 Task: Look for space in Taubaté, Brazil from 6th June, 2023 to 8th June, 2023 for 2 adults in price range Rs.7000 to Rs.12000. Place can be private room with 1  bedroom having 2 beds and 1 bathroom. Property type can be house, flat, guest house. Amenities needed are: wifi, washing machine. Booking option can be shelf check-in. Required host language is Spanish.
Action: Mouse moved to (200, 525)
Screenshot: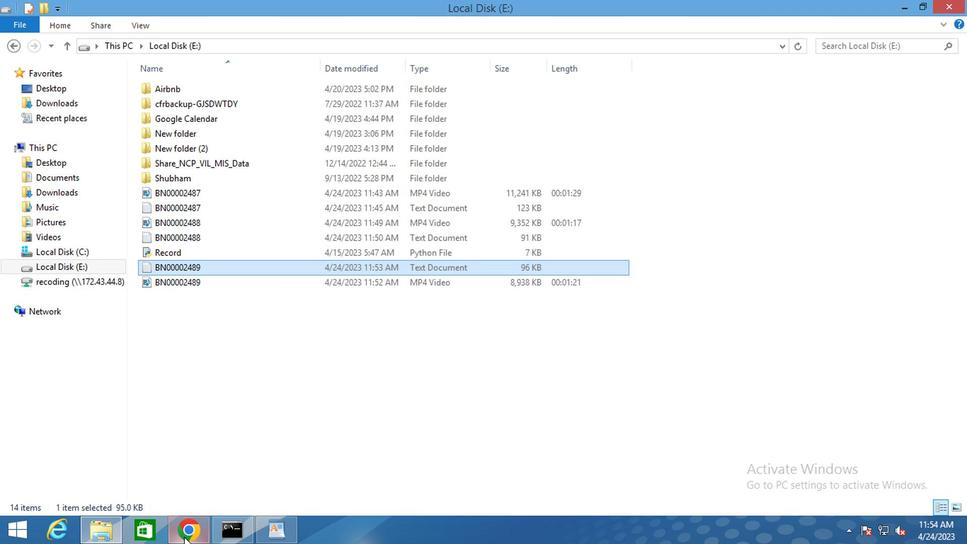 
Action: Mouse pressed left at (200, 525)
Screenshot: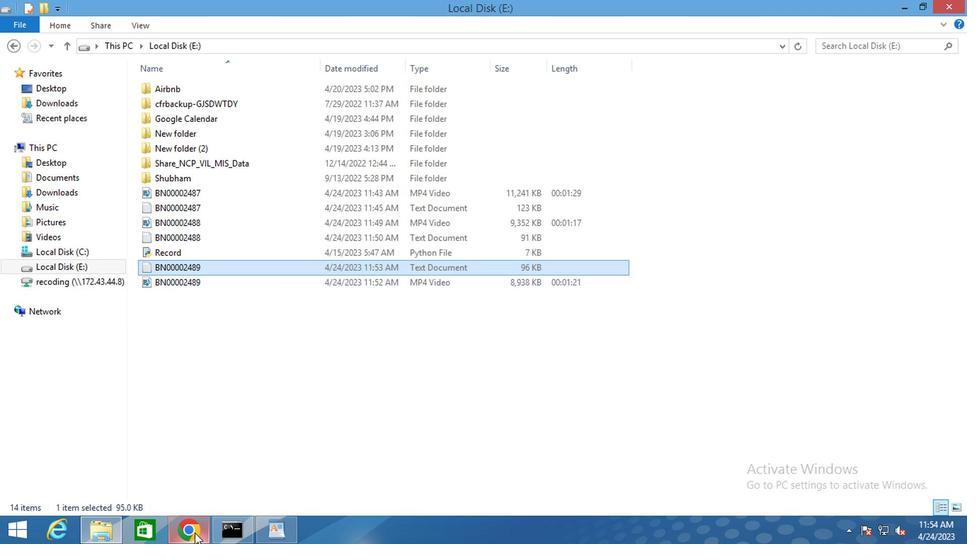 
Action: Mouse moved to (256, 127)
Screenshot: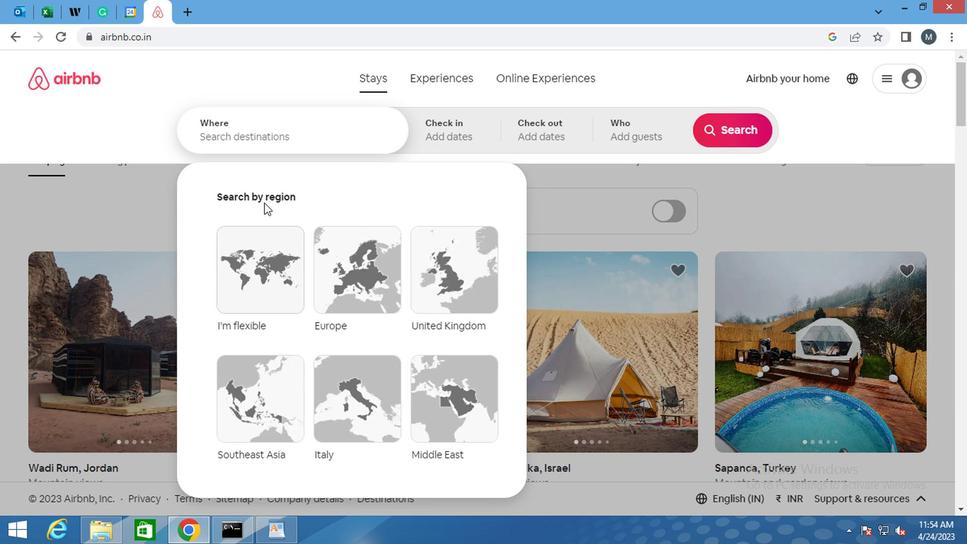 
Action: Mouse pressed left at (256, 127)
Screenshot: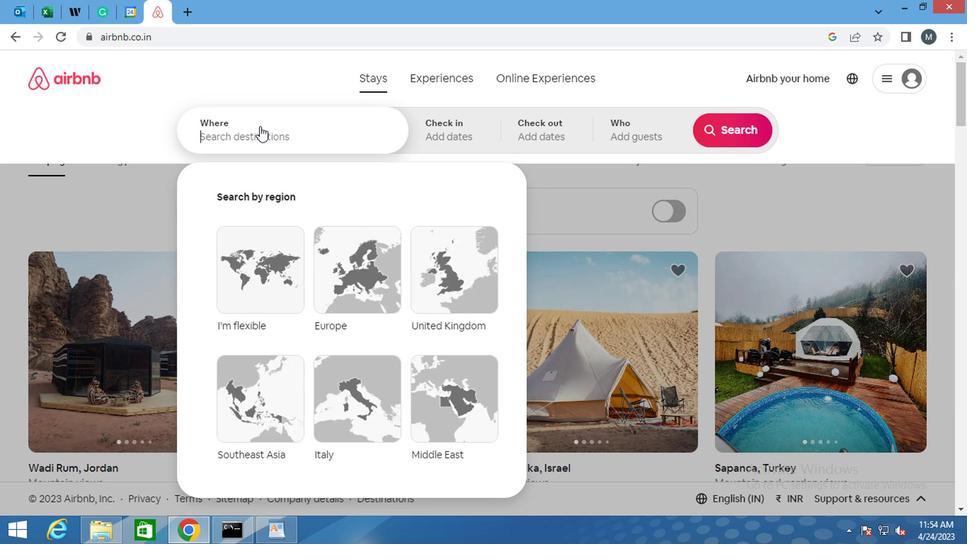 
Action: Mouse moved to (256, 128)
Screenshot: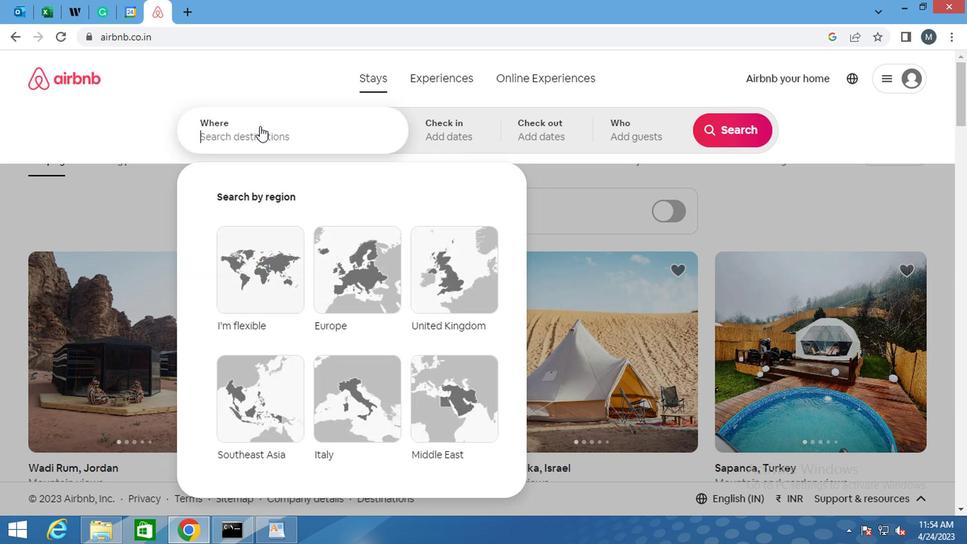 
Action: Key pressed <Key.shift>TAUBATE,<Key.space><Key.shift>BRAZIL<Key.enter>
Screenshot: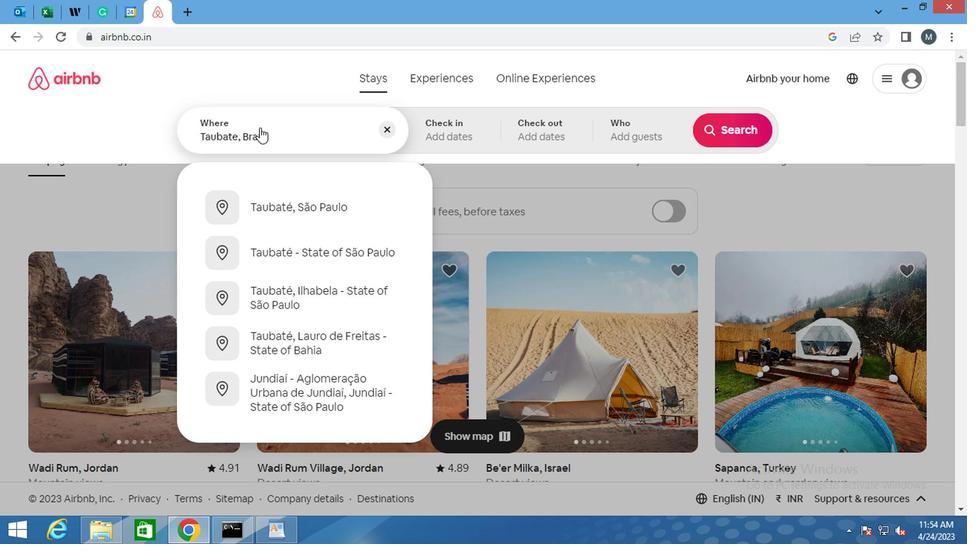 
Action: Mouse moved to (716, 243)
Screenshot: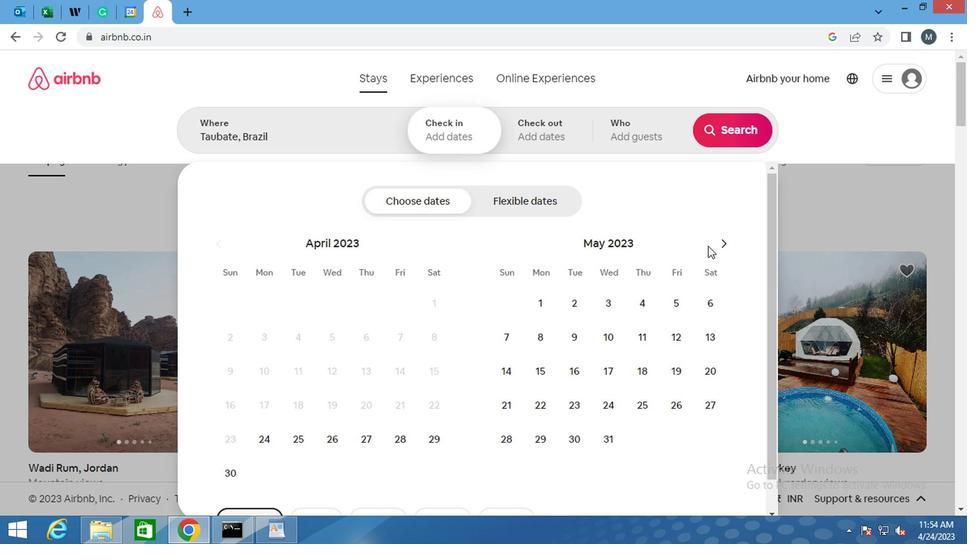
Action: Mouse pressed left at (716, 243)
Screenshot: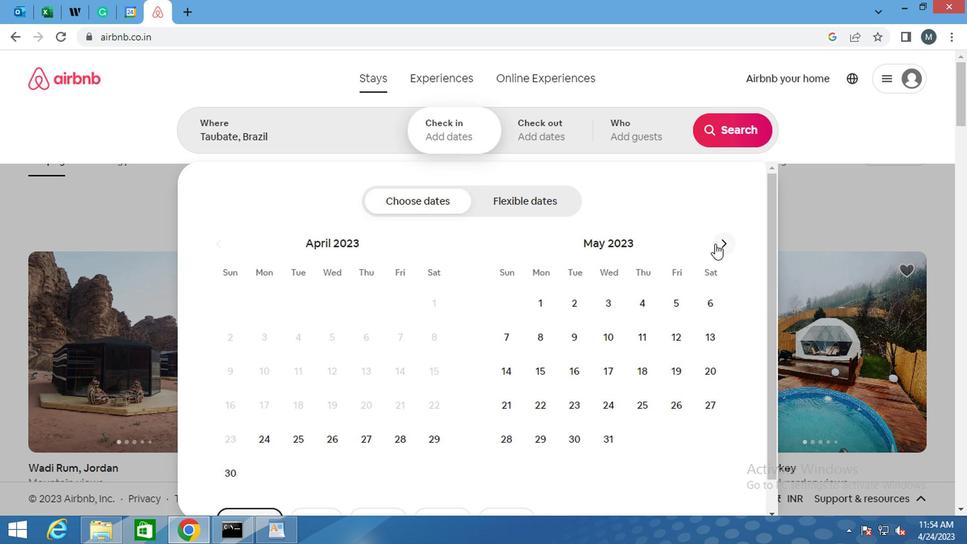 
Action: Mouse moved to (717, 241)
Screenshot: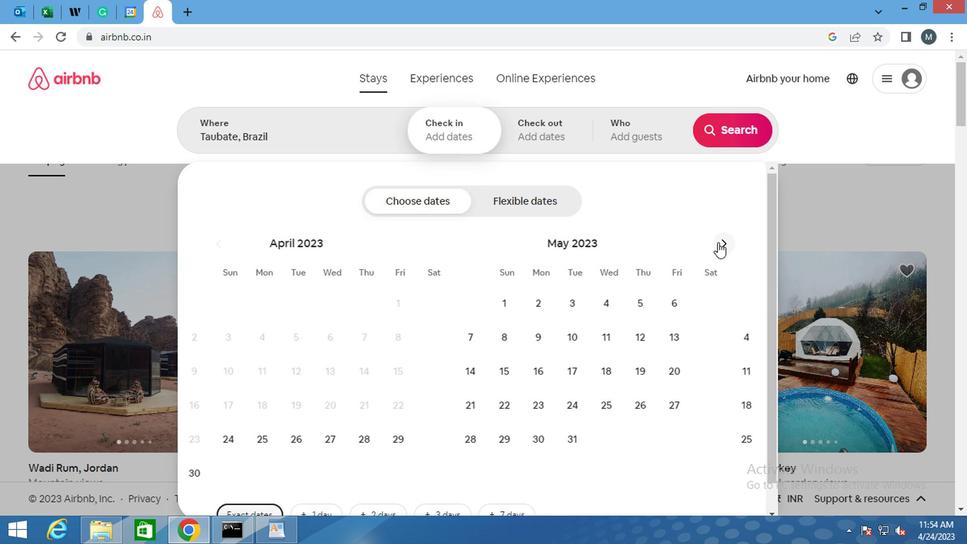 
Action: Mouse pressed left at (717, 241)
Screenshot: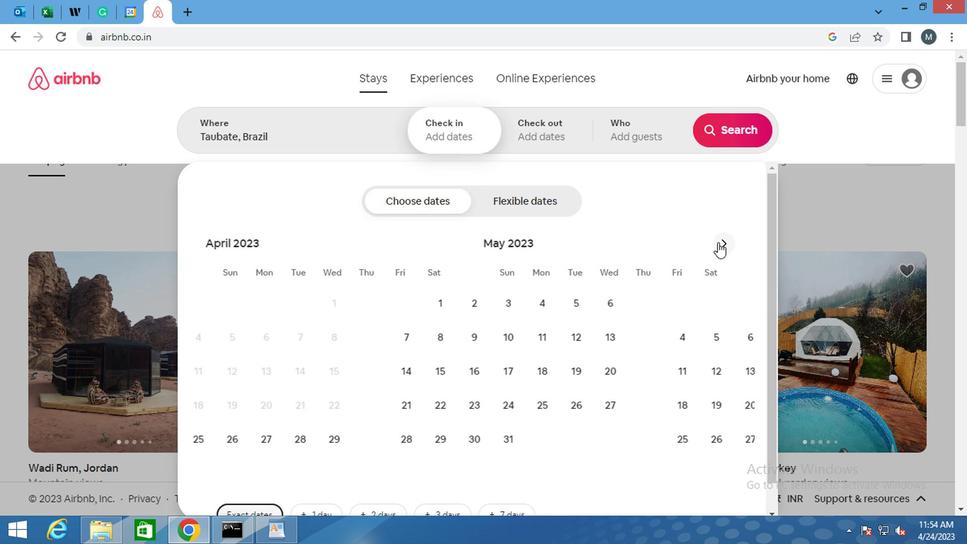 
Action: Mouse moved to (307, 331)
Screenshot: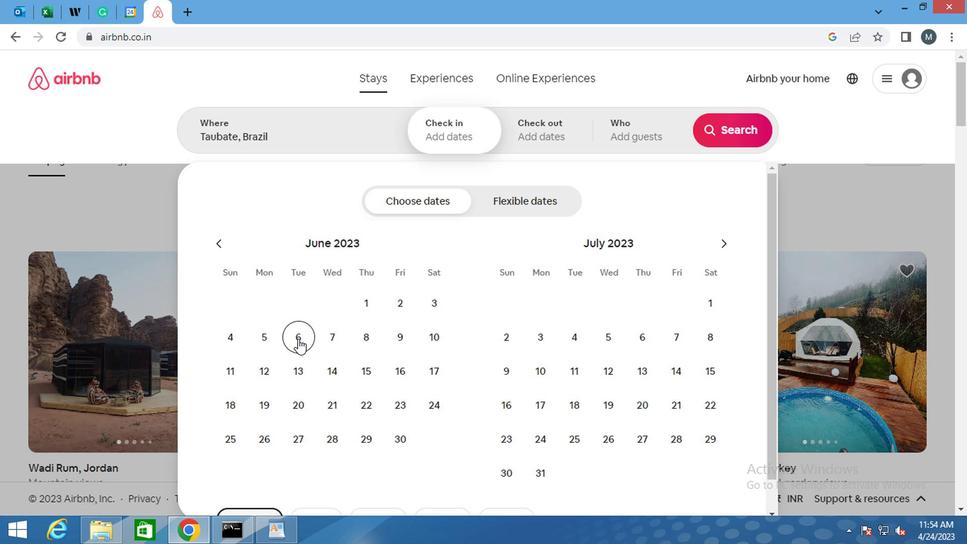 
Action: Mouse pressed left at (307, 331)
Screenshot: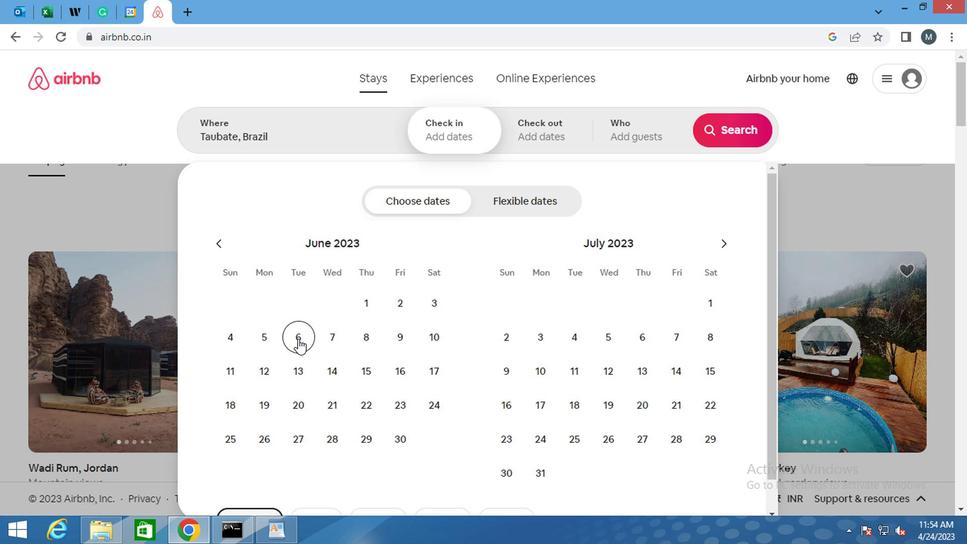 
Action: Mouse moved to (361, 336)
Screenshot: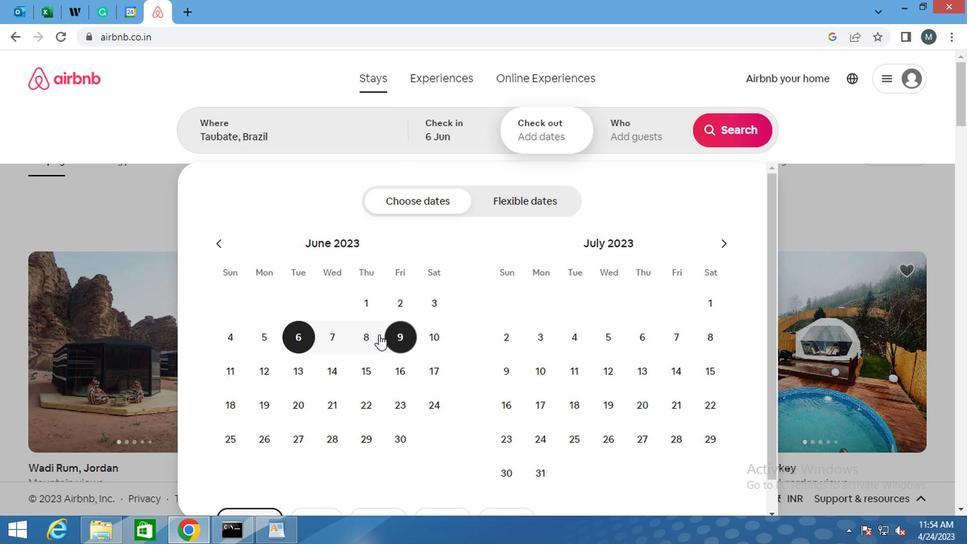 
Action: Mouse pressed left at (361, 336)
Screenshot: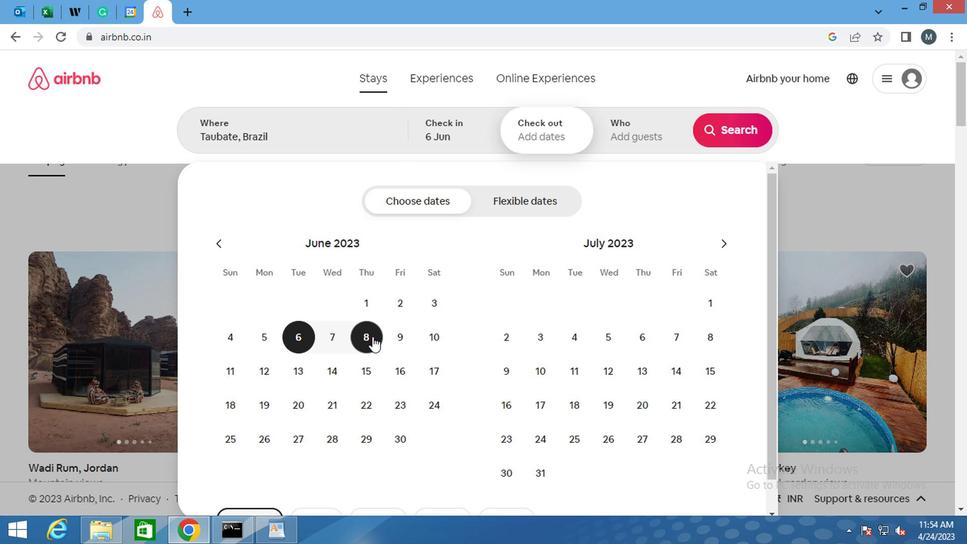 
Action: Mouse moved to (633, 111)
Screenshot: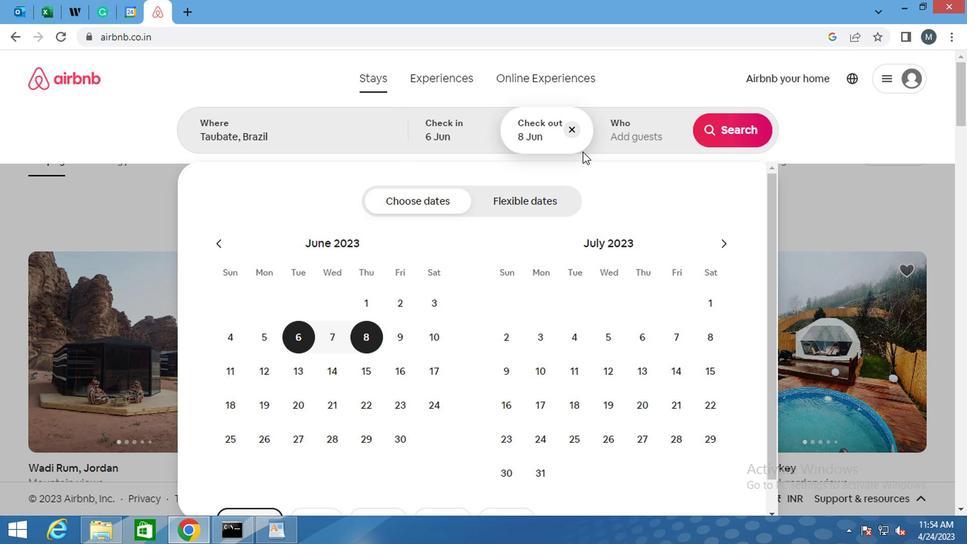 
Action: Mouse pressed left at (633, 111)
Screenshot: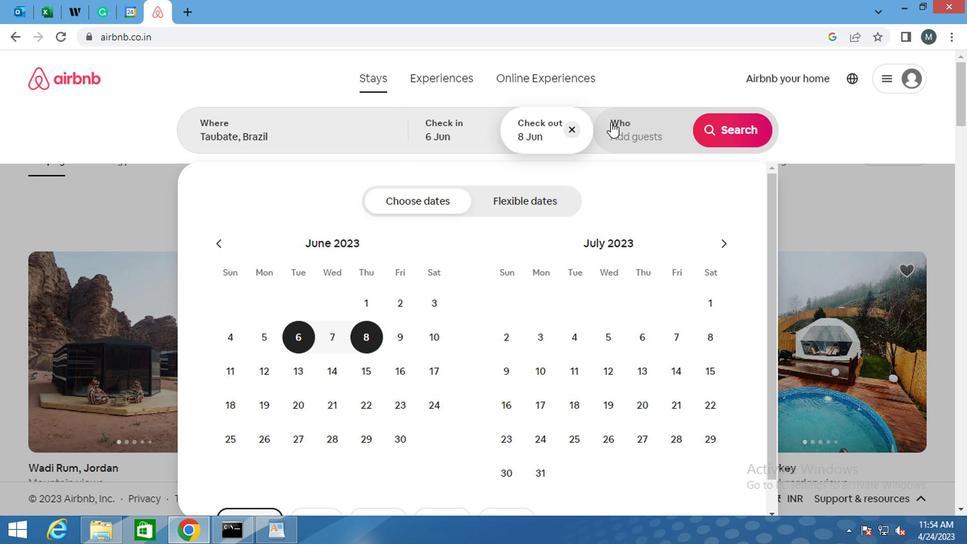 
Action: Mouse moved to (735, 210)
Screenshot: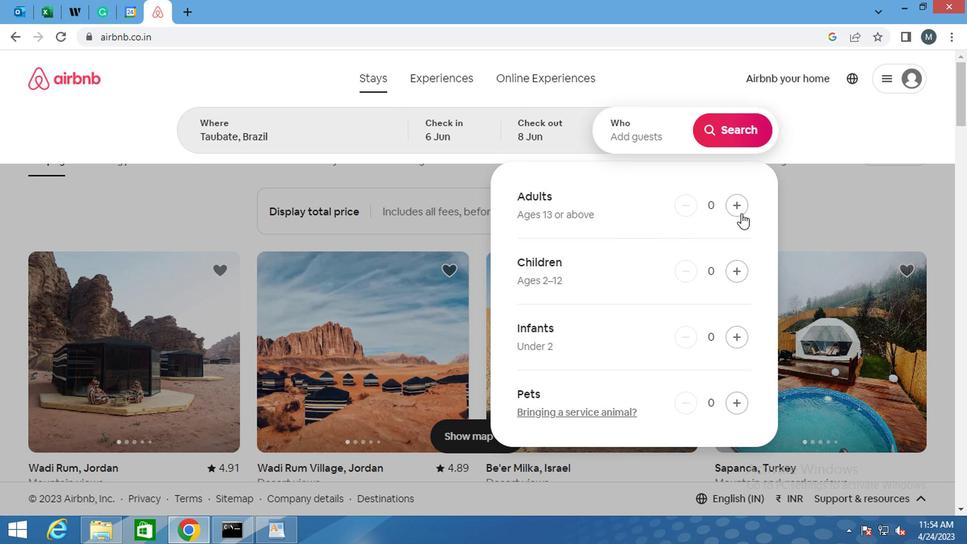 
Action: Mouse pressed left at (735, 210)
Screenshot: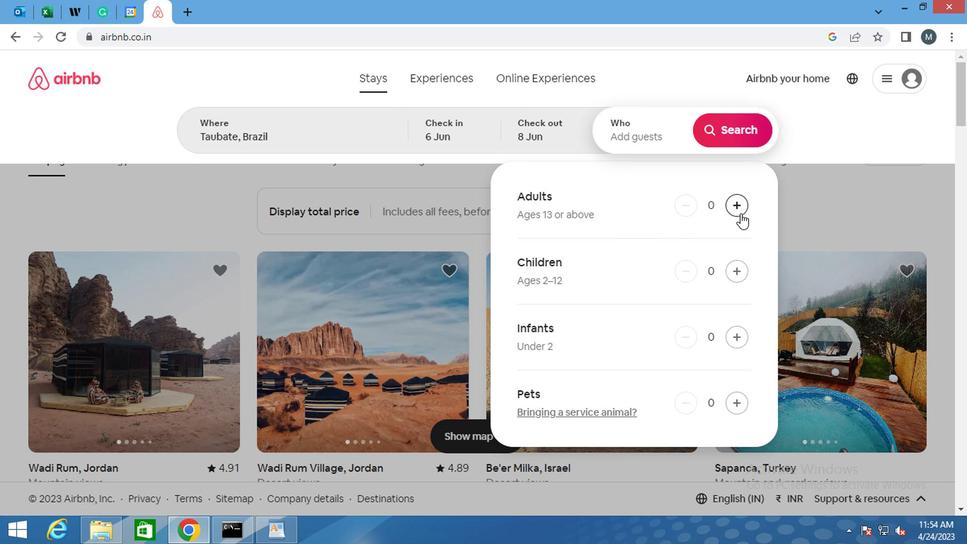 
Action: Mouse pressed left at (735, 210)
Screenshot: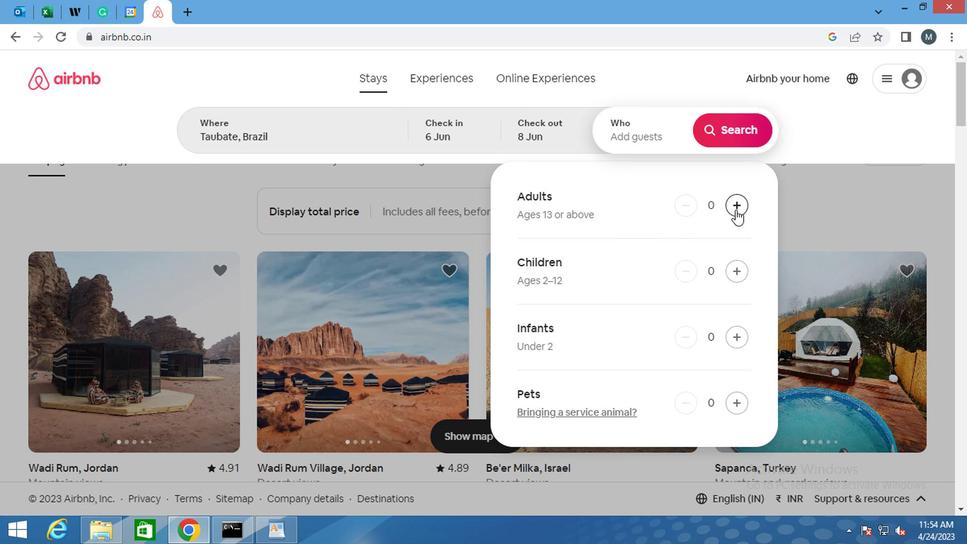 
Action: Mouse moved to (848, 134)
Screenshot: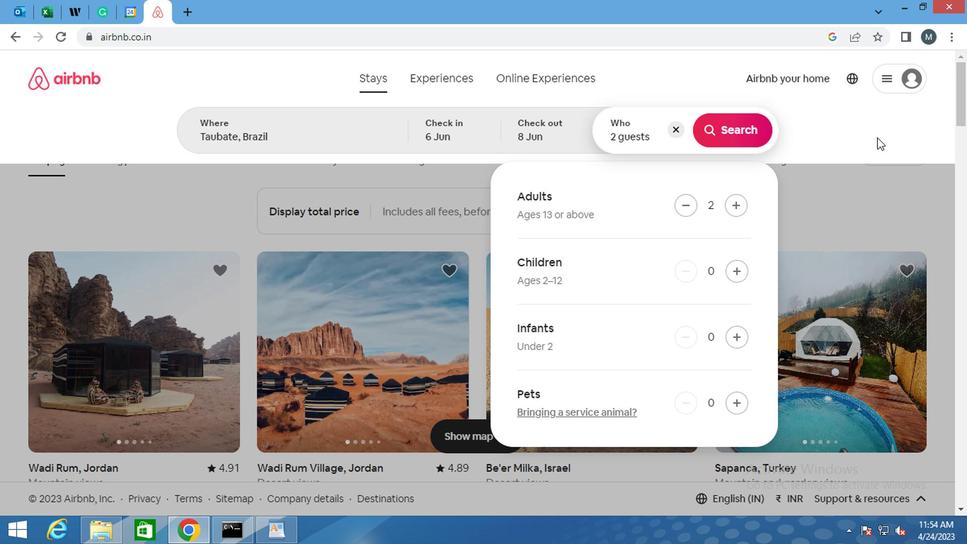 
Action: Mouse pressed left at (848, 134)
Screenshot: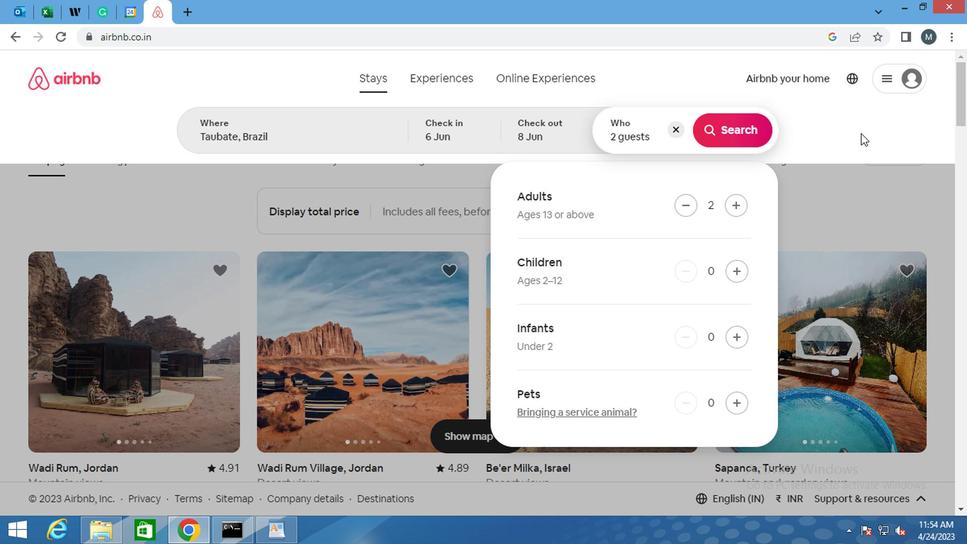 
Action: Mouse moved to (837, 147)
Screenshot: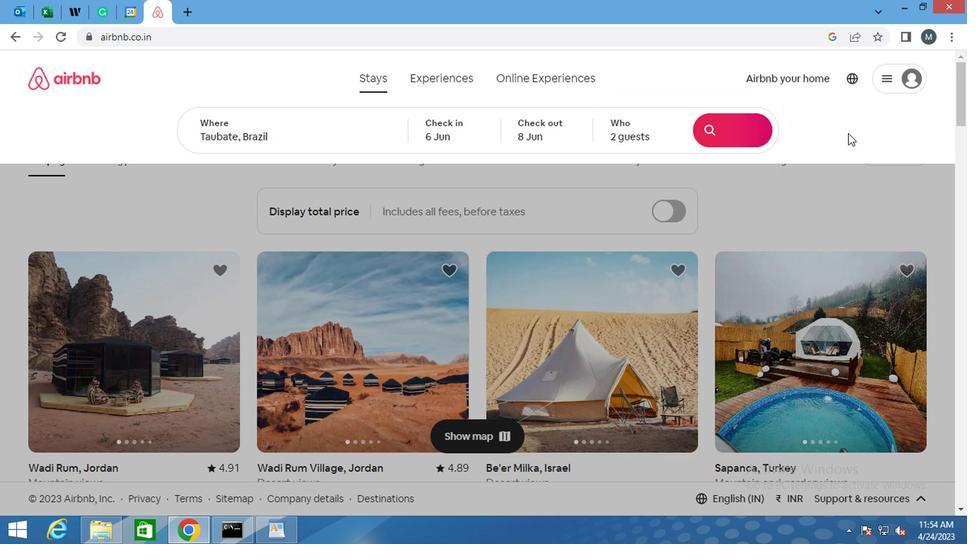 
Action: Mouse scrolled (837, 147) with delta (0, 0)
Screenshot: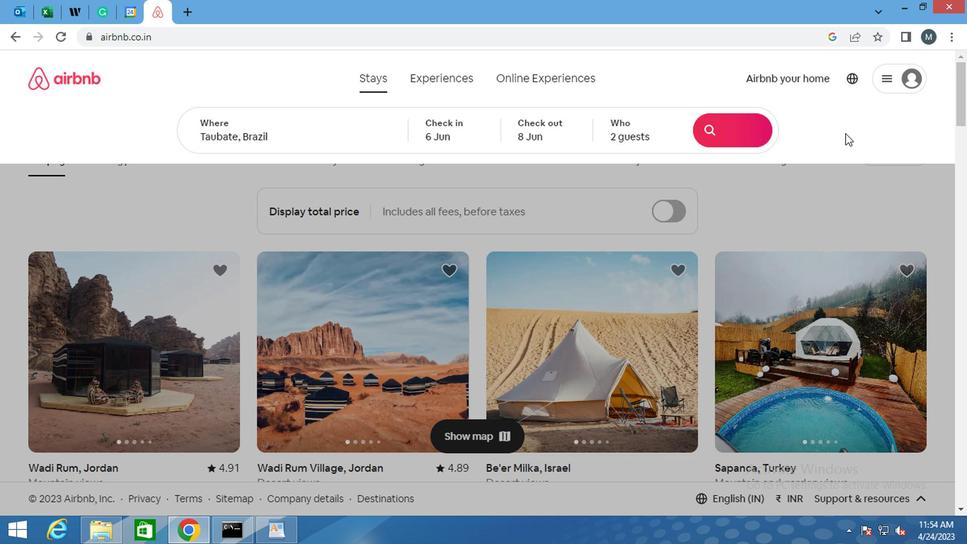 
Action: Mouse scrolled (837, 147) with delta (0, 0)
Screenshot: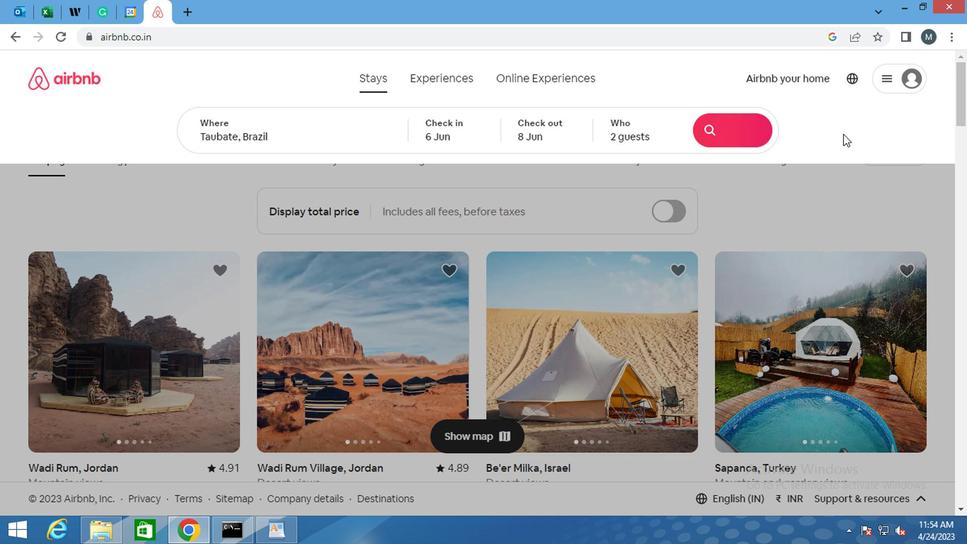 
Action: Mouse scrolled (837, 147) with delta (0, 0)
Screenshot: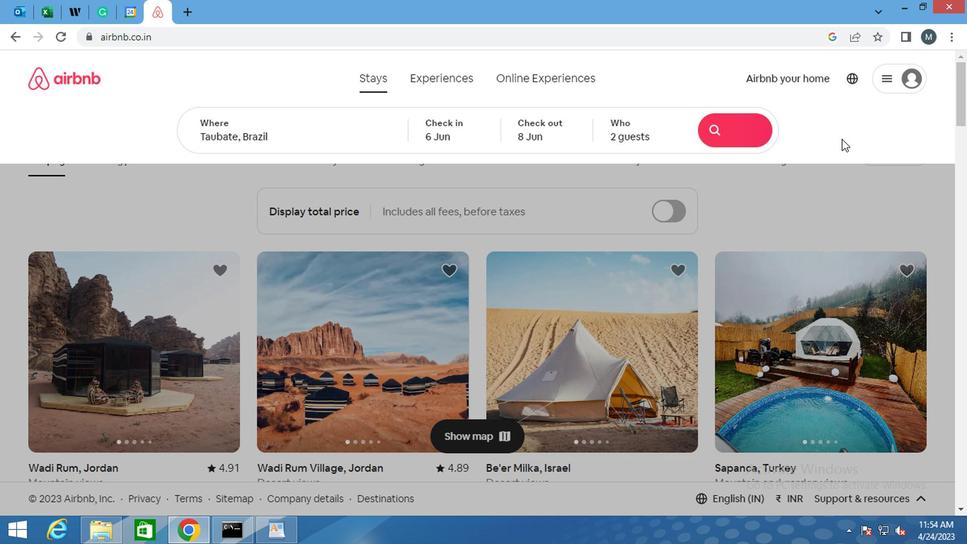 
Action: Mouse moved to (843, 155)
Screenshot: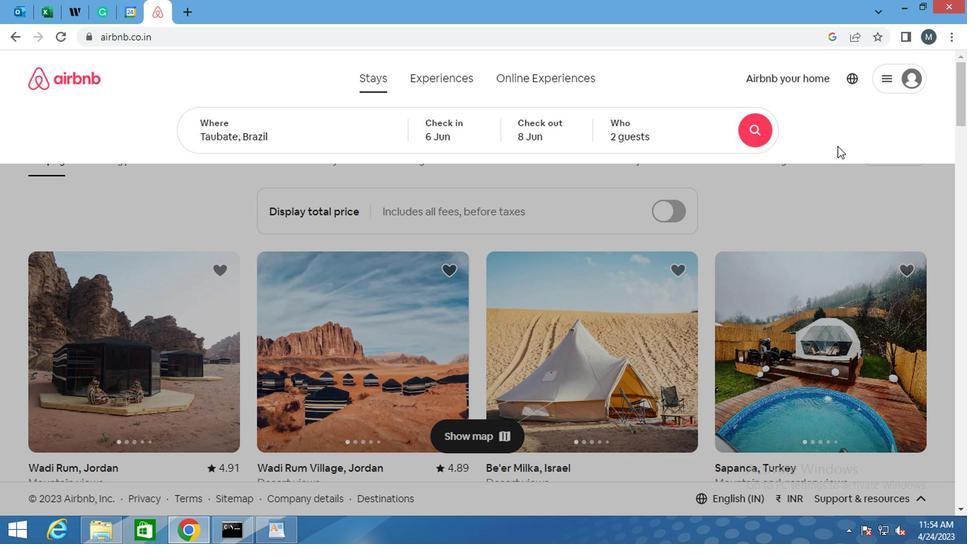 
Action: Mouse scrolled (843, 154) with delta (0, 0)
Screenshot: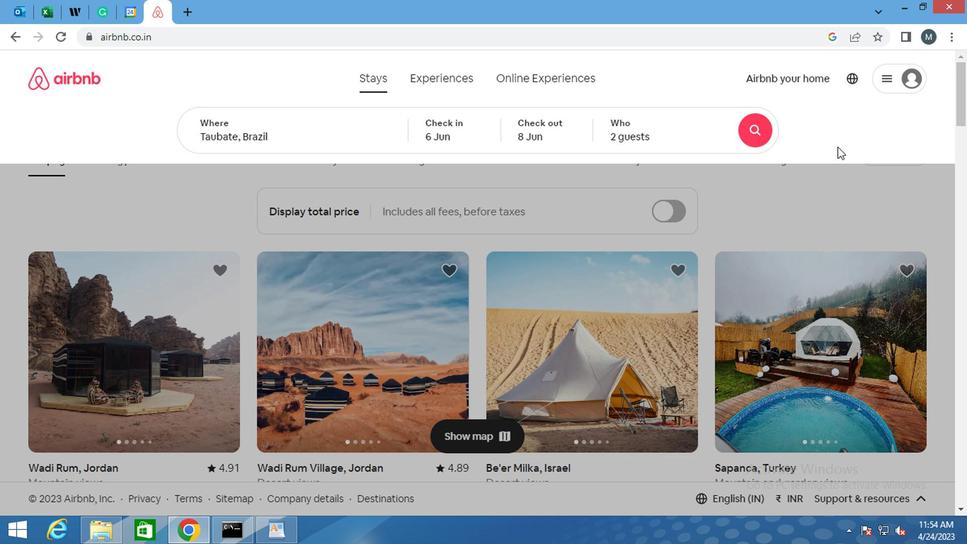 
Action: Mouse moved to (844, 155)
Screenshot: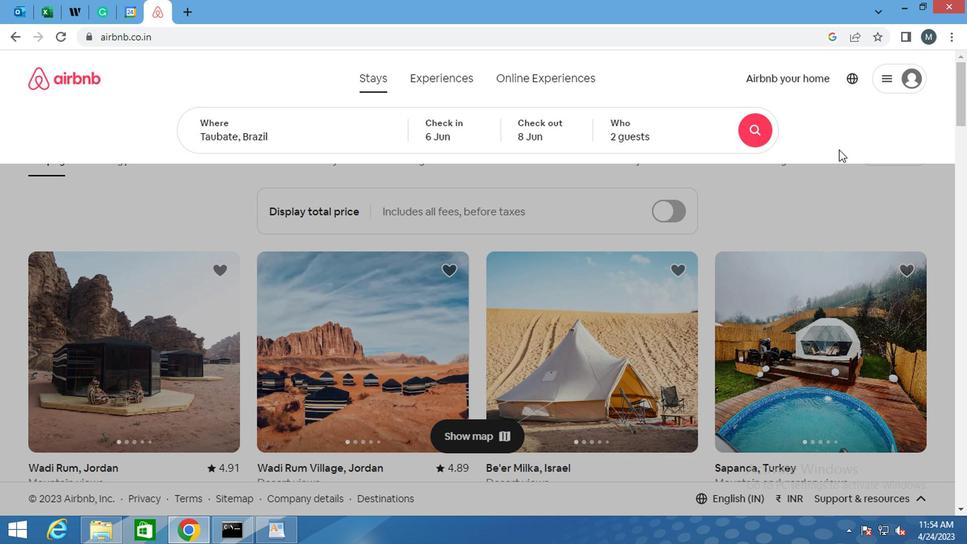 
Action: Mouse scrolled (844, 154) with delta (0, 0)
Screenshot: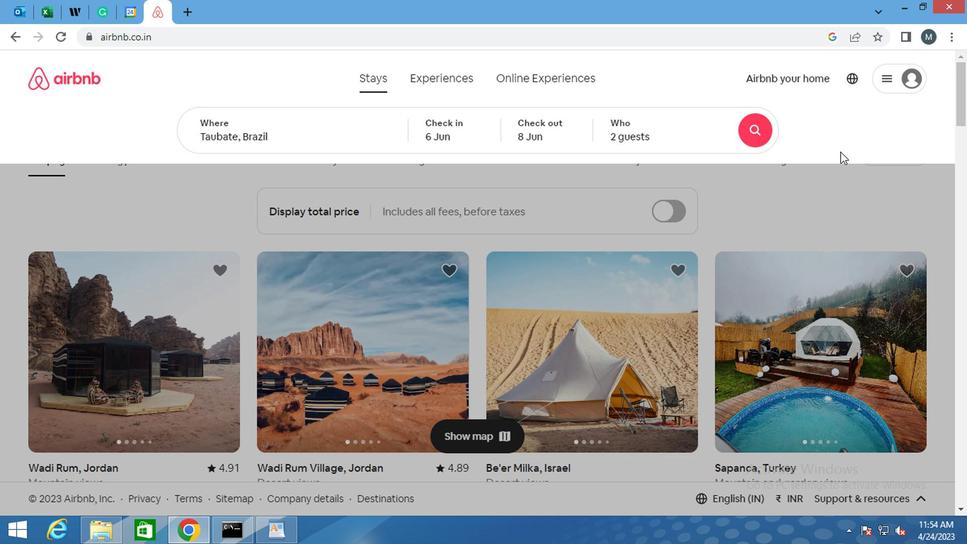 
Action: Mouse scrolled (844, 154) with delta (0, 0)
Screenshot: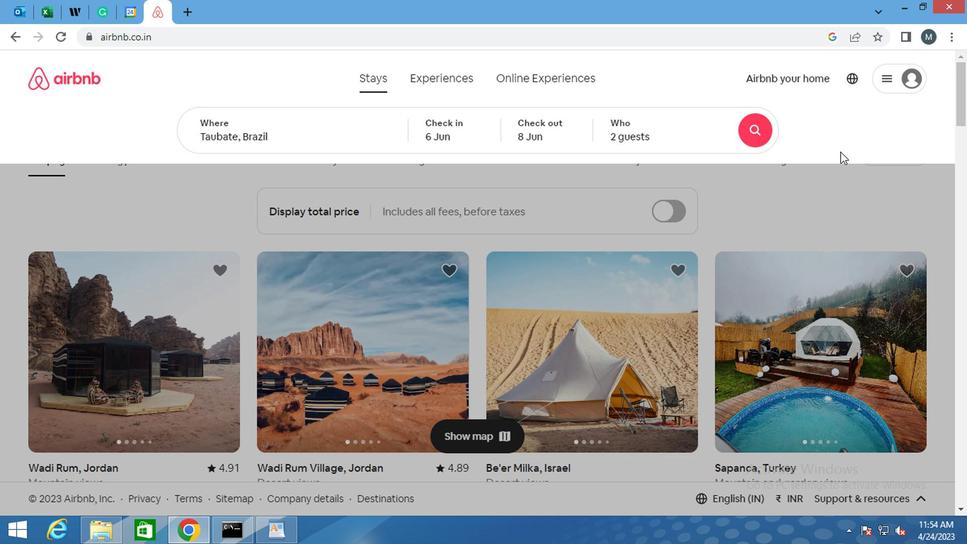 
Action: Mouse moved to (891, 130)
Screenshot: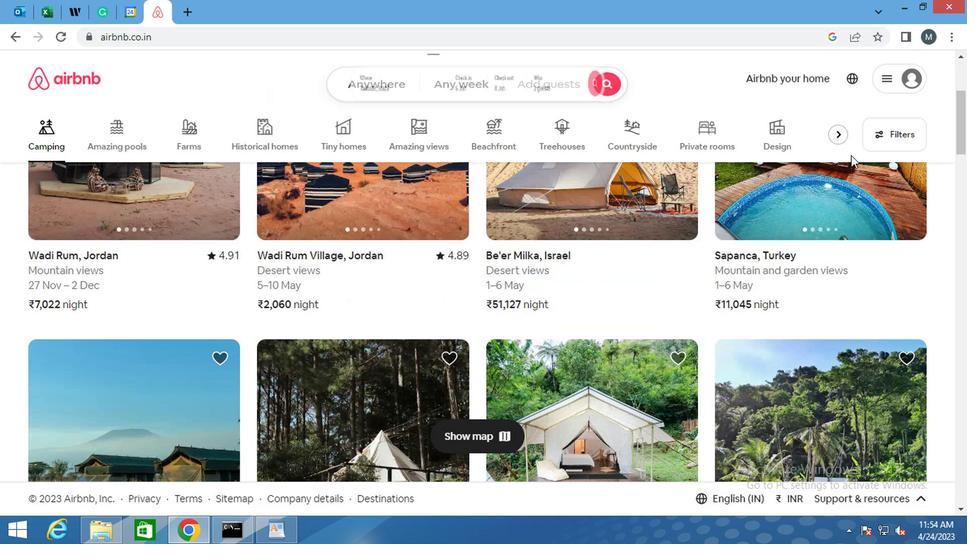 
Action: Mouse pressed left at (891, 130)
Screenshot: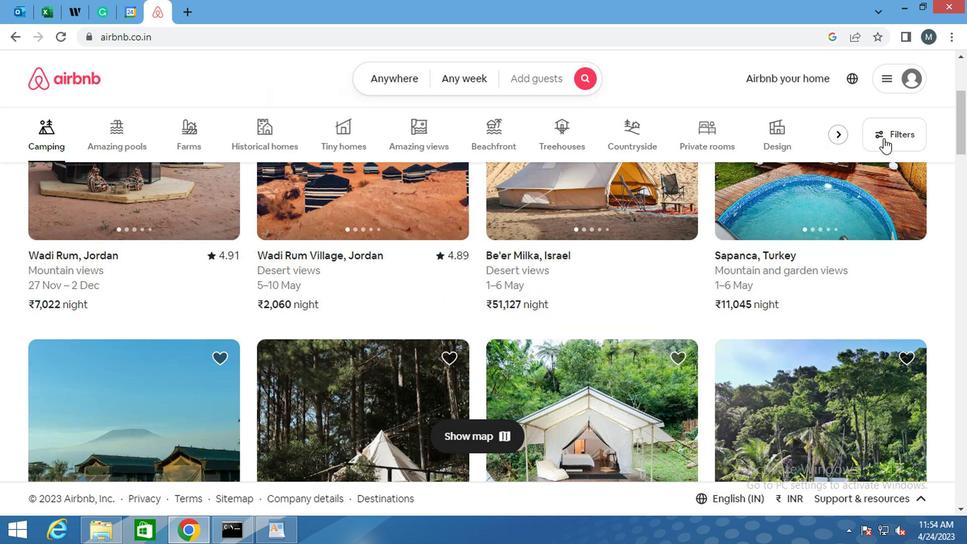 
Action: Mouse moved to (336, 321)
Screenshot: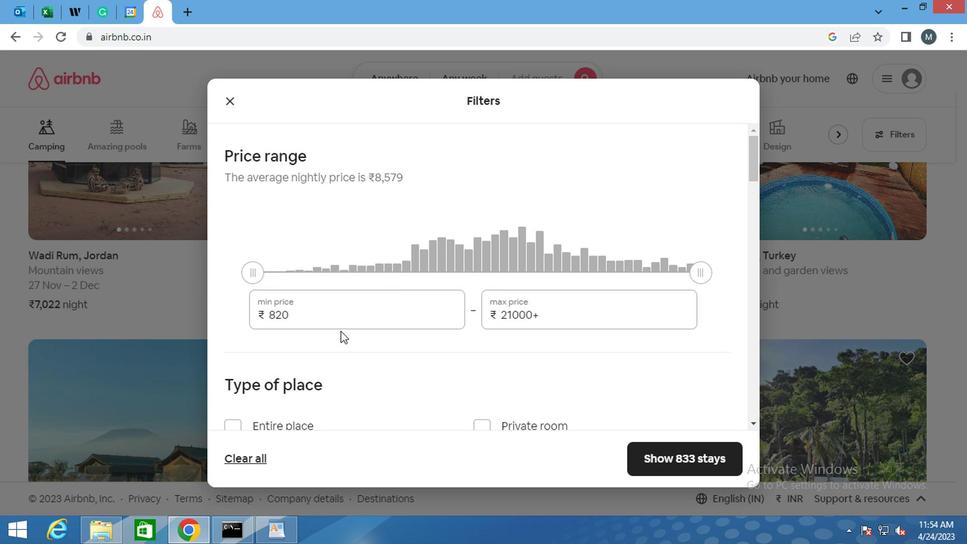 
Action: Mouse pressed left at (336, 321)
Screenshot: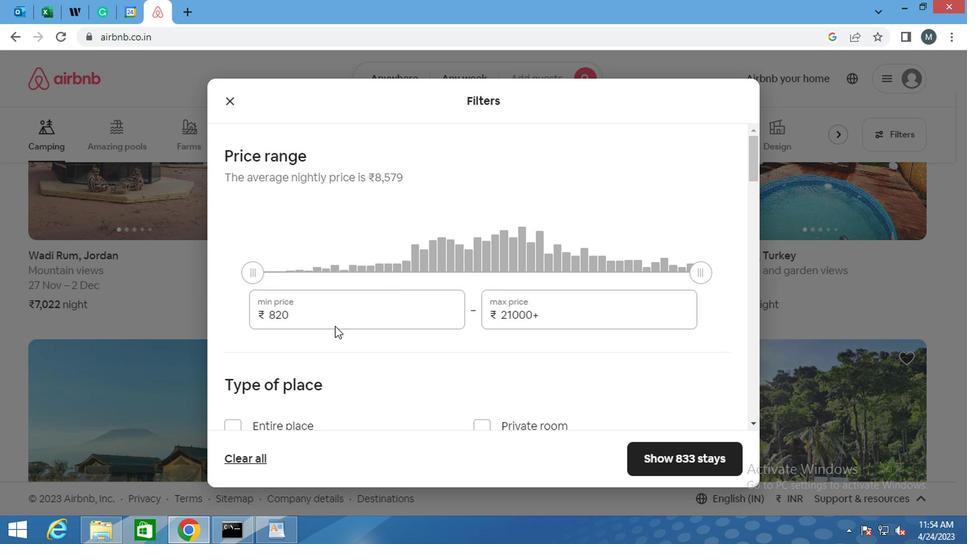 
Action: Mouse pressed left at (336, 321)
Screenshot: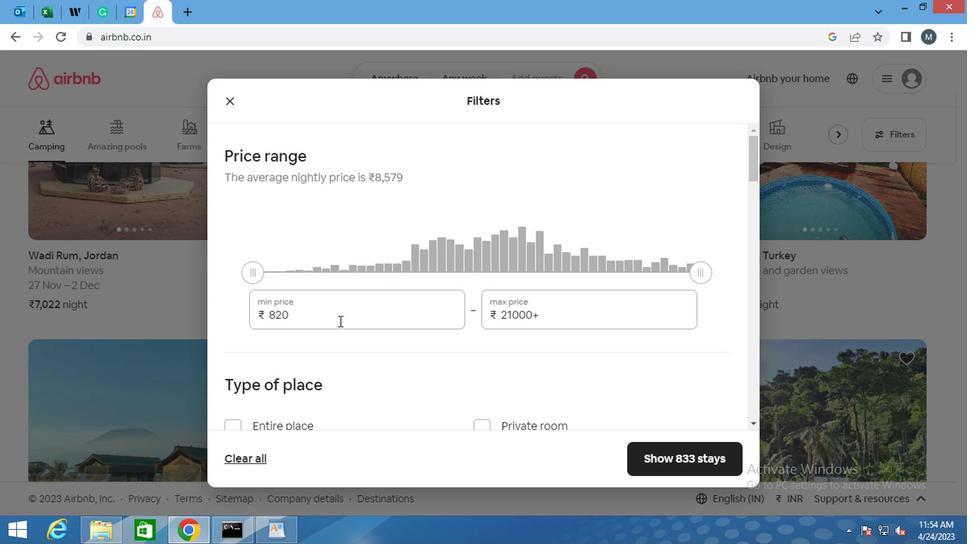 
Action: Mouse moved to (334, 319)
Screenshot: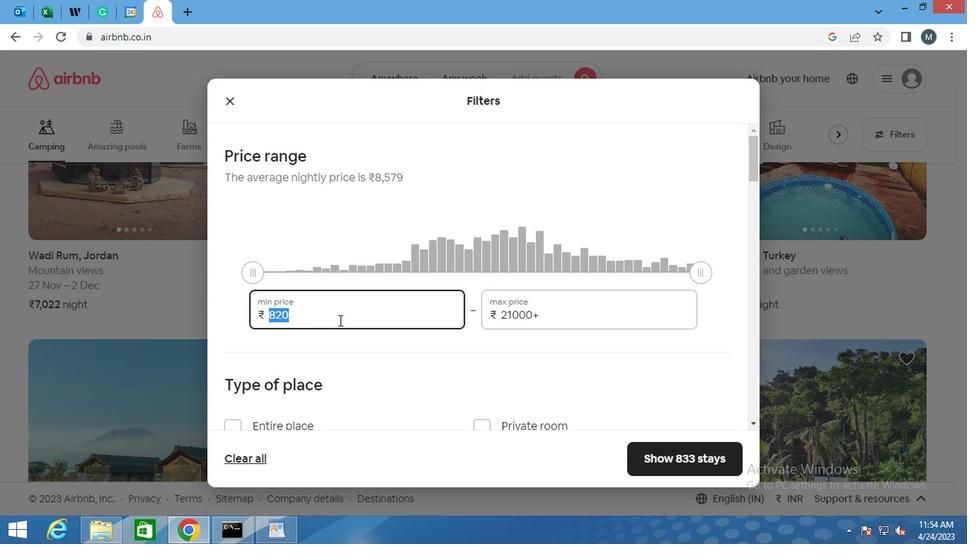 
Action: Key pressed 7000
Screenshot: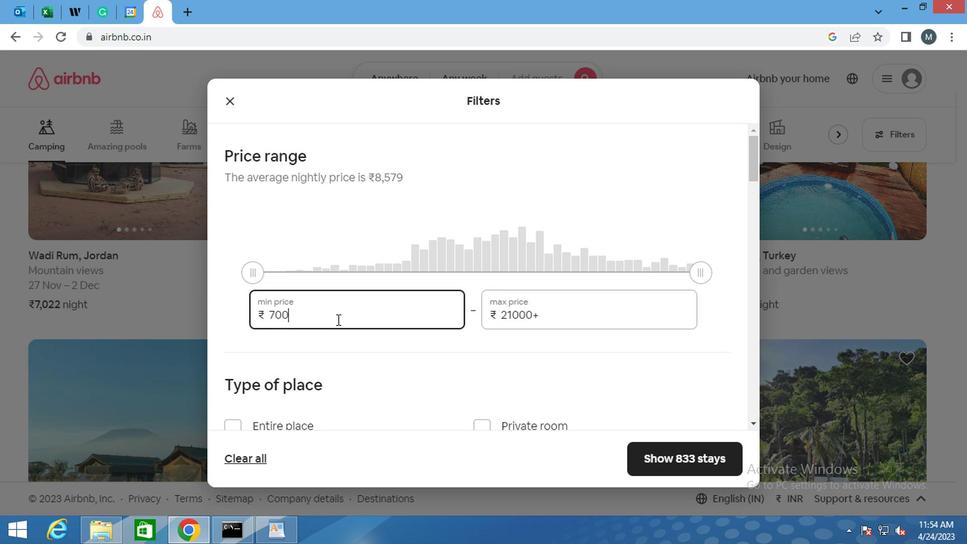 
Action: Mouse moved to (589, 312)
Screenshot: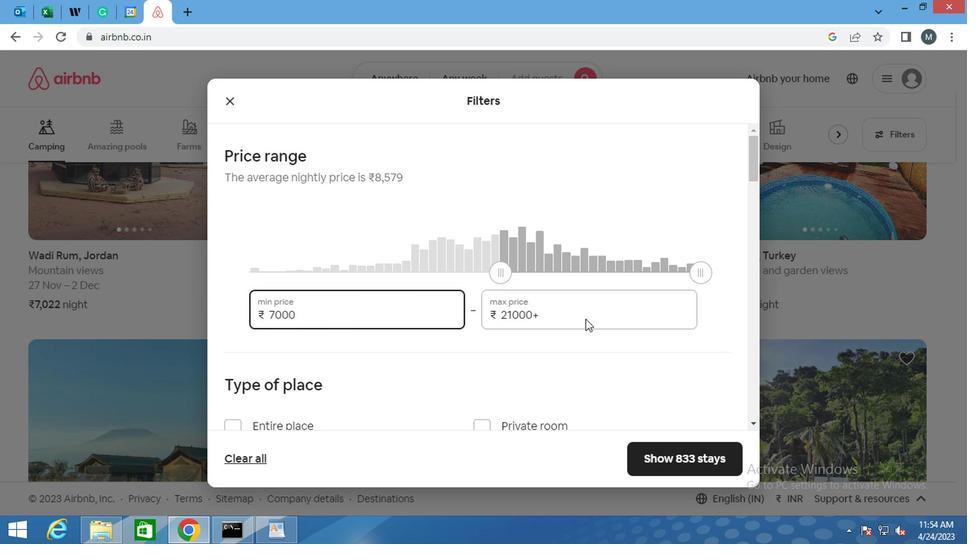 
Action: Mouse pressed left at (589, 312)
Screenshot: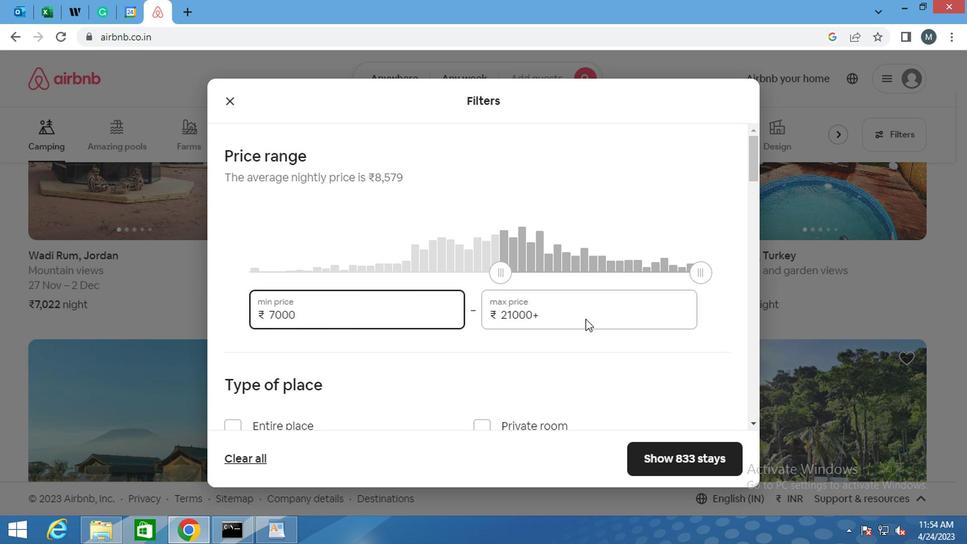 
Action: Mouse moved to (590, 313)
Screenshot: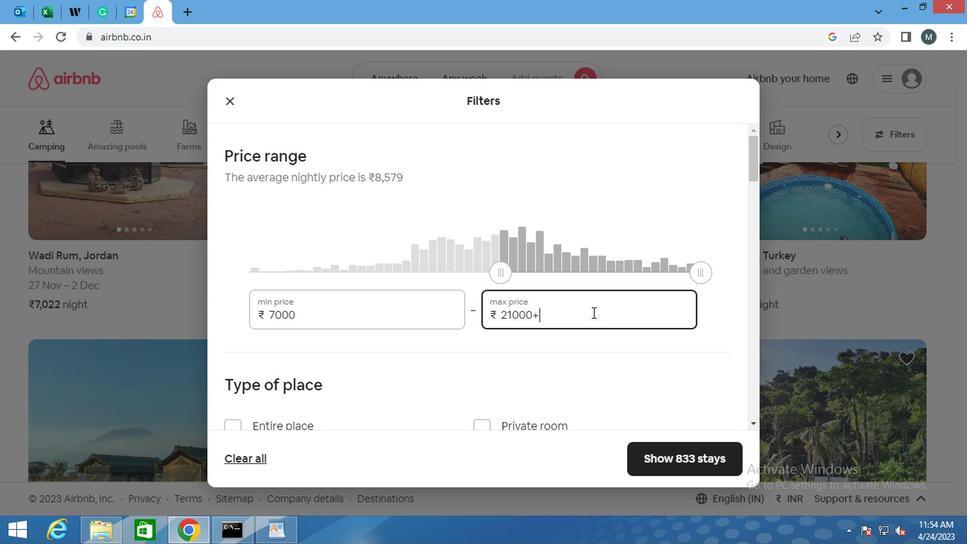 
Action: Mouse pressed left at (590, 313)
Screenshot: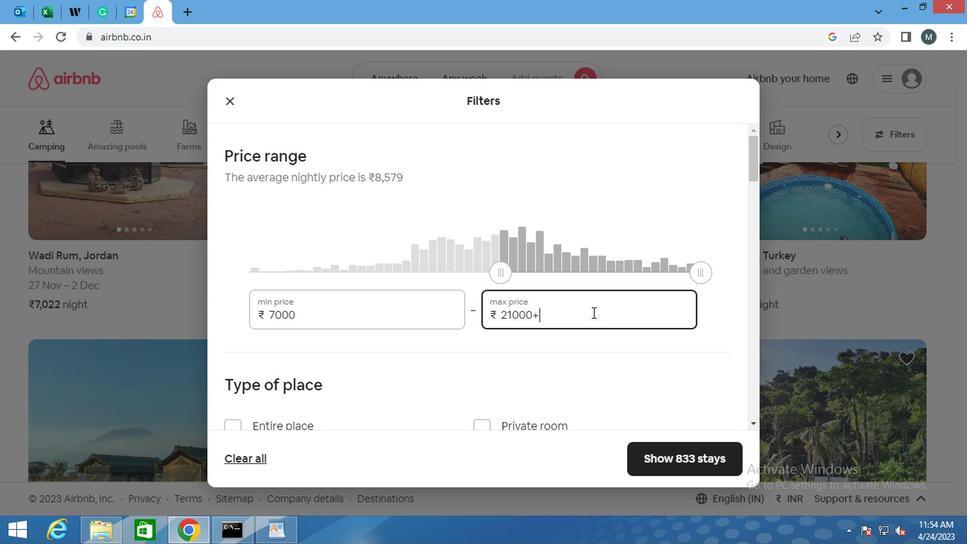 
Action: Mouse moved to (590, 314)
Screenshot: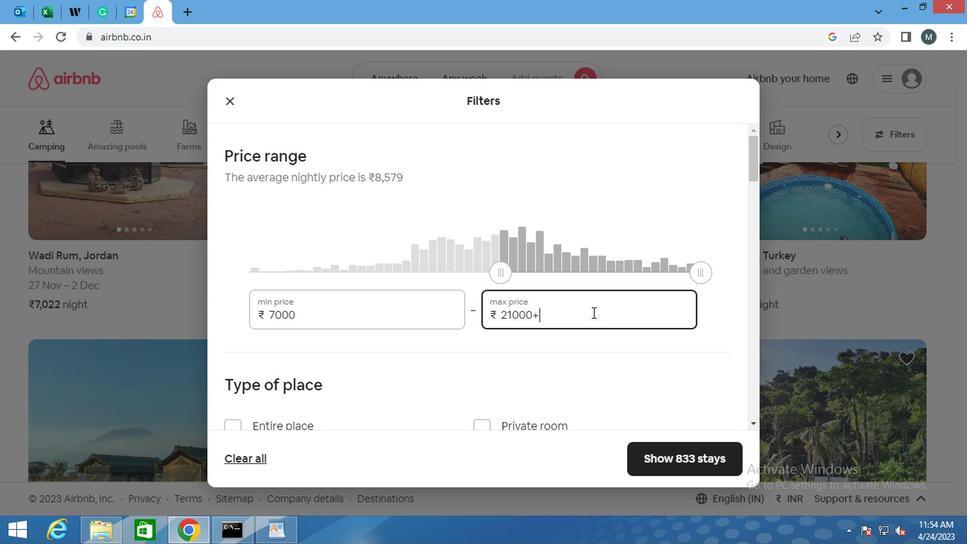
Action: Mouse pressed left at (590, 314)
Screenshot: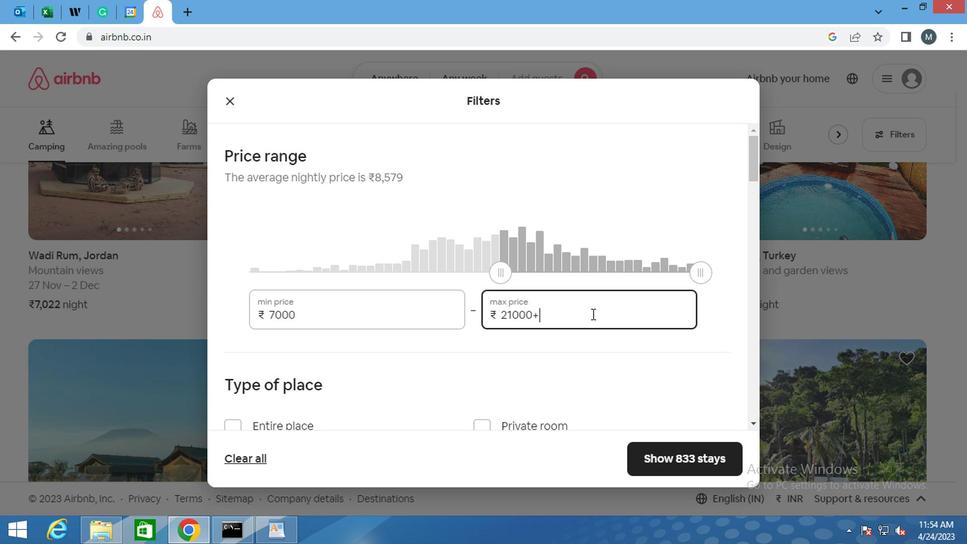 
Action: Mouse moved to (590, 315)
Screenshot: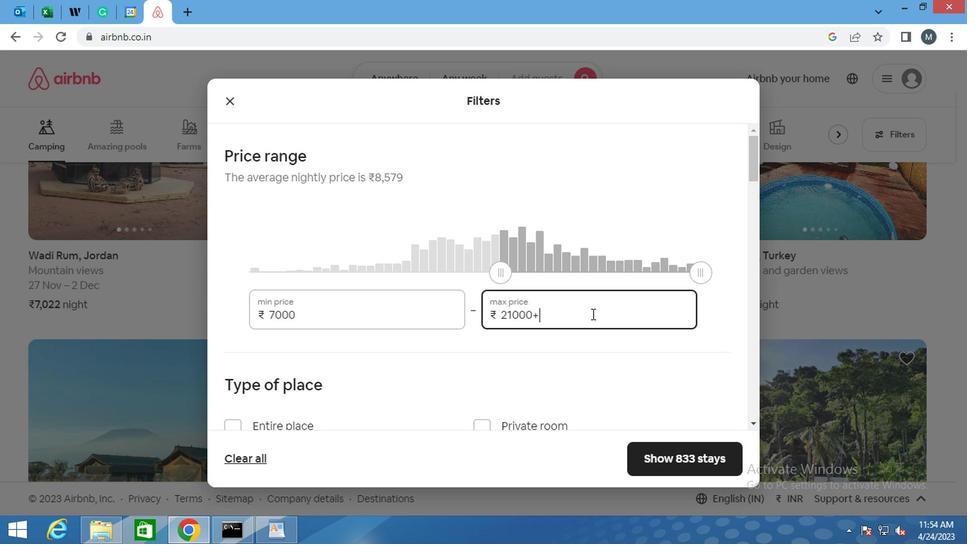 
Action: Mouse pressed left at (590, 315)
Screenshot: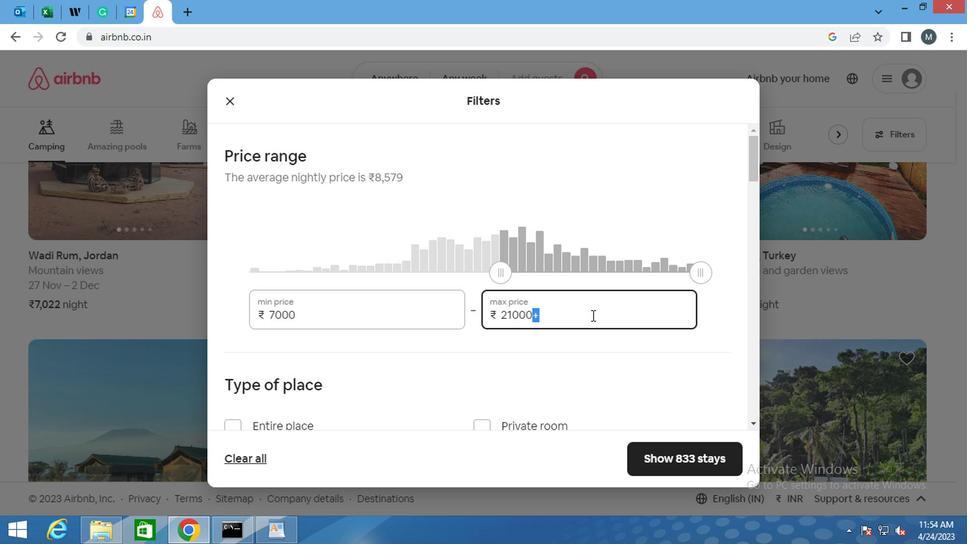 
Action: Mouse moved to (594, 316)
Screenshot: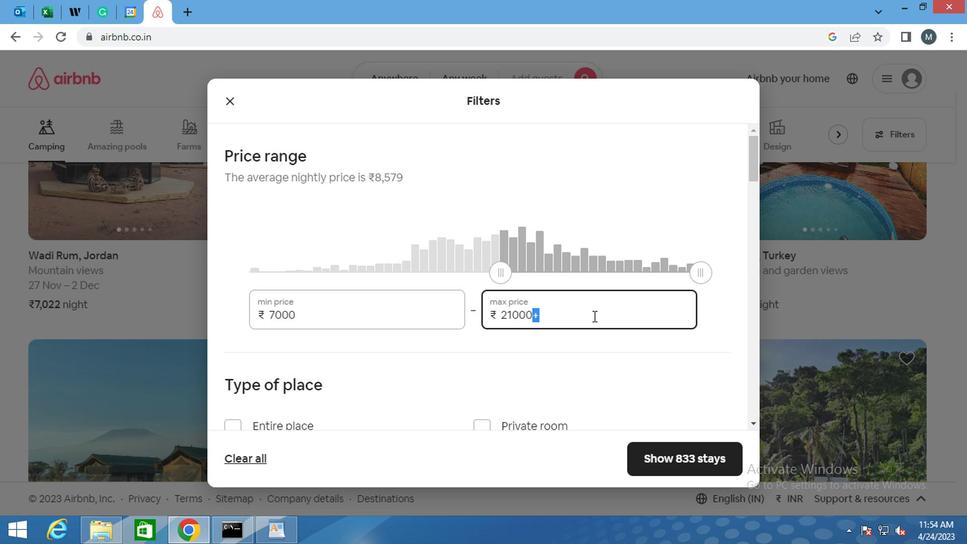 
Action: Mouse pressed left at (594, 316)
Screenshot: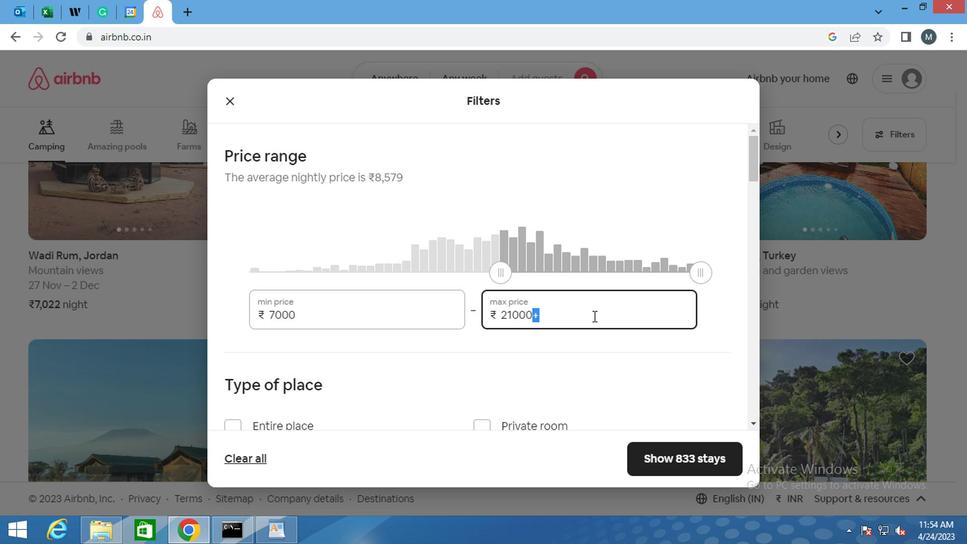 
Action: Mouse moved to (596, 316)
Screenshot: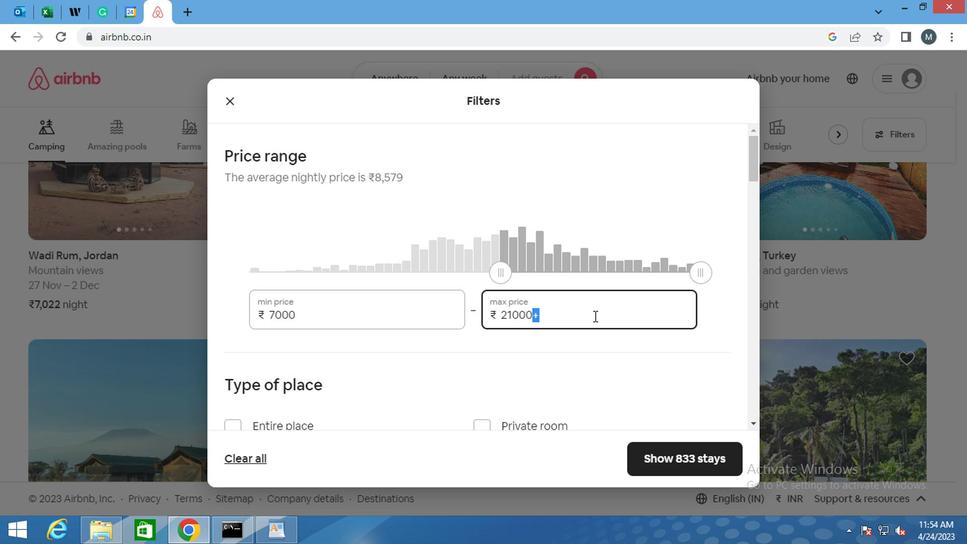 
Action: Mouse pressed left at (596, 316)
Screenshot: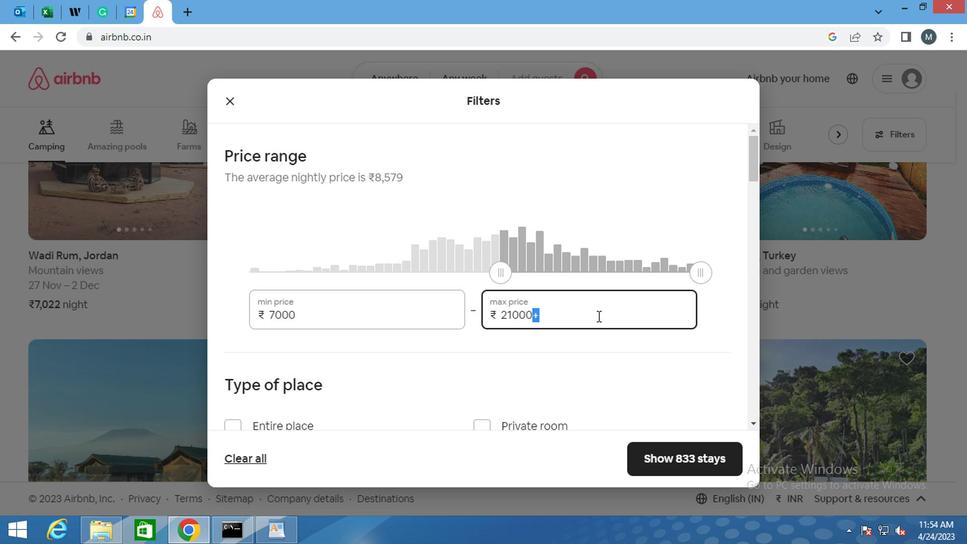 
Action: Mouse pressed left at (596, 316)
Screenshot: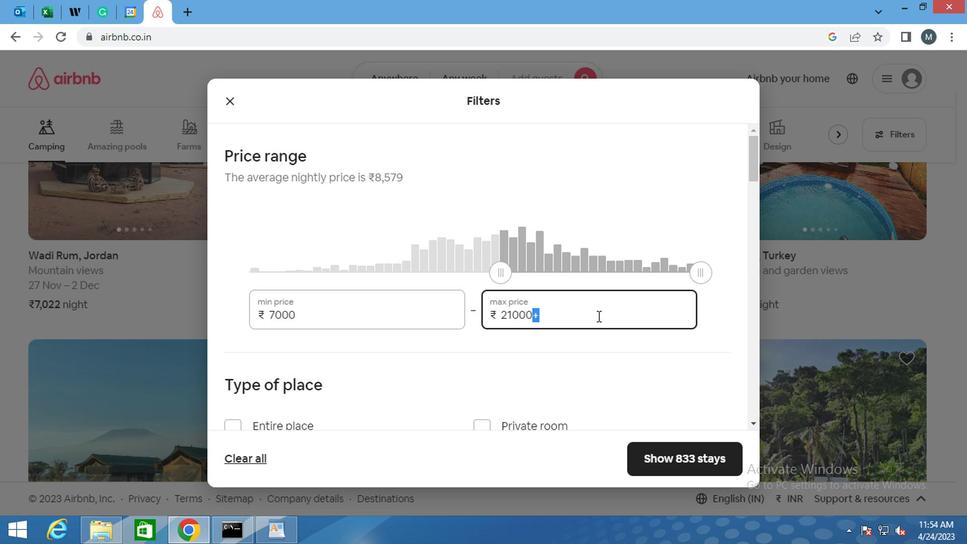 
Action: Mouse moved to (535, 316)
Screenshot: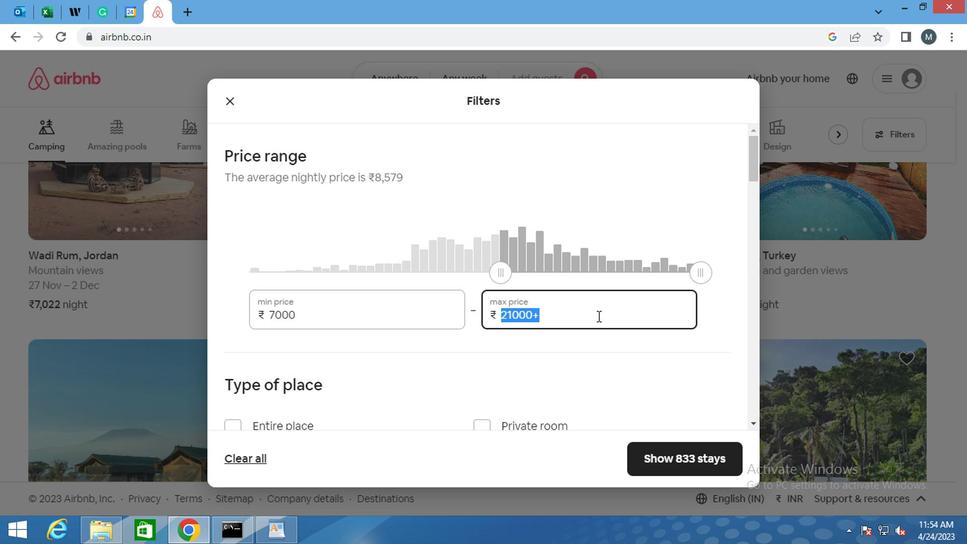 
Action: Key pressed 12000
Screenshot: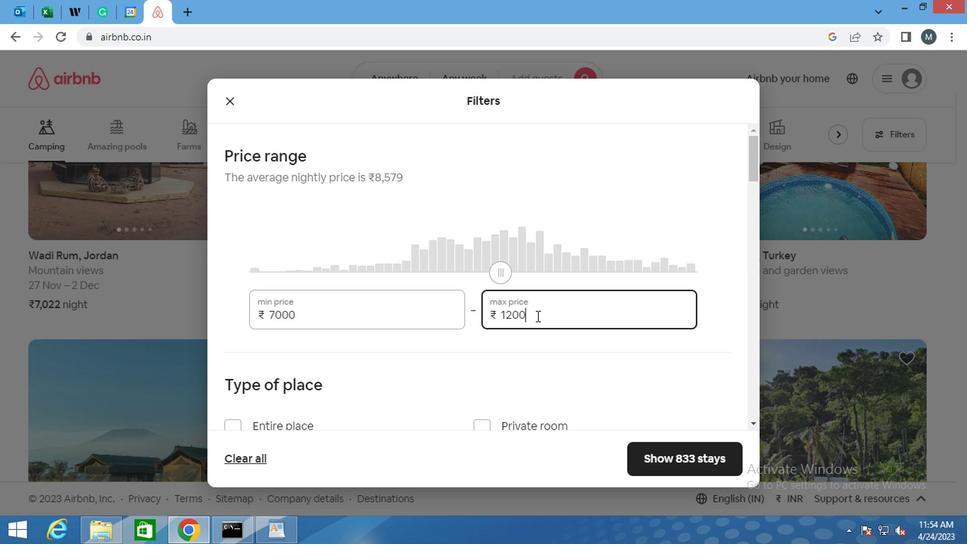 
Action: Mouse moved to (565, 353)
Screenshot: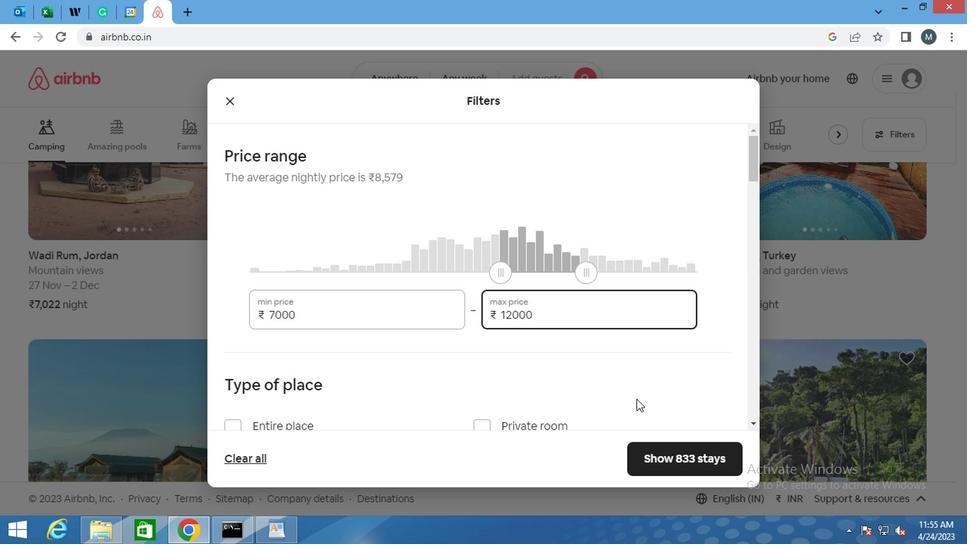 
Action: Mouse scrolled (565, 353) with delta (0, 0)
Screenshot: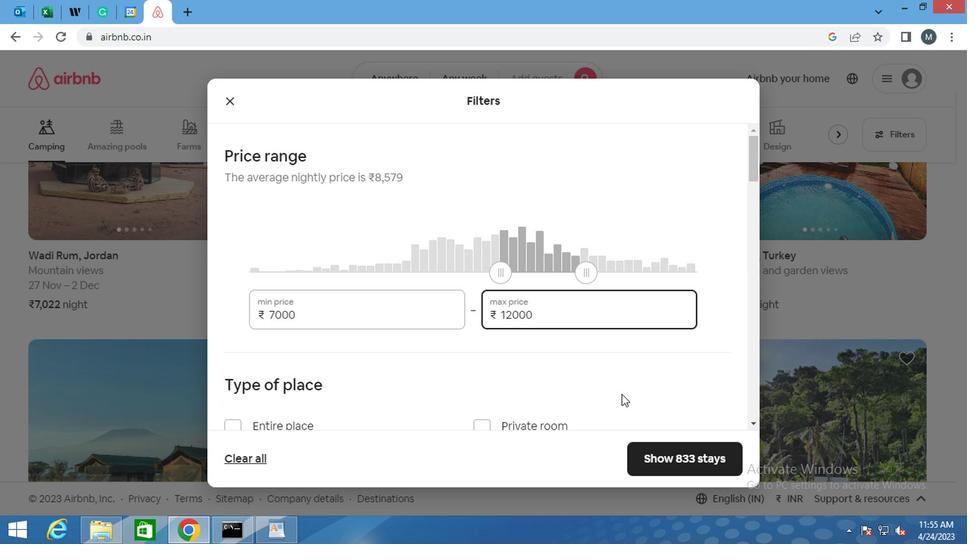 
Action: Mouse moved to (511, 343)
Screenshot: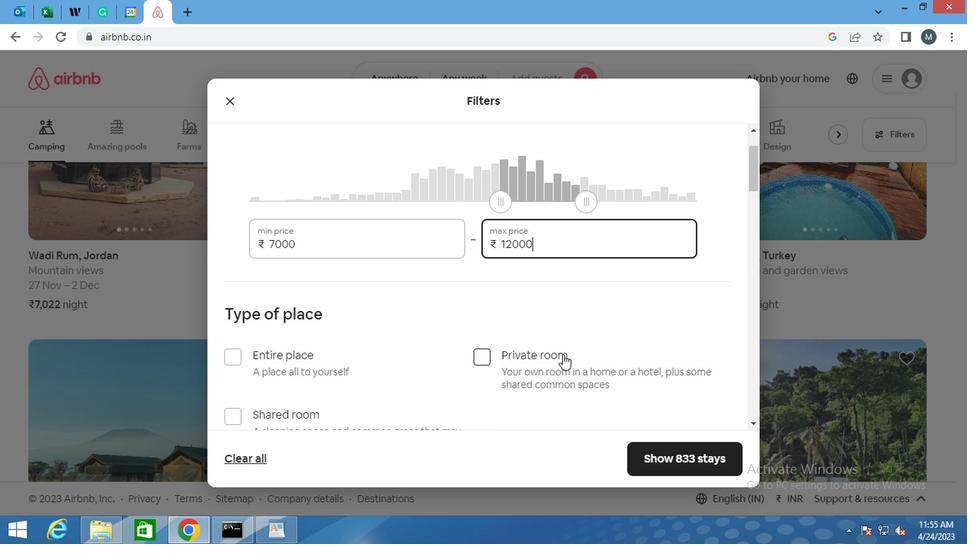 
Action: Mouse scrolled (511, 342) with delta (0, 0)
Screenshot: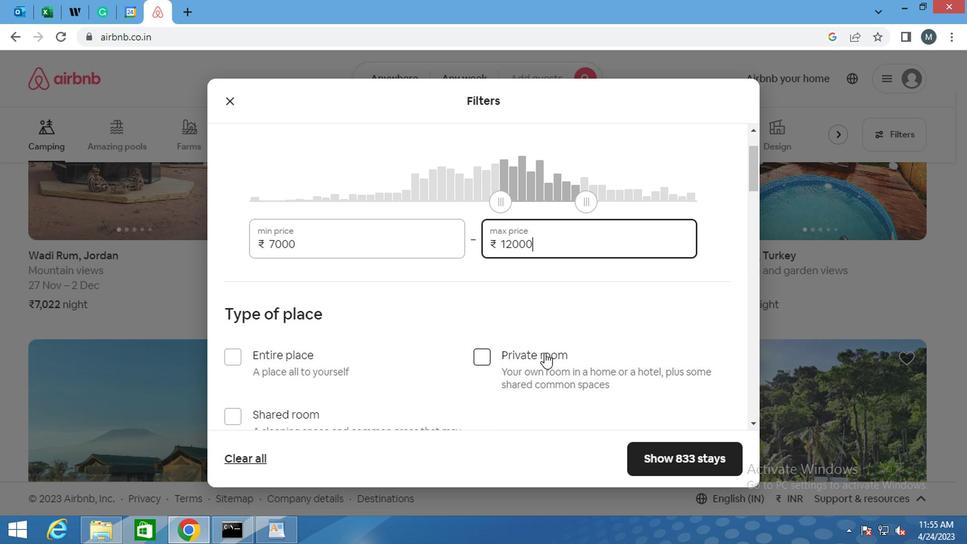 
Action: Mouse moved to (369, 350)
Screenshot: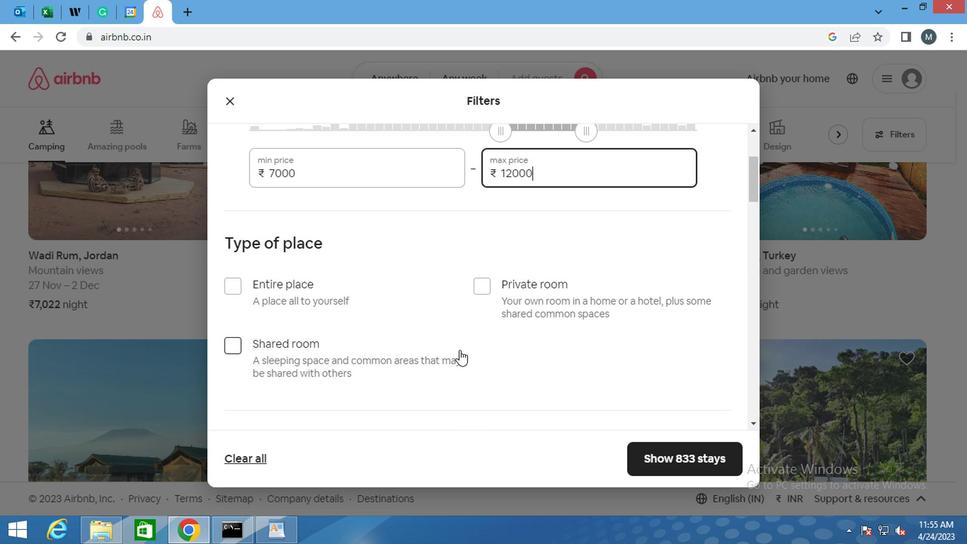 
Action: Mouse scrolled (369, 349) with delta (0, 0)
Screenshot: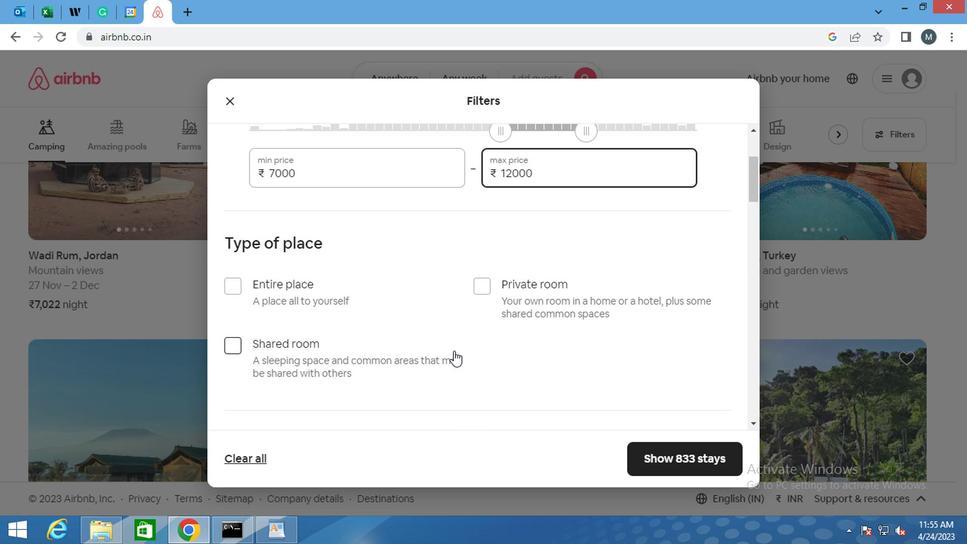 
Action: Mouse moved to (481, 218)
Screenshot: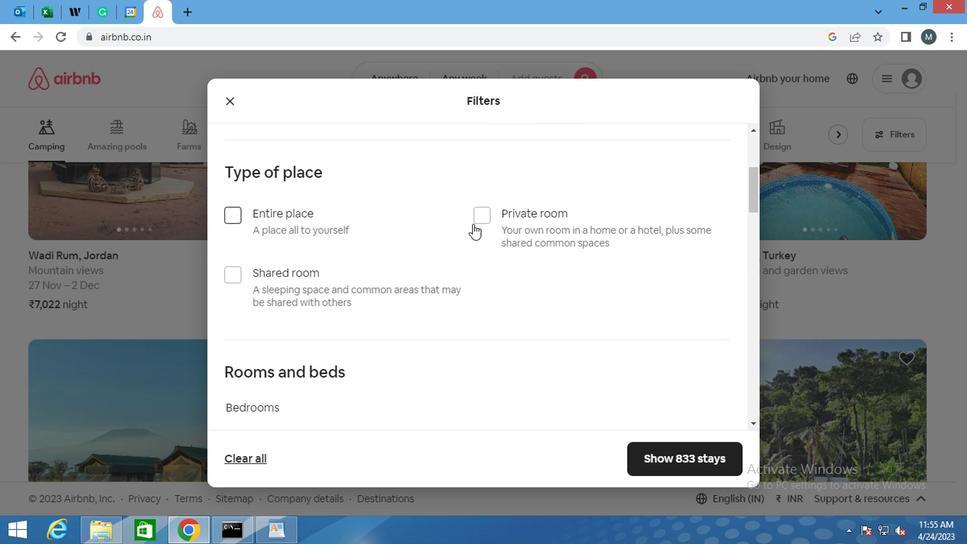 
Action: Mouse pressed left at (481, 218)
Screenshot: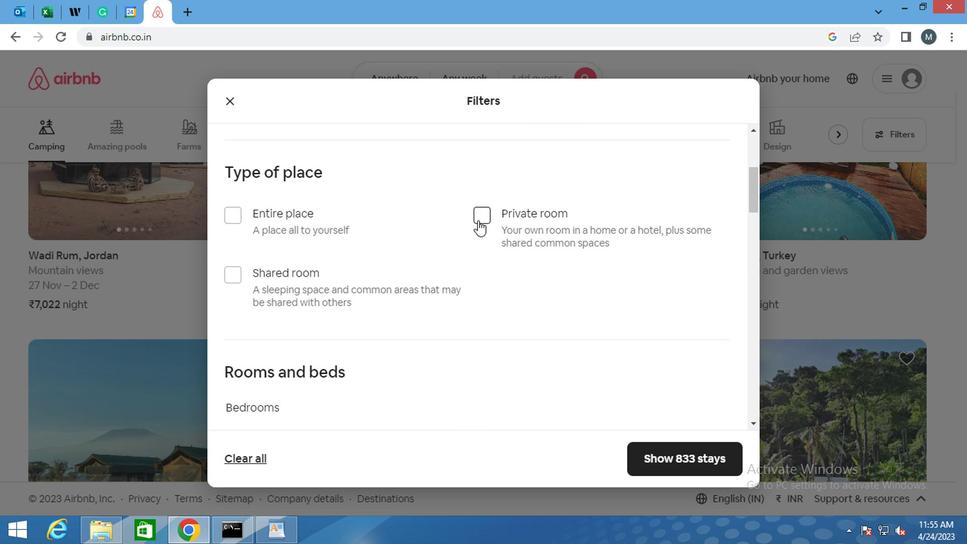 
Action: Mouse moved to (315, 218)
Screenshot: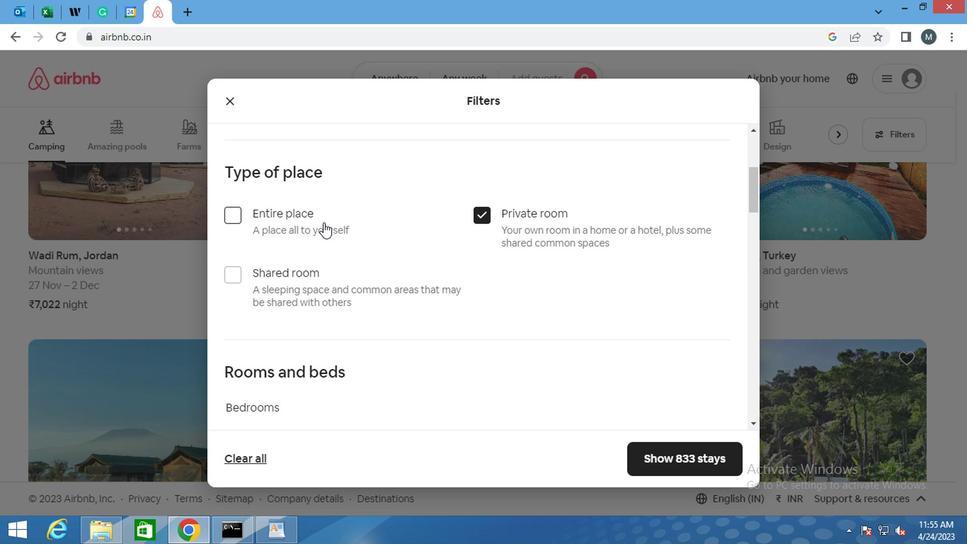 
Action: Mouse scrolled (315, 217) with delta (0, -1)
Screenshot: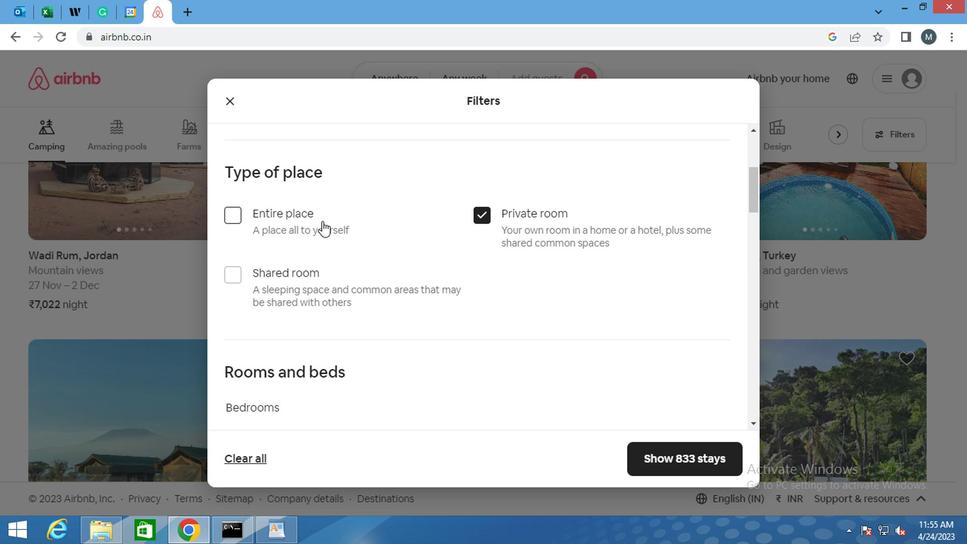 
Action: Mouse scrolled (315, 217) with delta (0, -1)
Screenshot: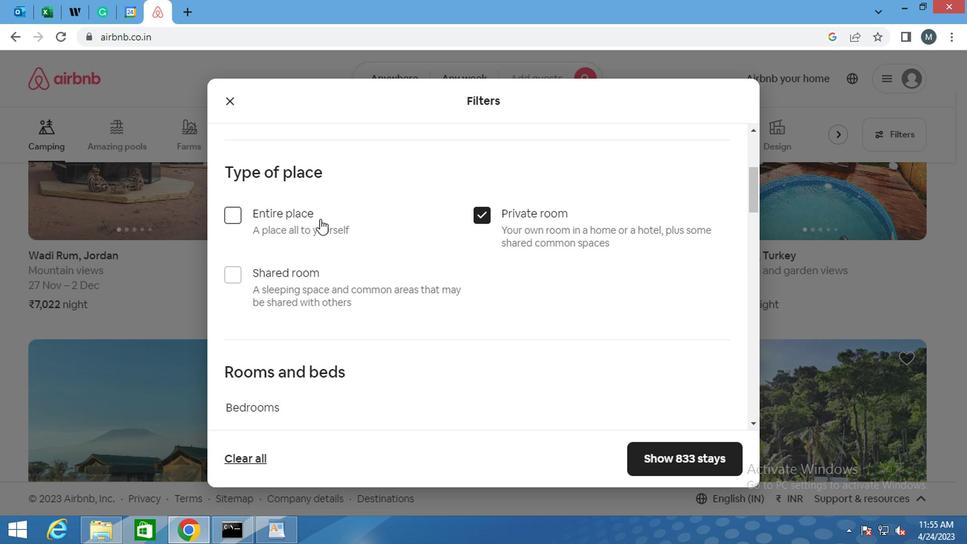 
Action: Mouse moved to (293, 306)
Screenshot: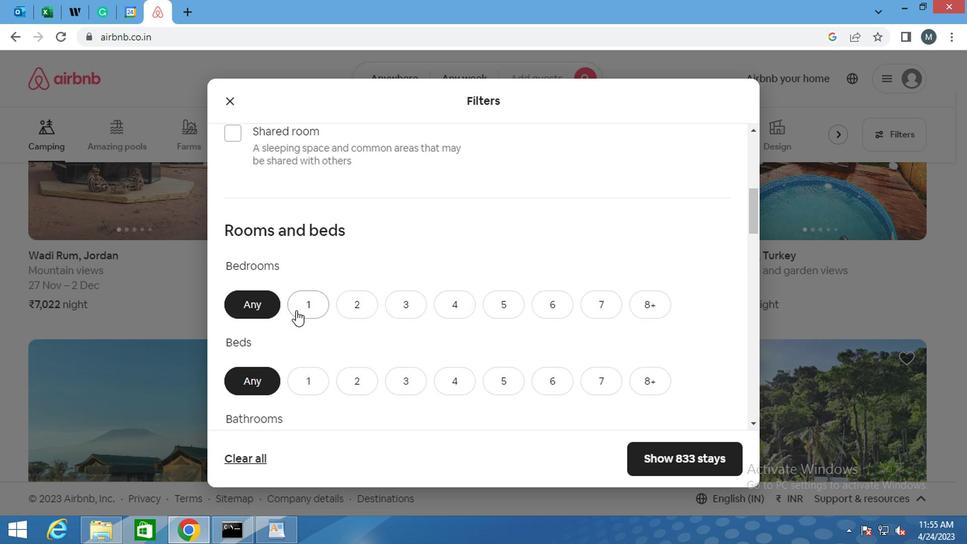 
Action: Mouse pressed left at (293, 306)
Screenshot: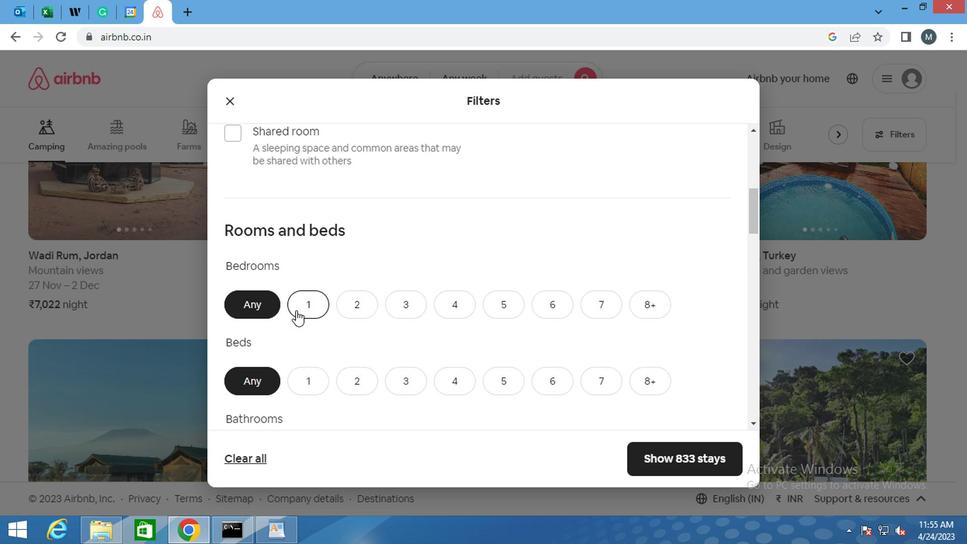 
Action: Mouse moved to (354, 384)
Screenshot: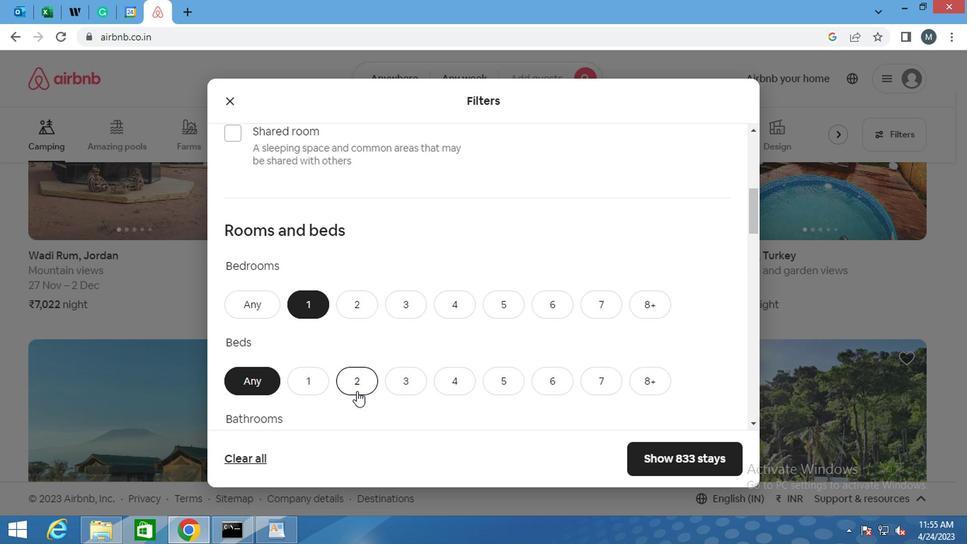 
Action: Mouse pressed left at (354, 384)
Screenshot: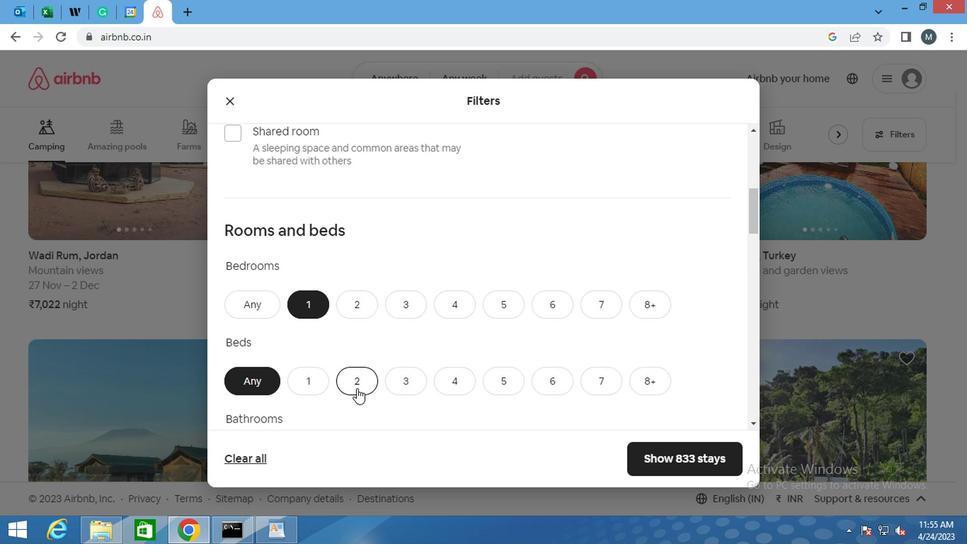 
Action: Mouse moved to (336, 340)
Screenshot: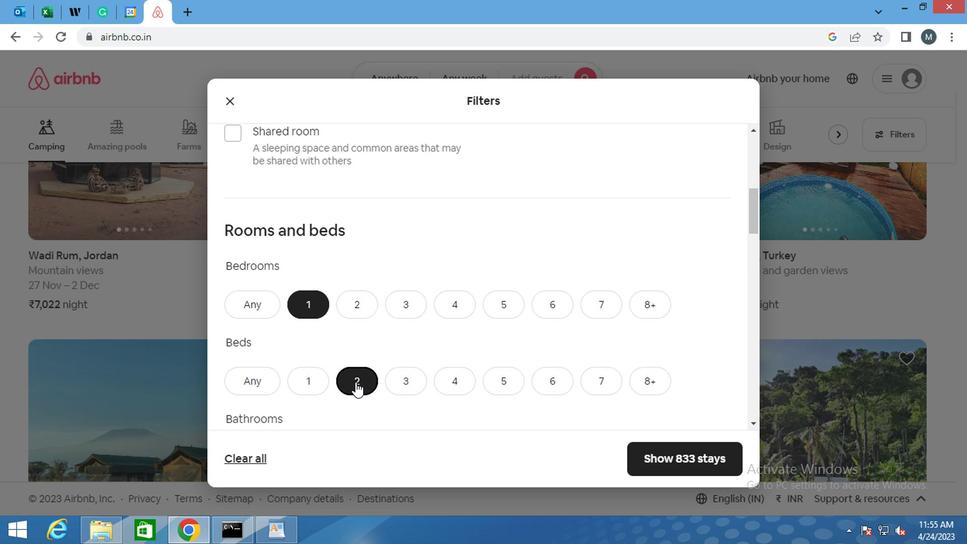 
Action: Mouse scrolled (336, 339) with delta (0, -1)
Screenshot: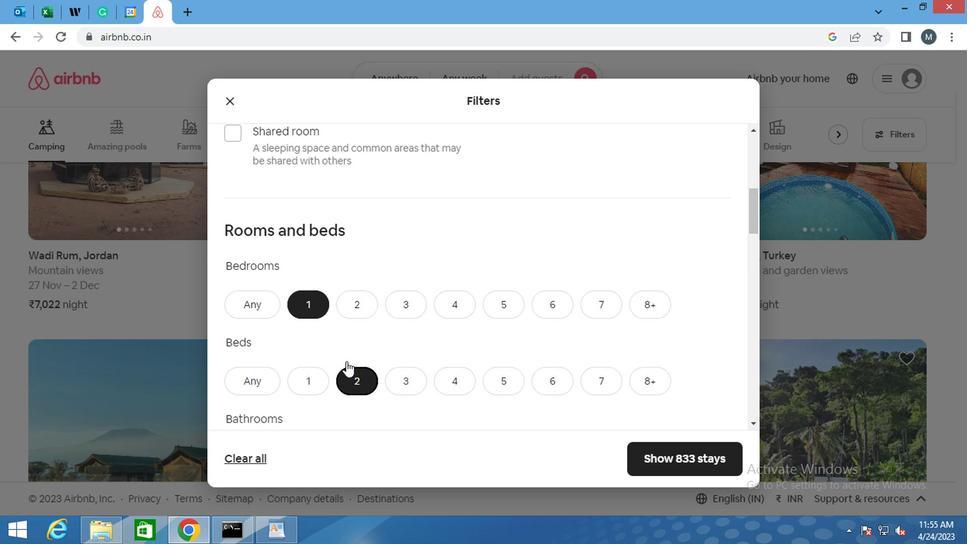 
Action: Mouse moved to (301, 389)
Screenshot: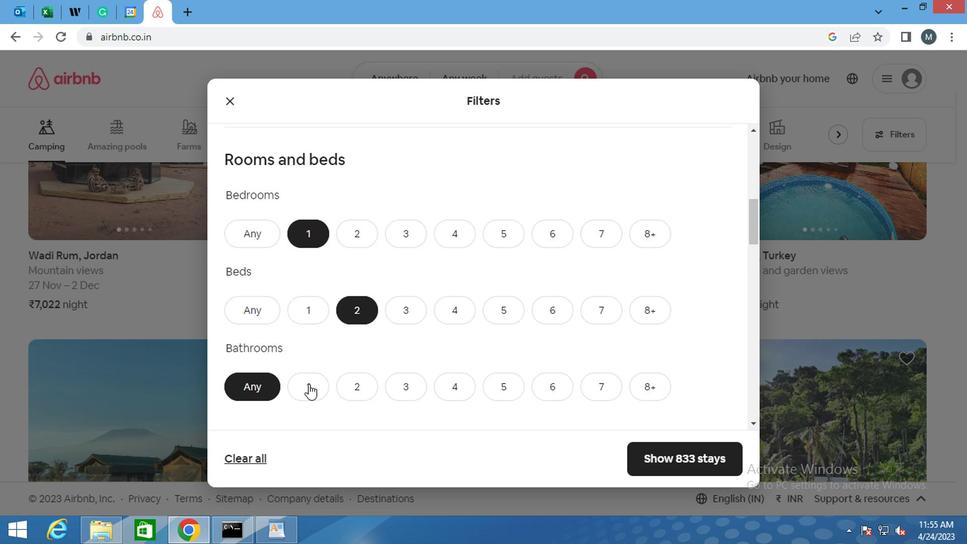 
Action: Mouse pressed left at (301, 389)
Screenshot: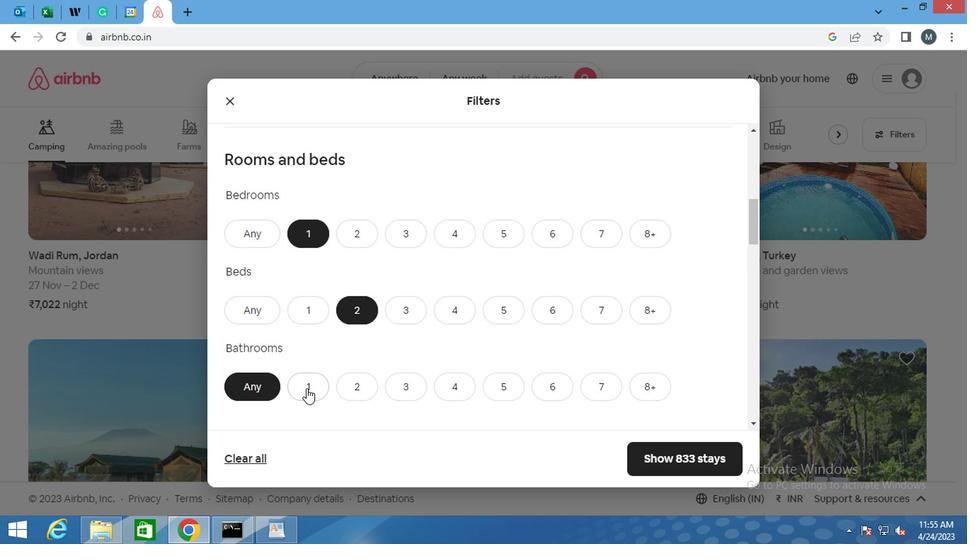 
Action: Mouse moved to (334, 327)
Screenshot: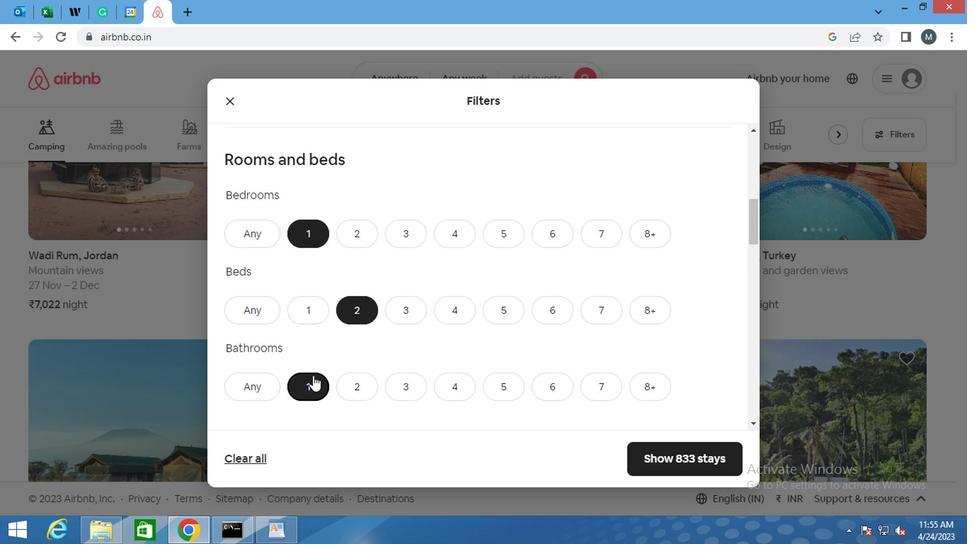 
Action: Mouse scrolled (334, 326) with delta (0, 0)
Screenshot: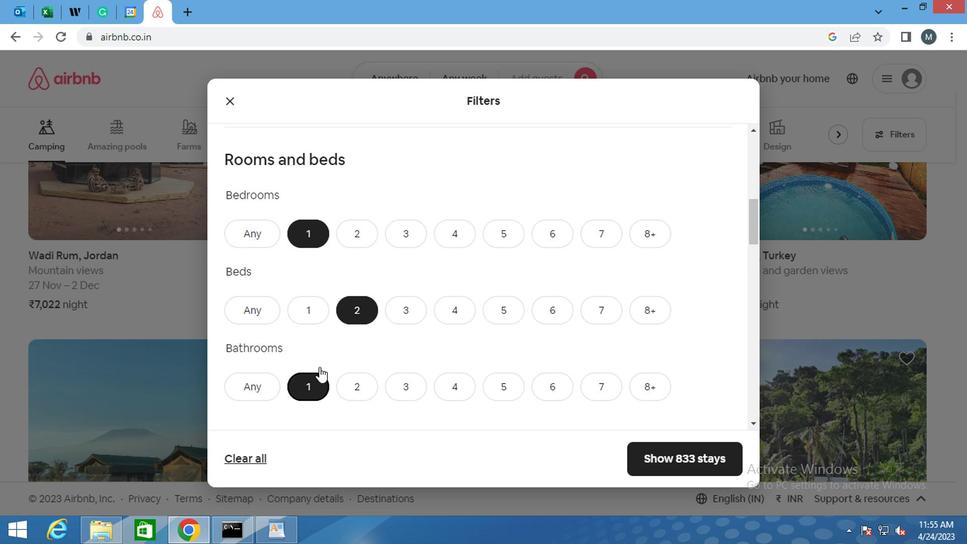 
Action: Mouse scrolled (334, 326) with delta (0, 0)
Screenshot: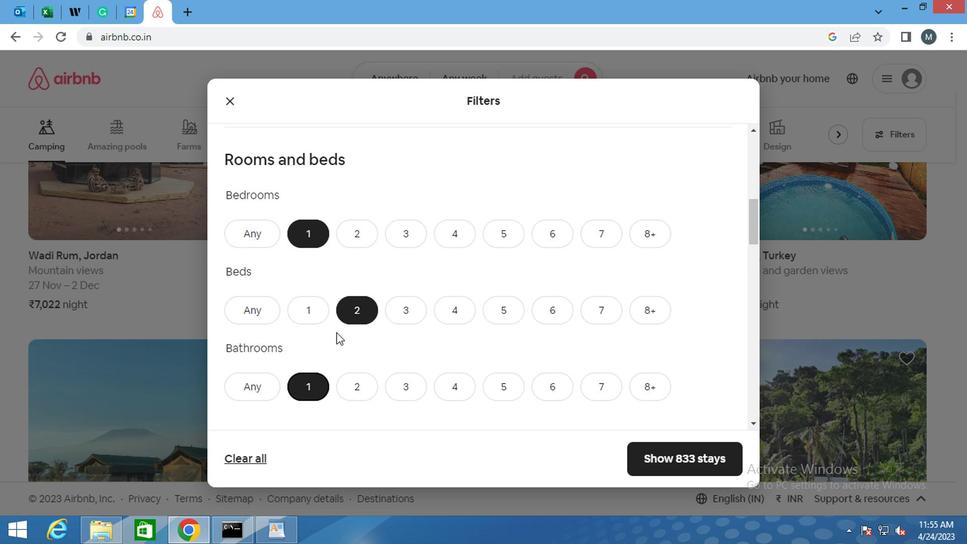 
Action: Mouse moved to (336, 326)
Screenshot: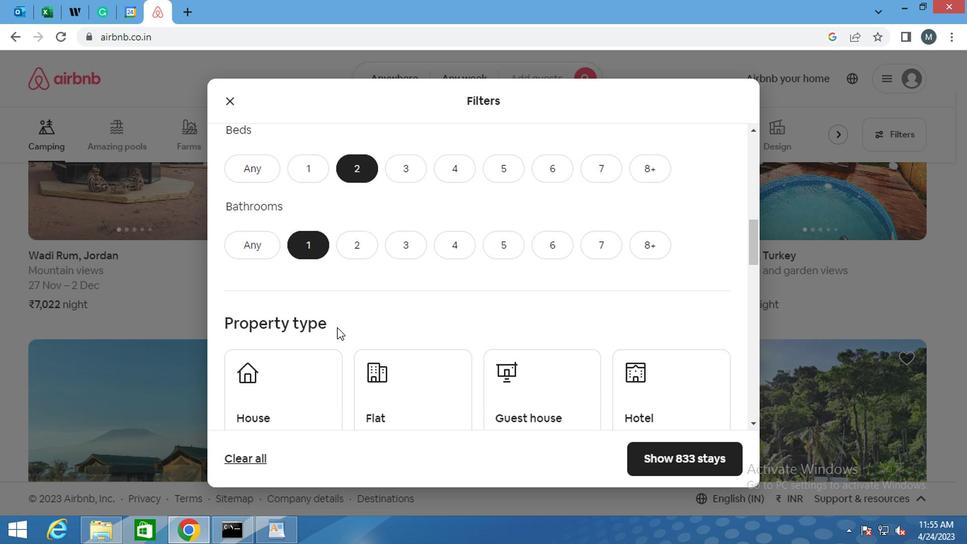 
Action: Mouse scrolled (336, 325) with delta (0, -1)
Screenshot: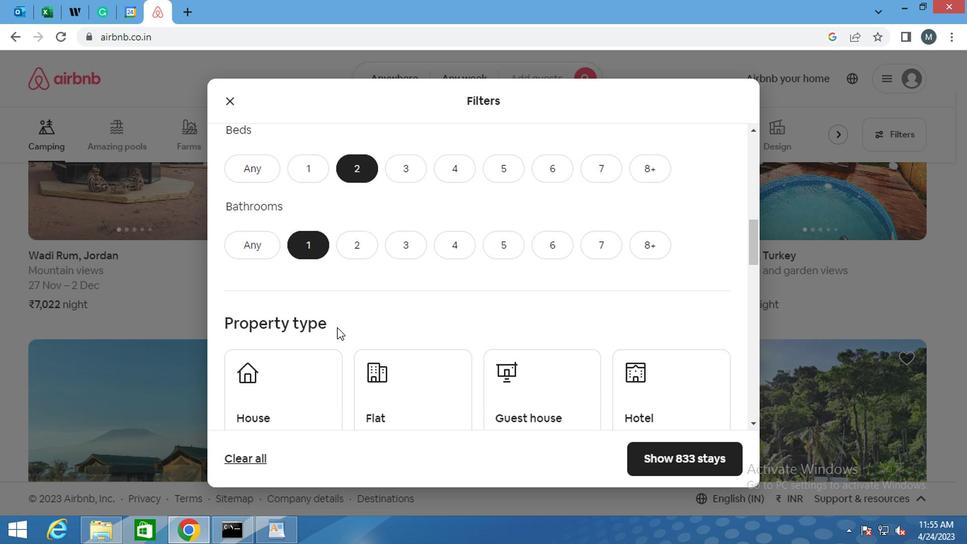 
Action: Mouse scrolled (336, 325) with delta (0, -1)
Screenshot: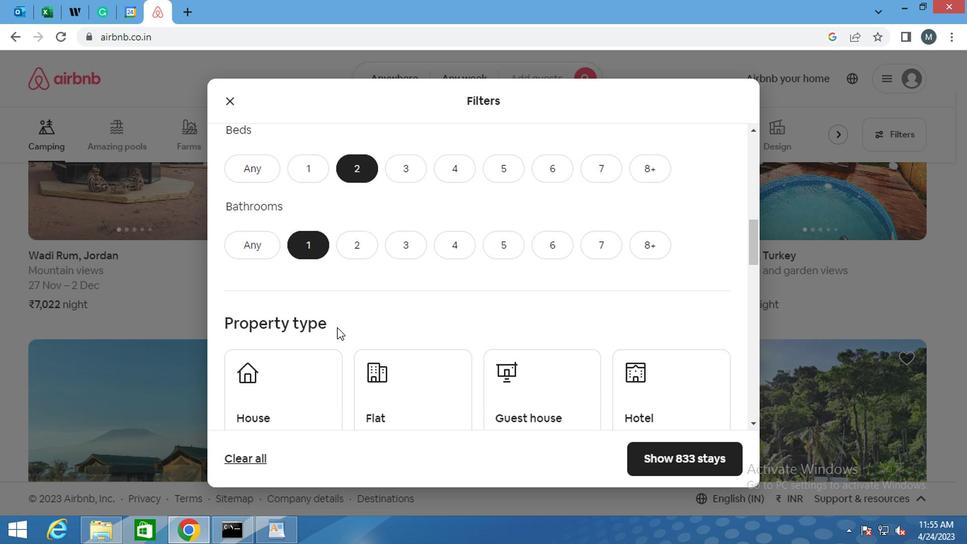 
Action: Mouse moved to (265, 263)
Screenshot: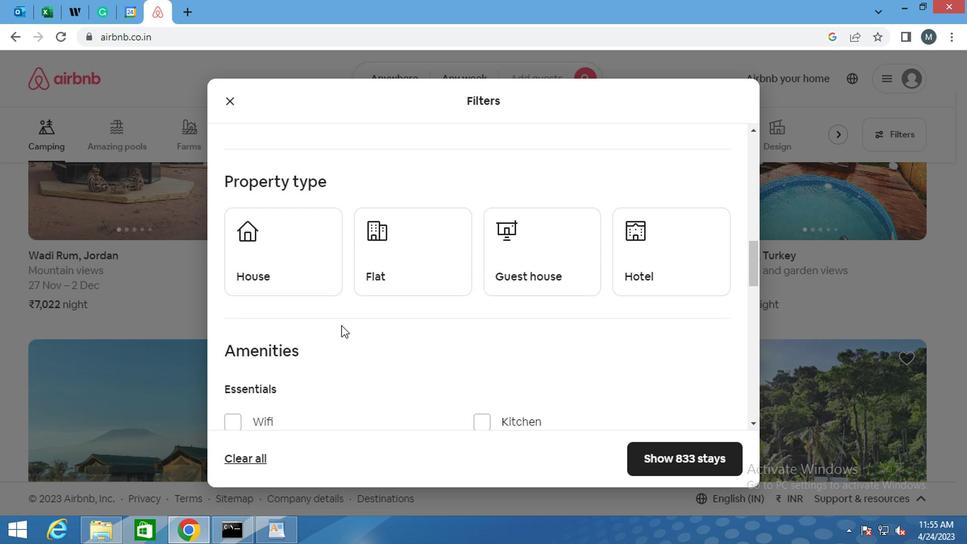 
Action: Mouse pressed left at (265, 263)
Screenshot: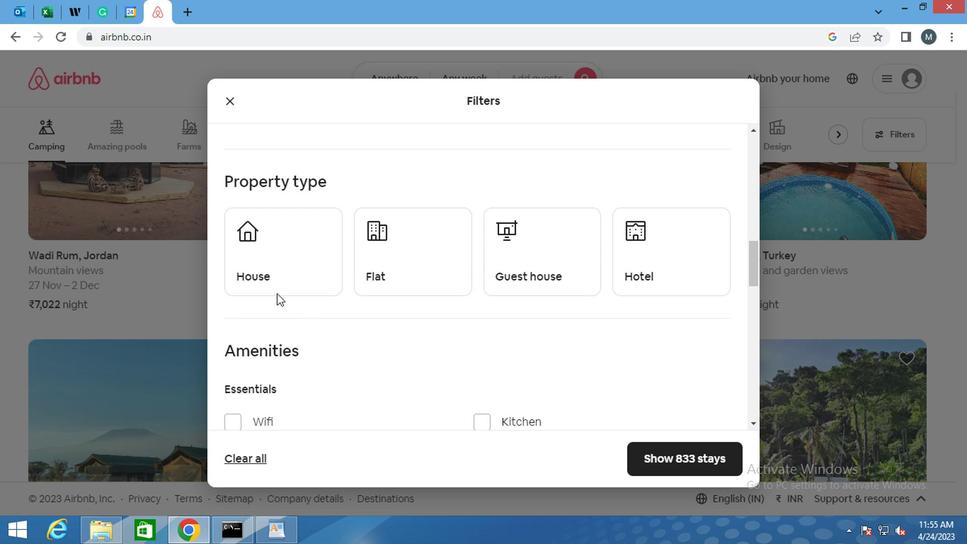 
Action: Mouse moved to (367, 263)
Screenshot: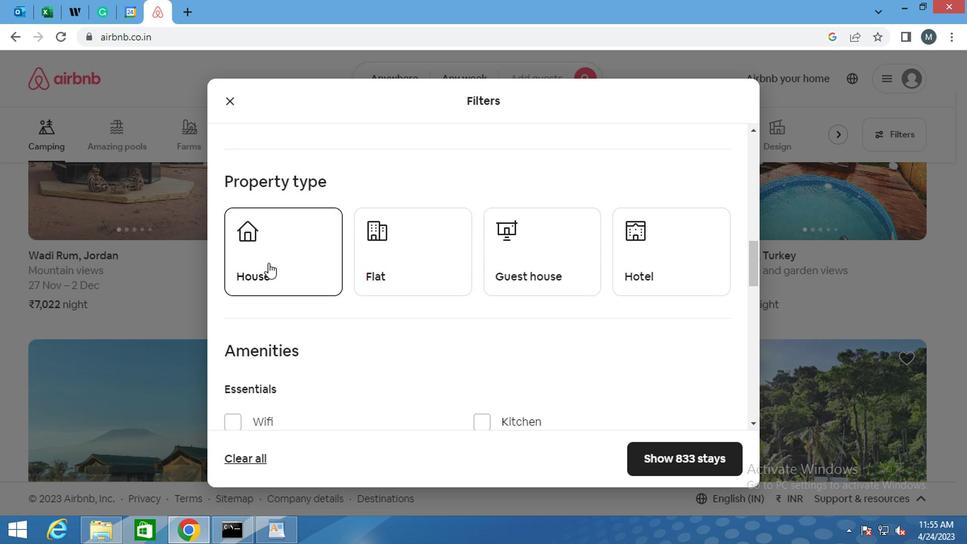 
Action: Mouse pressed left at (367, 263)
Screenshot: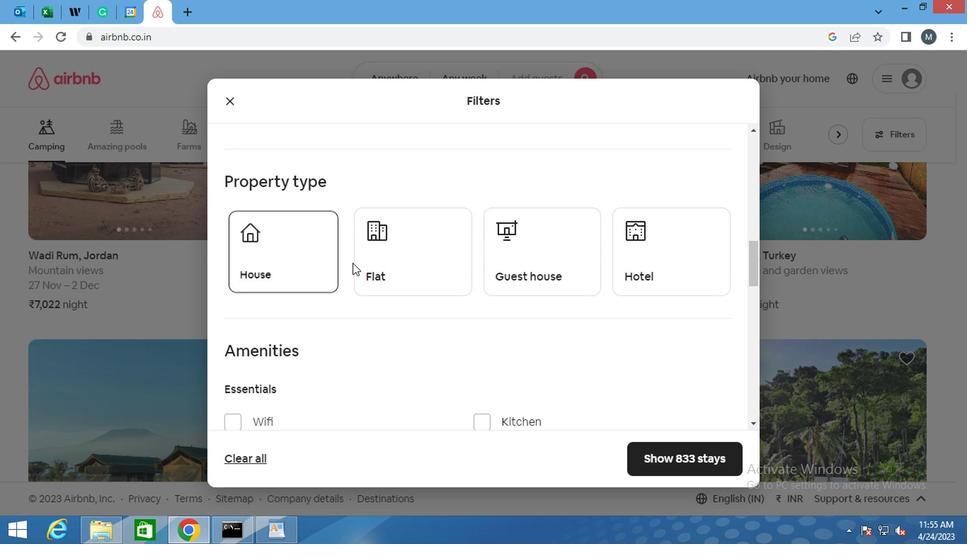 
Action: Mouse moved to (546, 270)
Screenshot: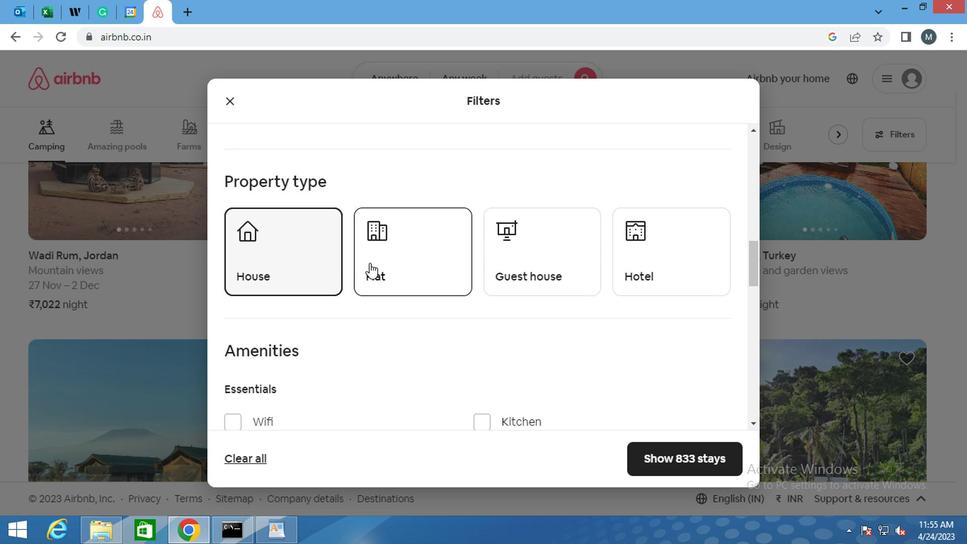 
Action: Mouse pressed left at (546, 270)
Screenshot: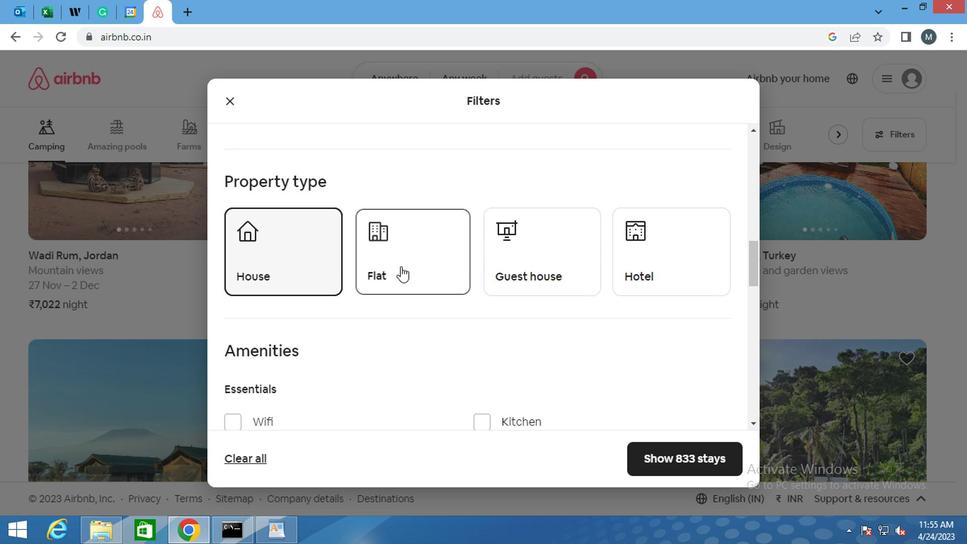 
Action: Mouse moved to (516, 282)
Screenshot: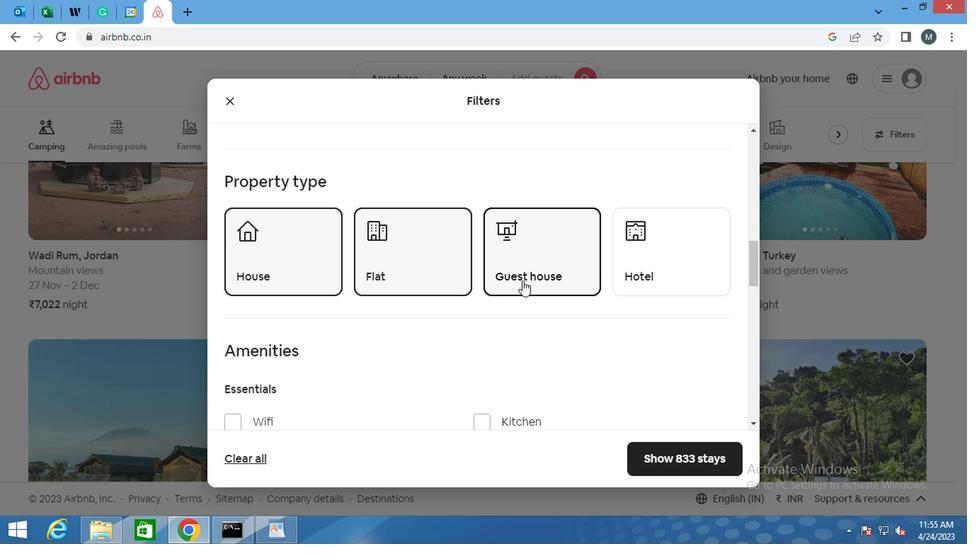 
Action: Mouse scrolled (516, 281) with delta (0, -1)
Screenshot: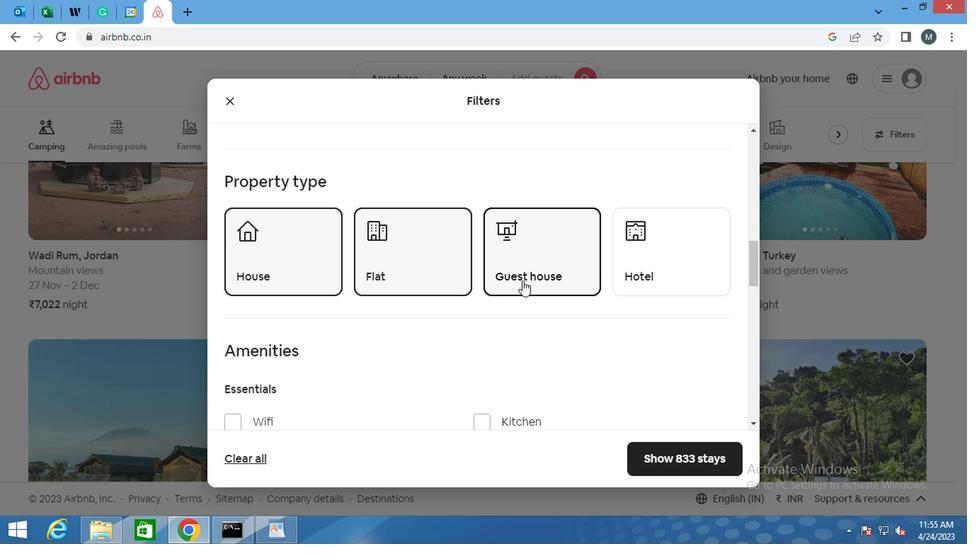 
Action: Mouse moved to (515, 282)
Screenshot: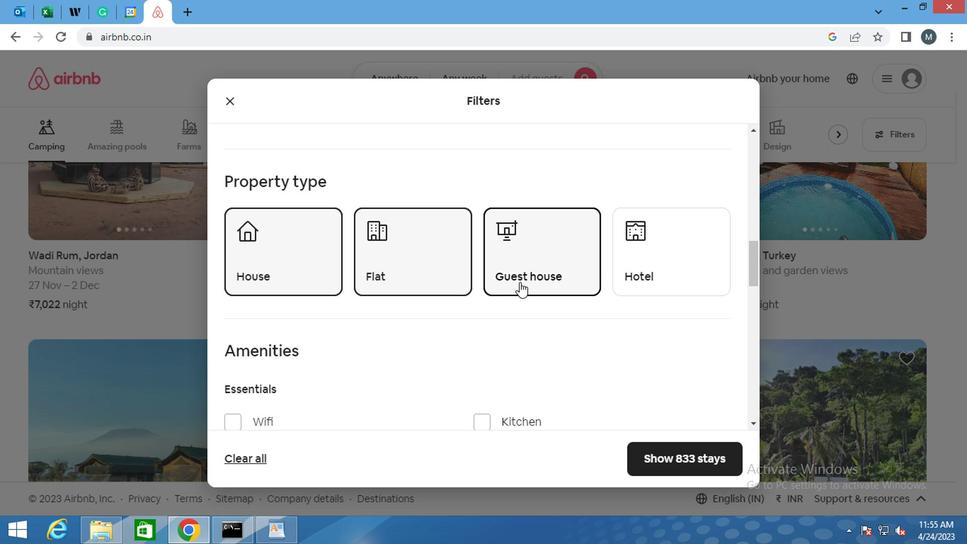 
Action: Mouse scrolled (515, 281) with delta (0, -1)
Screenshot: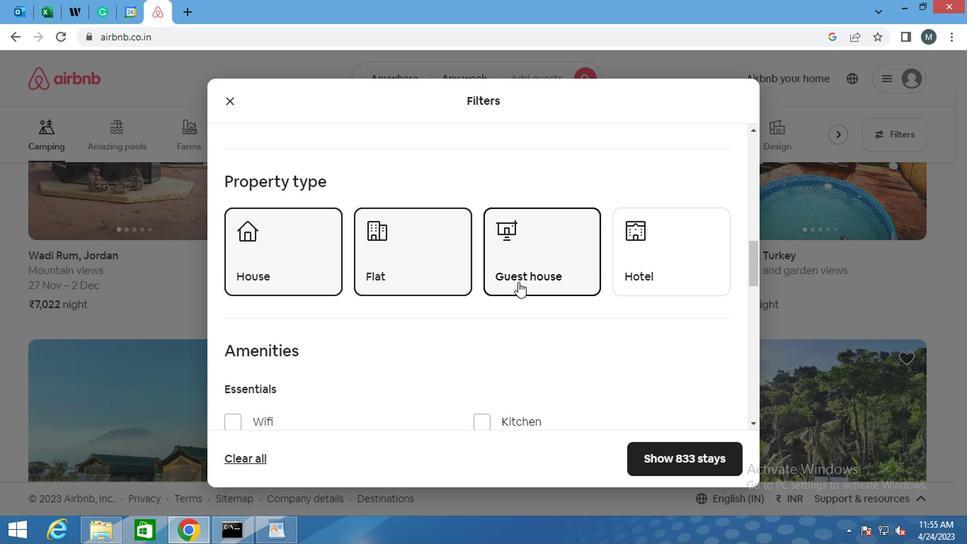 
Action: Mouse moved to (475, 282)
Screenshot: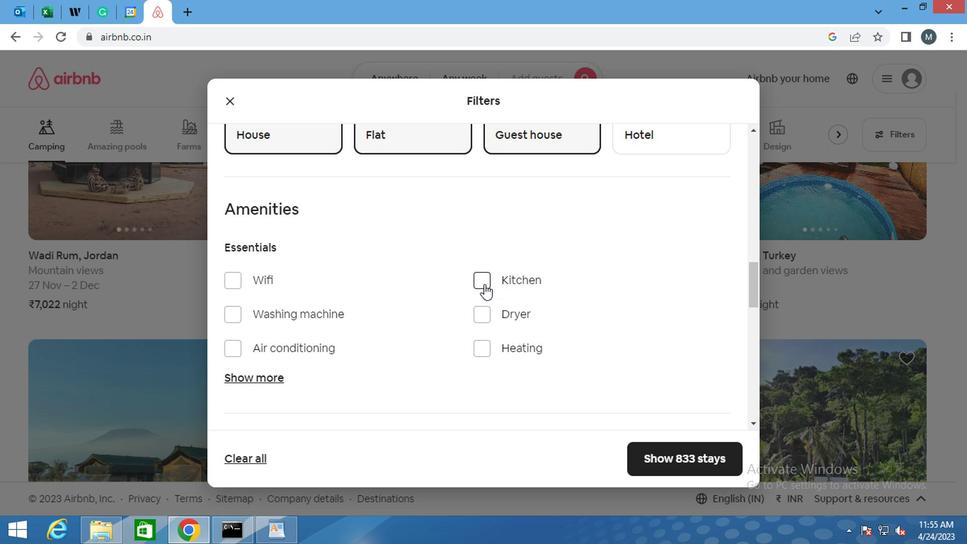 
Action: Mouse scrolled (475, 282) with delta (0, 0)
Screenshot: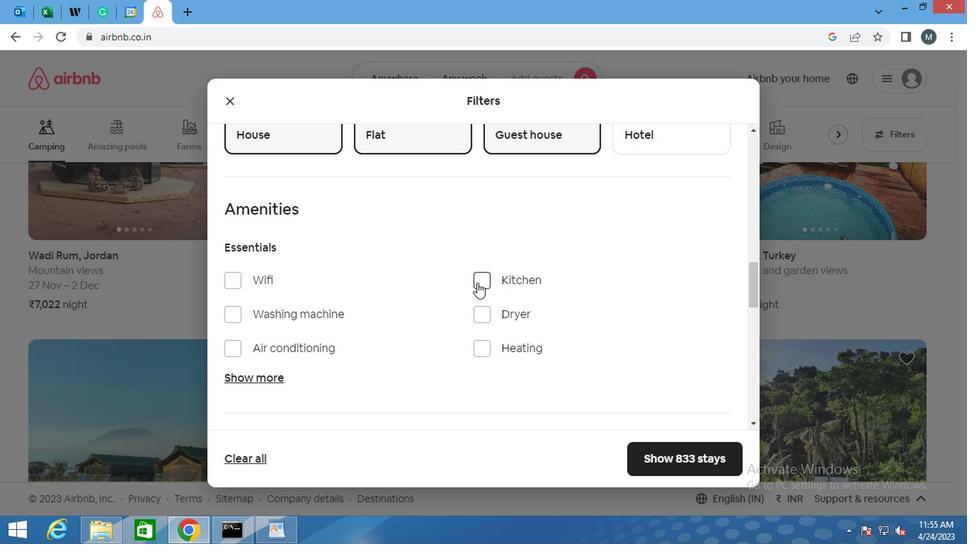 
Action: Mouse moved to (235, 204)
Screenshot: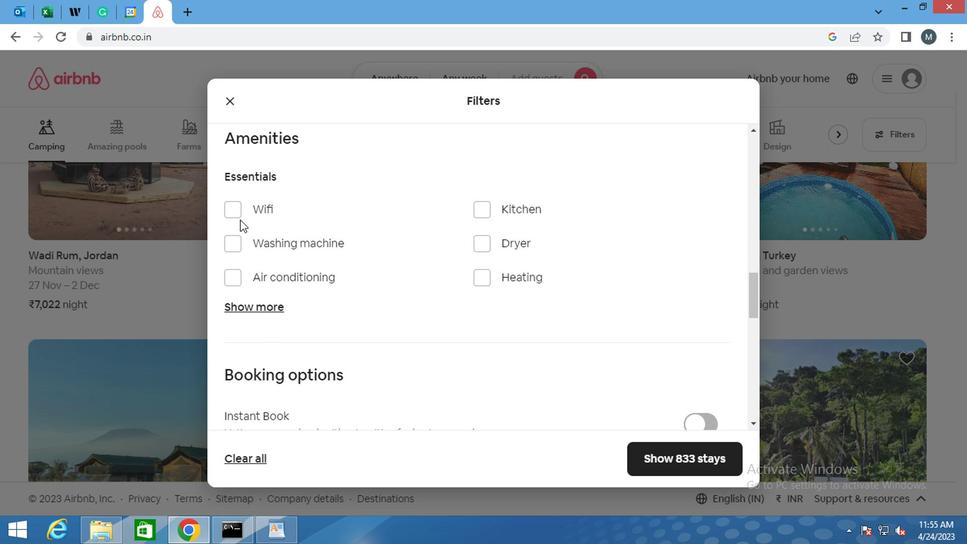 
Action: Mouse pressed left at (235, 204)
Screenshot: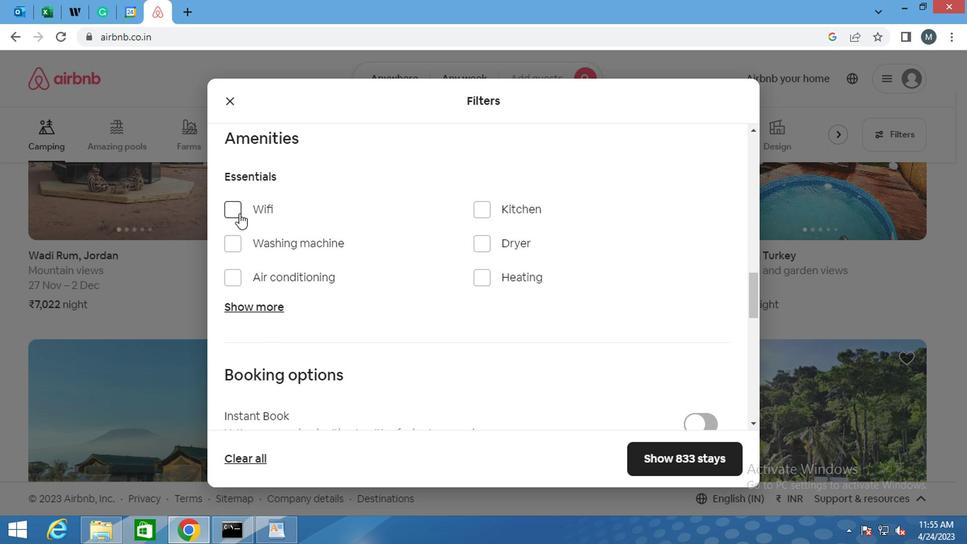 
Action: Mouse moved to (225, 247)
Screenshot: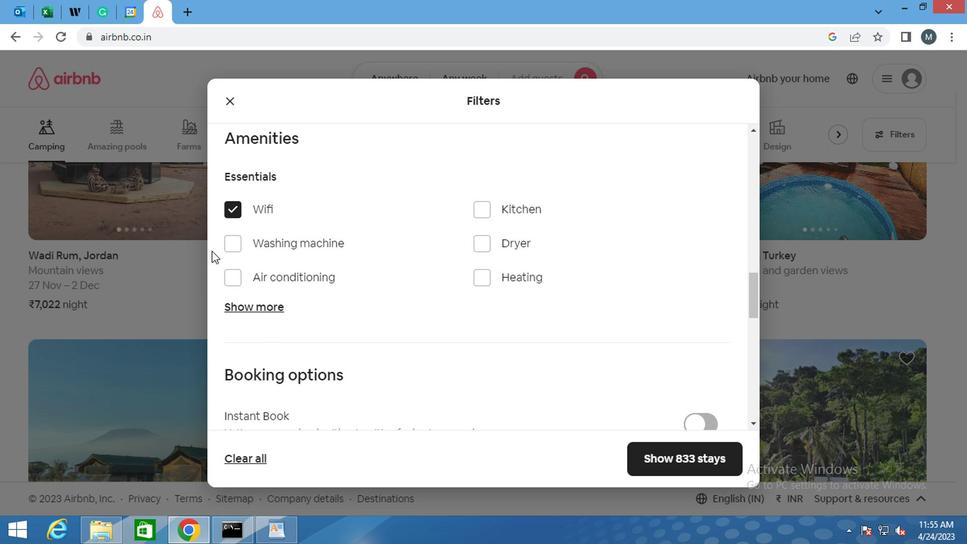 
Action: Mouse pressed left at (225, 247)
Screenshot: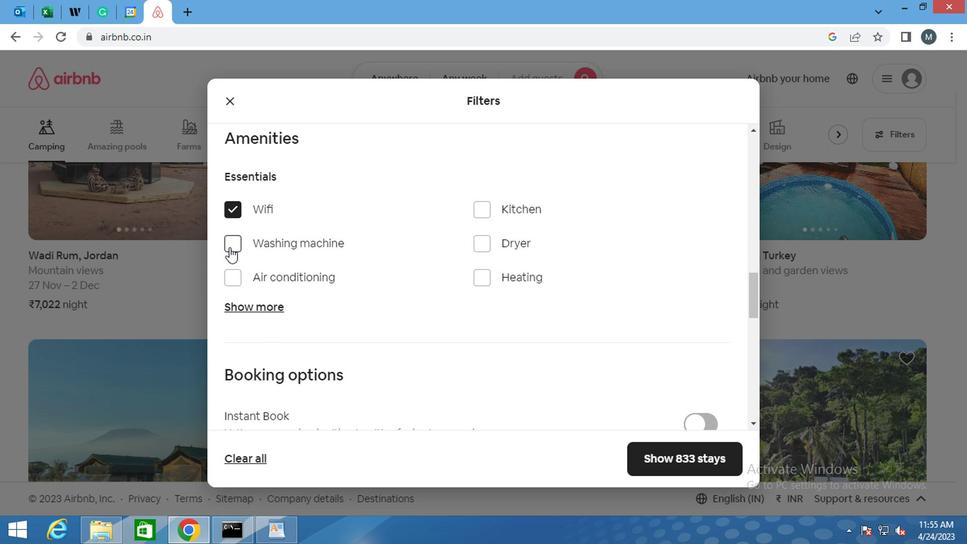 
Action: Mouse moved to (258, 246)
Screenshot: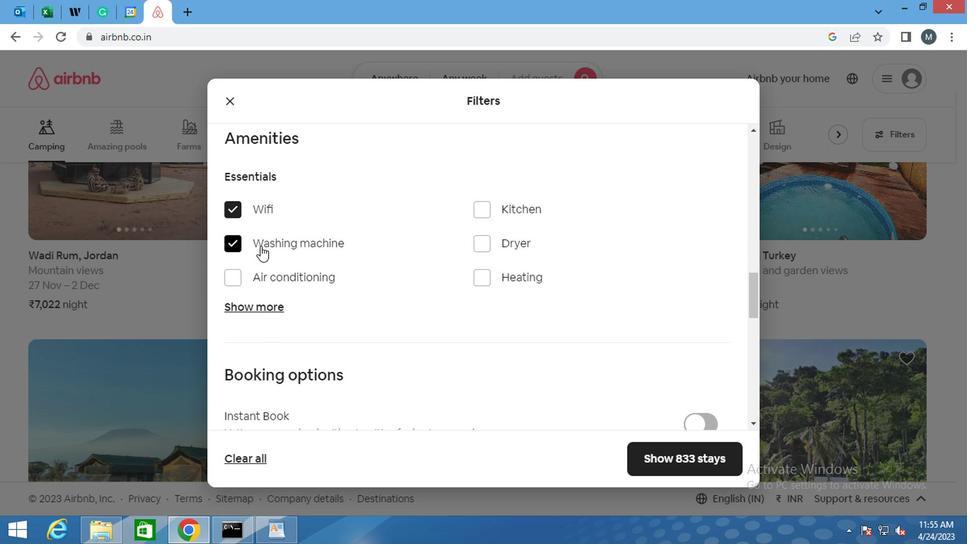 
Action: Mouse scrolled (258, 245) with delta (0, -1)
Screenshot: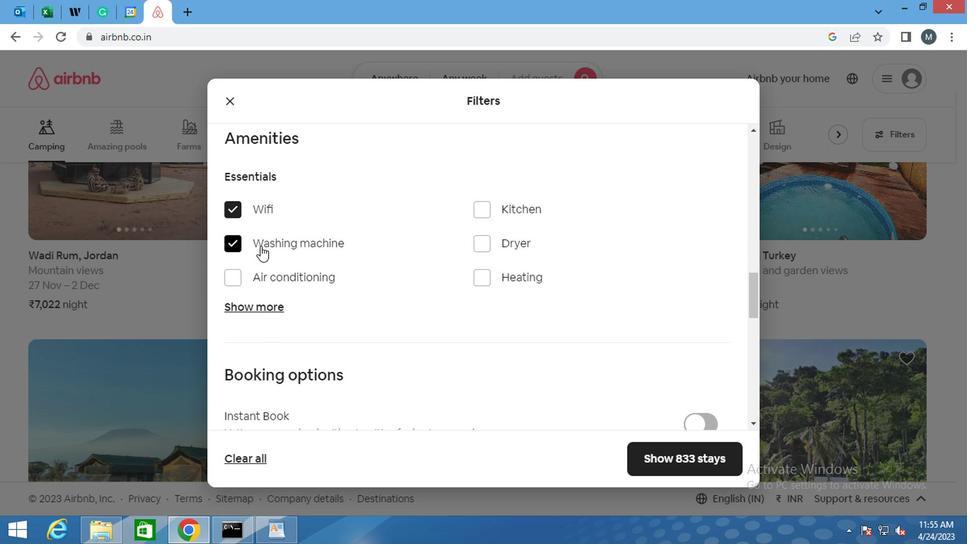 
Action: Mouse scrolled (258, 245) with delta (0, -1)
Screenshot: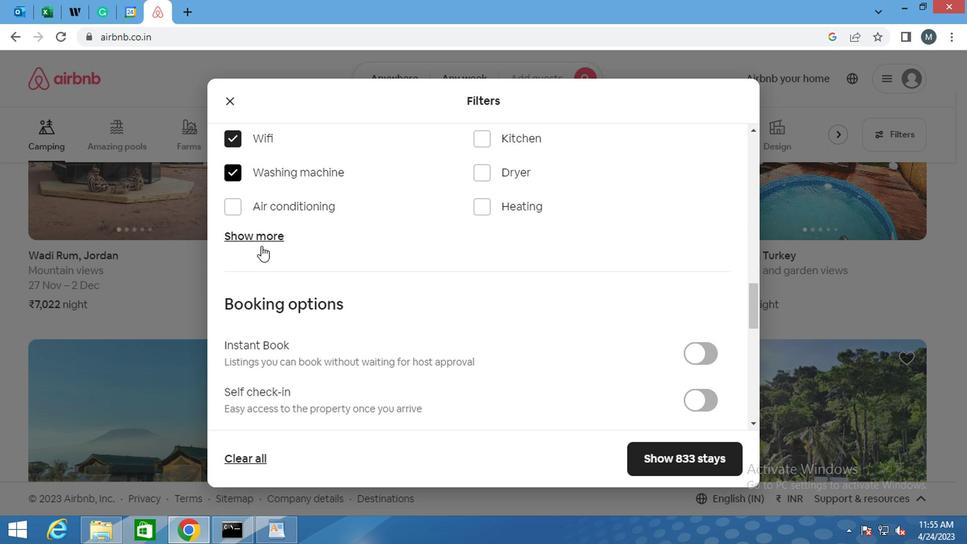 
Action: Mouse moved to (697, 328)
Screenshot: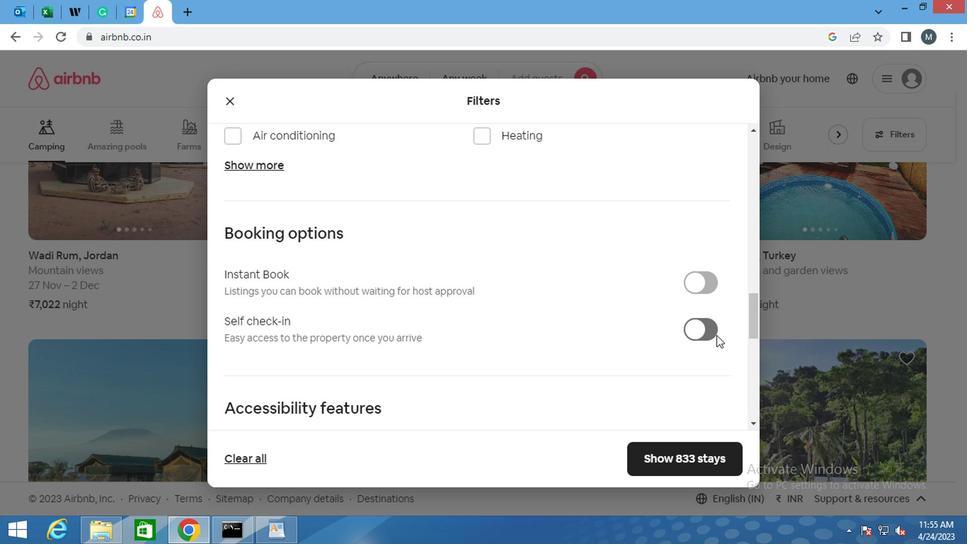 
Action: Mouse pressed left at (697, 328)
Screenshot: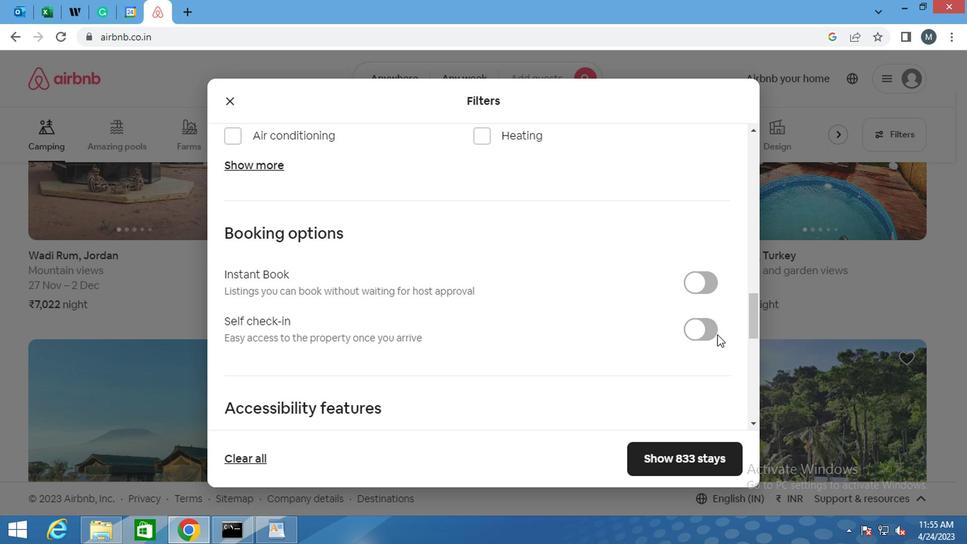 
Action: Mouse moved to (473, 300)
Screenshot: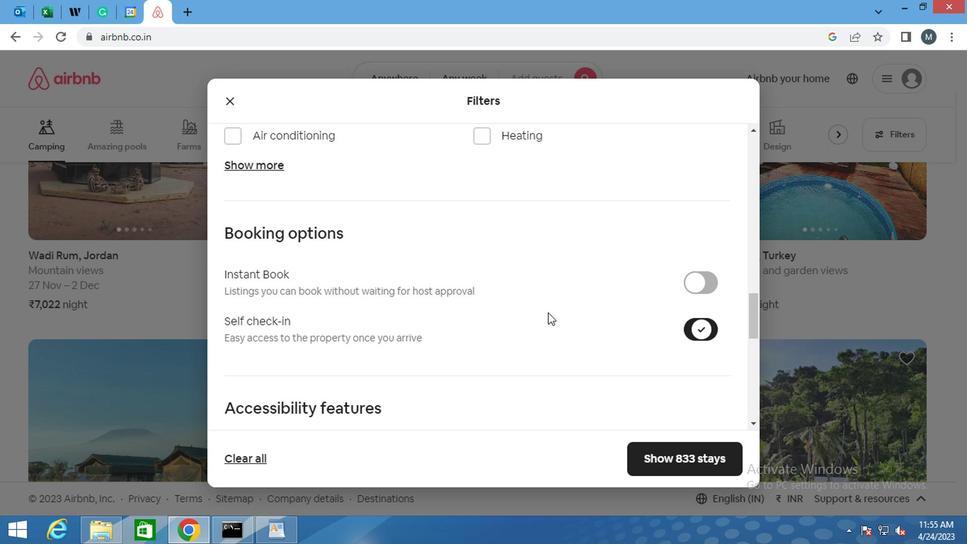 
Action: Mouse scrolled (473, 299) with delta (0, 0)
Screenshot: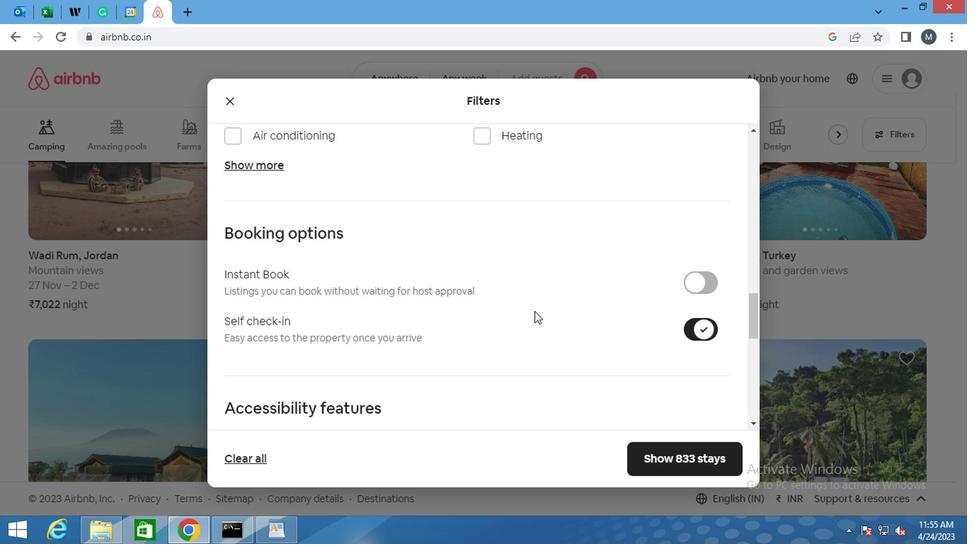 
Action: Mouse moved to (323, 316)
Screenshot: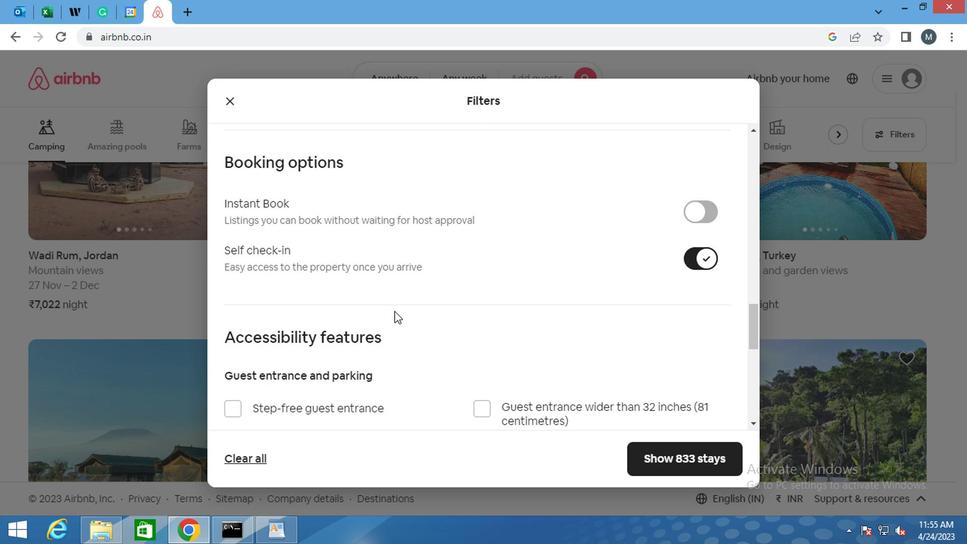 
Action: Mouse scrolled (323, 316) with delta (0, 0)
Screenshot: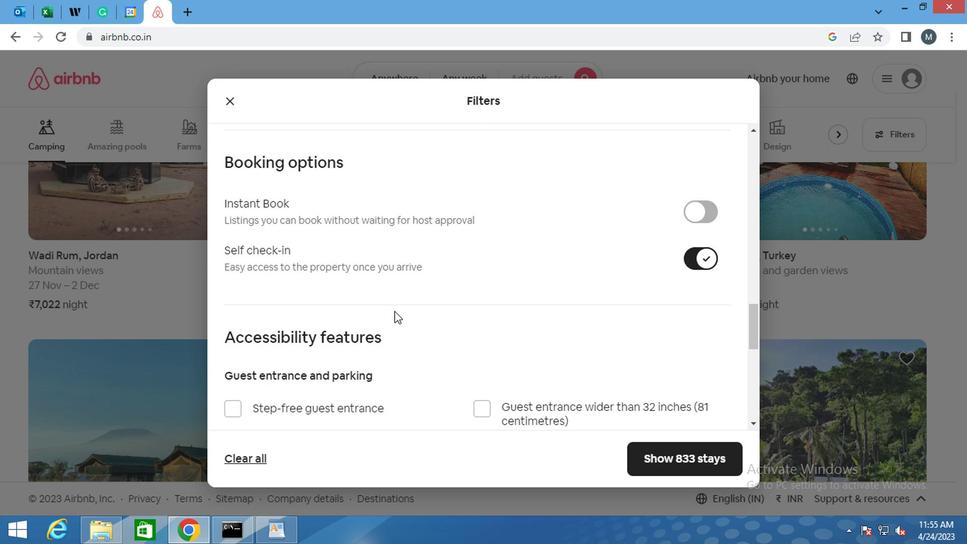 
Action: Mouse moved to (320, 314)
Screenshot: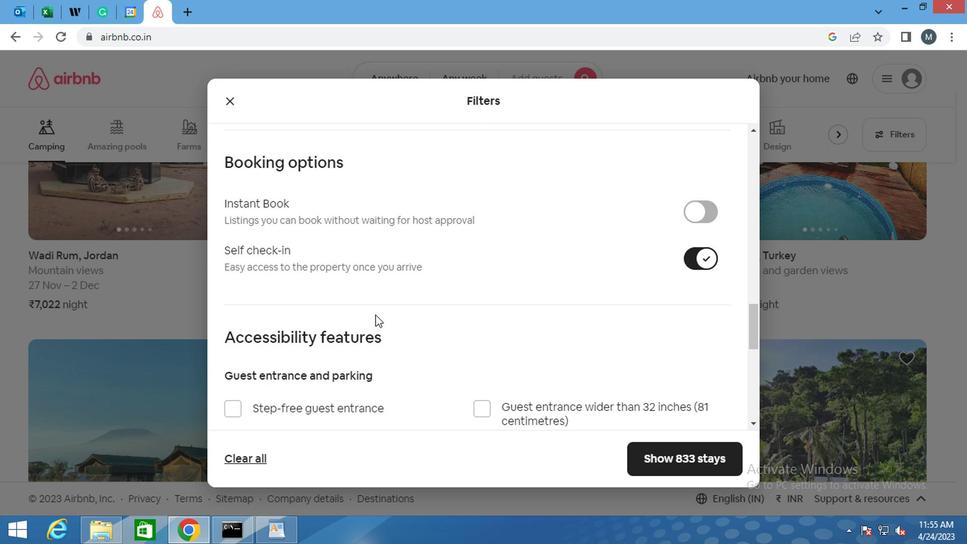 
Action: Mouse scrolled (320, 314) with delta (0, 0)
Screenshot: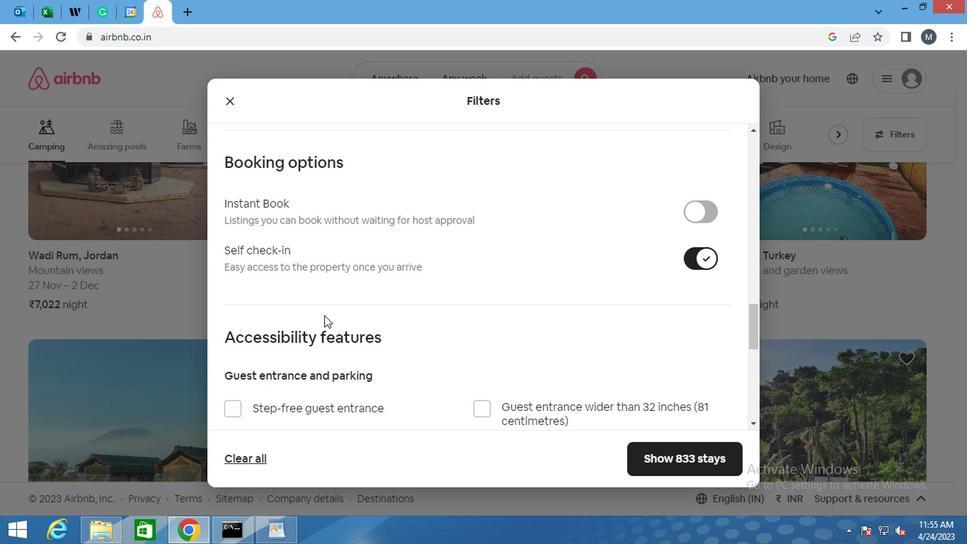 
Action: Mouse moved to (281, 314)
Screenshot: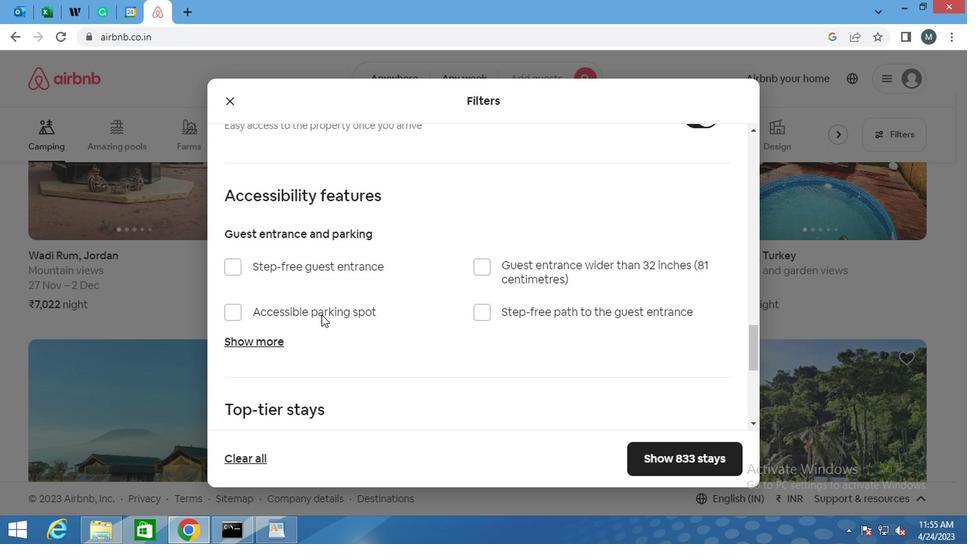 
Action: Mouse scrolled (281, 314) with delta (0, 0)
Screenshot: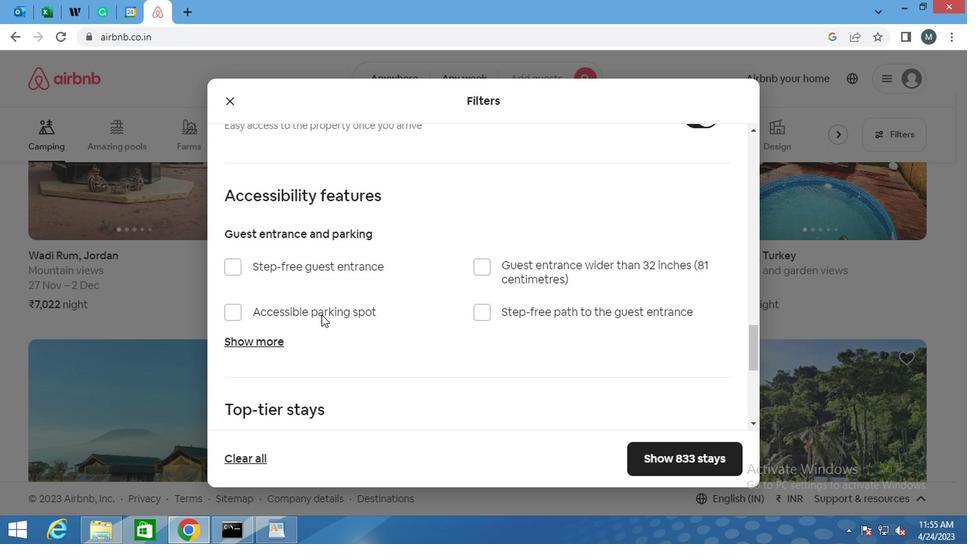 
Action: Mouse scrolled (281, 314) with delta (0, 0)
Screenshot: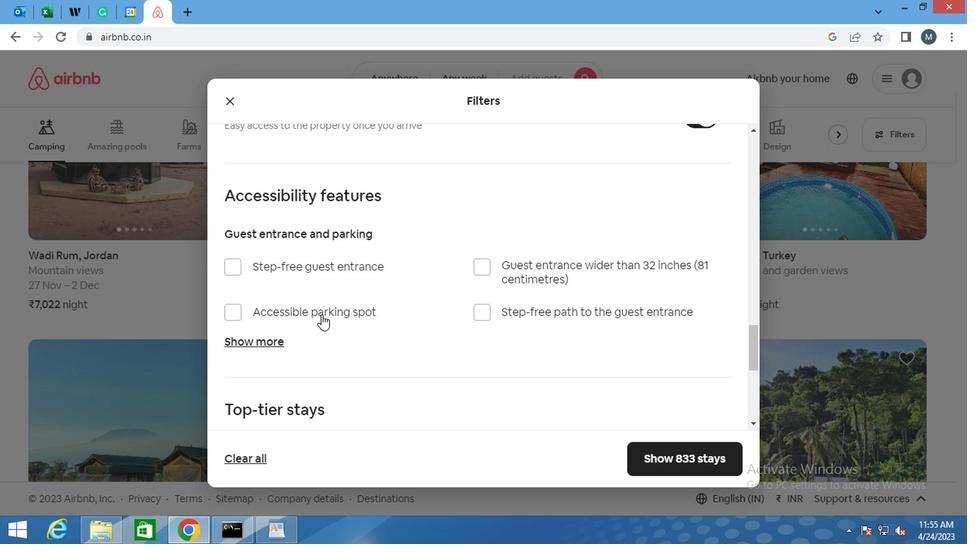 
Action: Mouse moved to (454, 351)
Screenshot: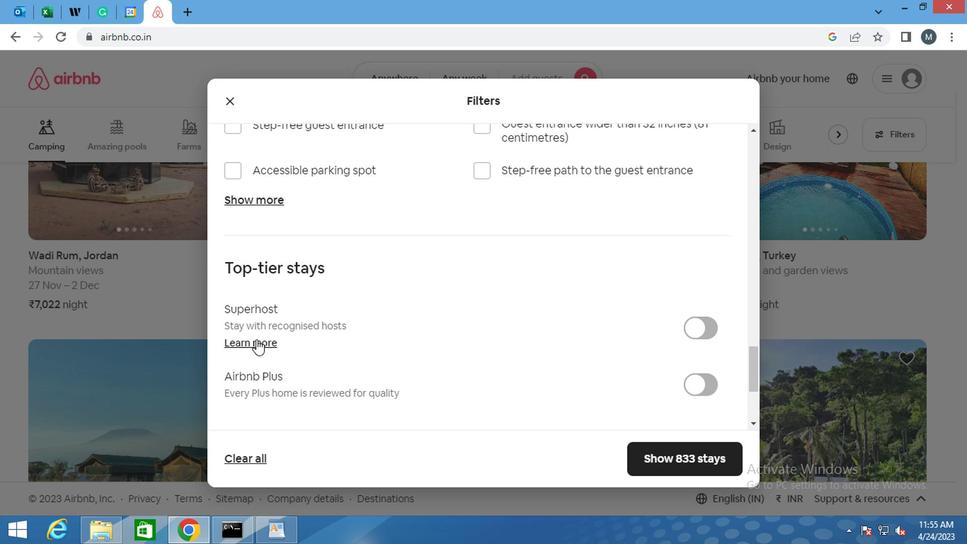 
Action: Mouse scrolled (454, 350) with delta (0, -1)
Screenshot: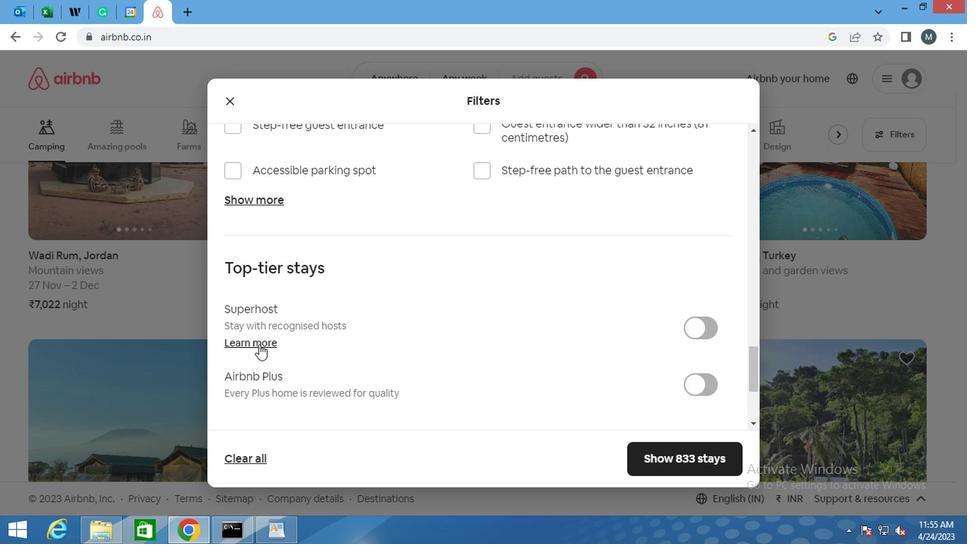 
Action: Mouse scrolled (454, 350) with delta (0, -1)
Screenshot: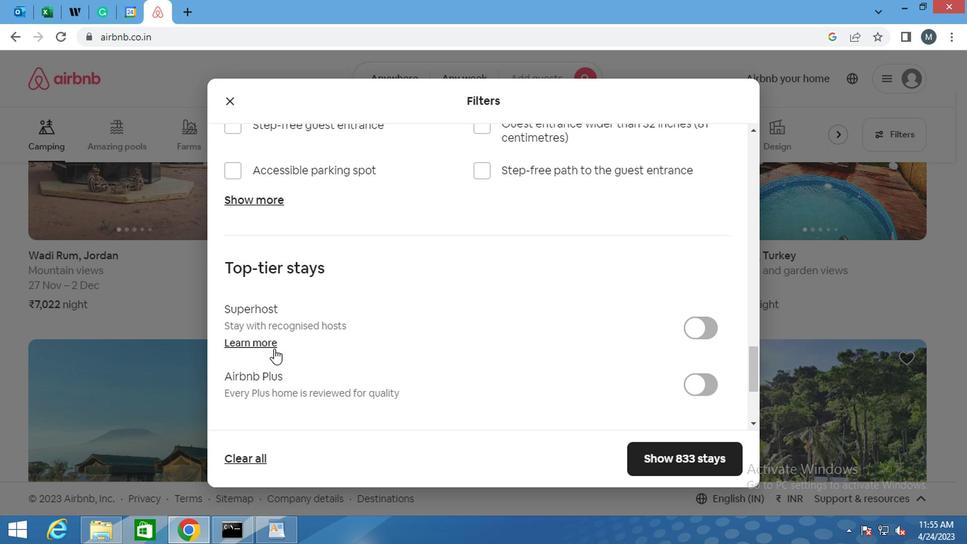 
Action: Mouse moved to (317, 351)
Screenshot: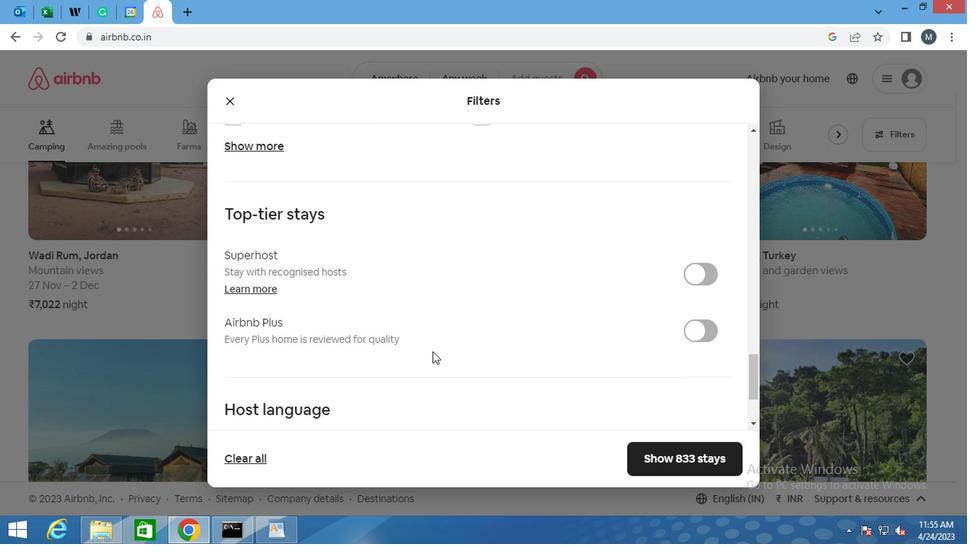 
Action: Mouse scrolled (317, 351) with delta (0, 0)
Screenshot: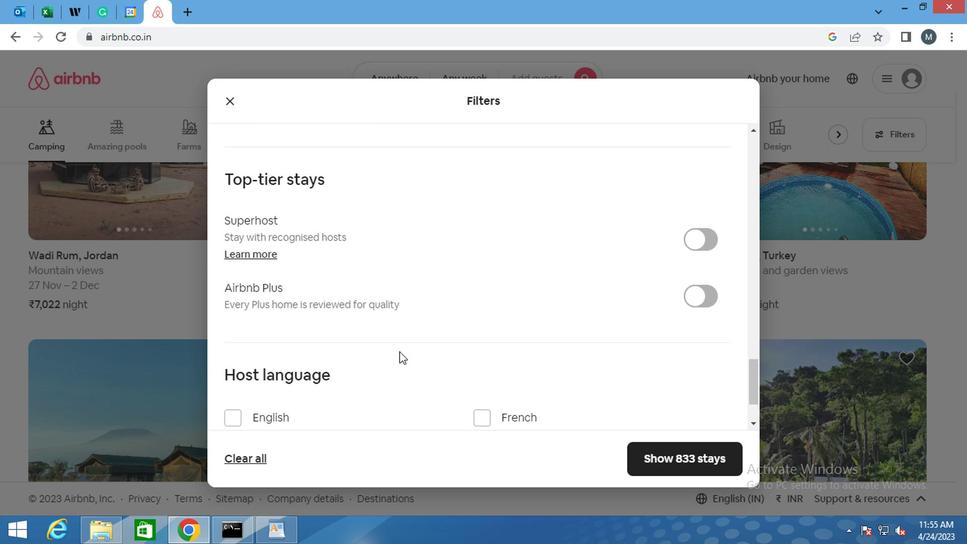 
Action: Mouse moved to (315, 353)
Screenshot: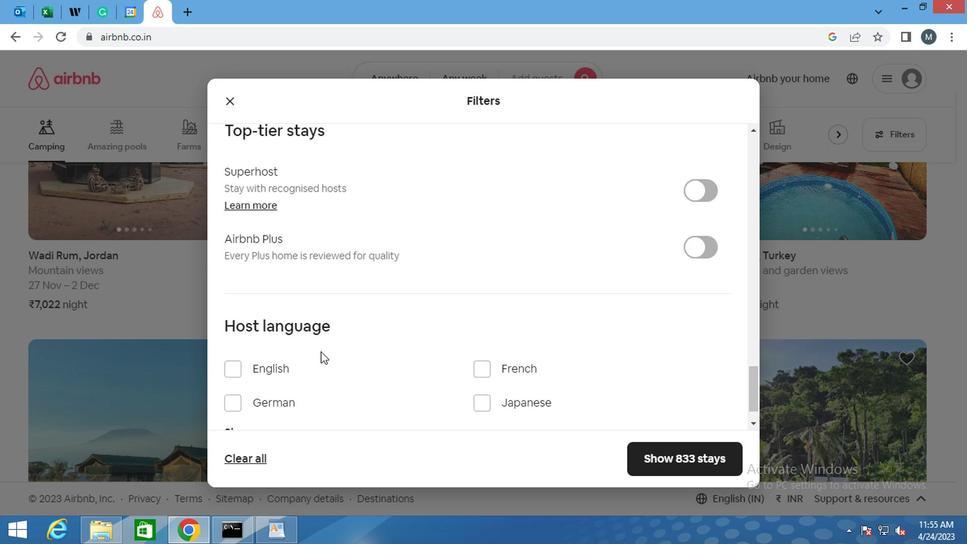 
Action: Mouse scrolled (315, 352) with delta (0, -1)
Screenshot: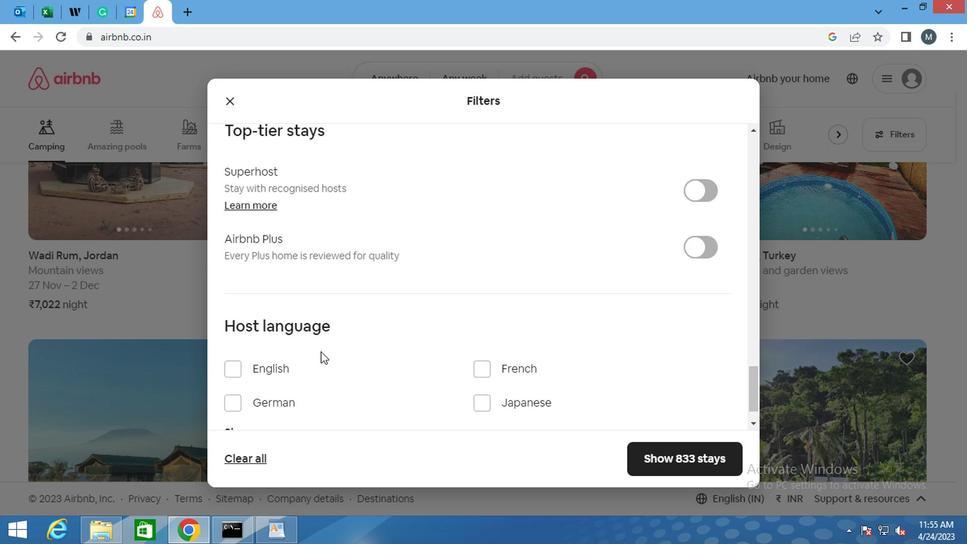 
Action: Mouse moved to (226, 387)
Screenshot: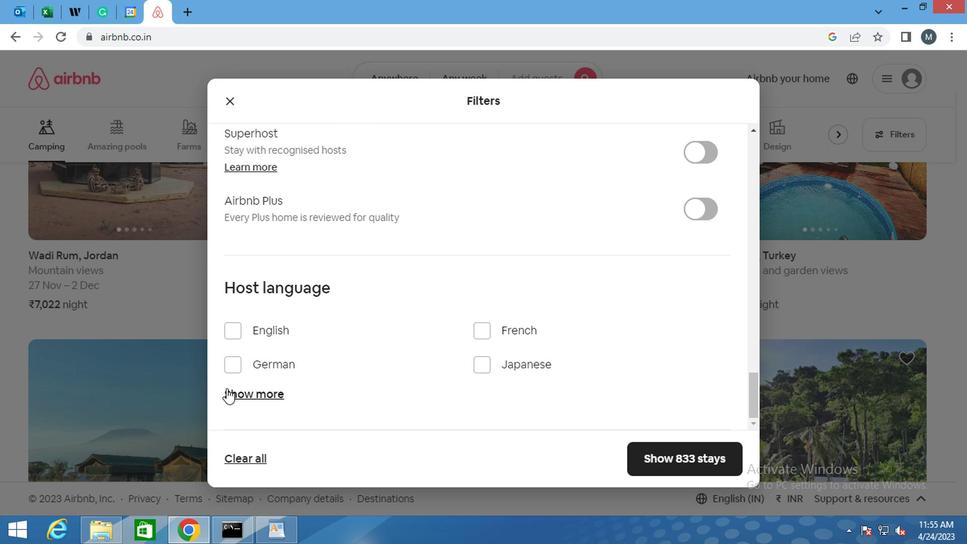 
Action: Mouse pressed left at (226, 387)
Screenshot: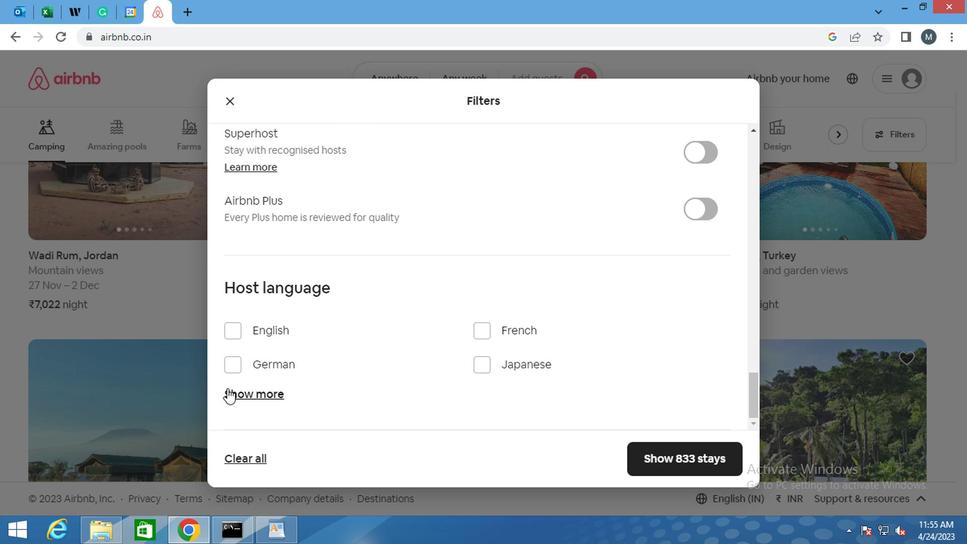 
Action: Mouse moved to (245, 284)
Screenshot: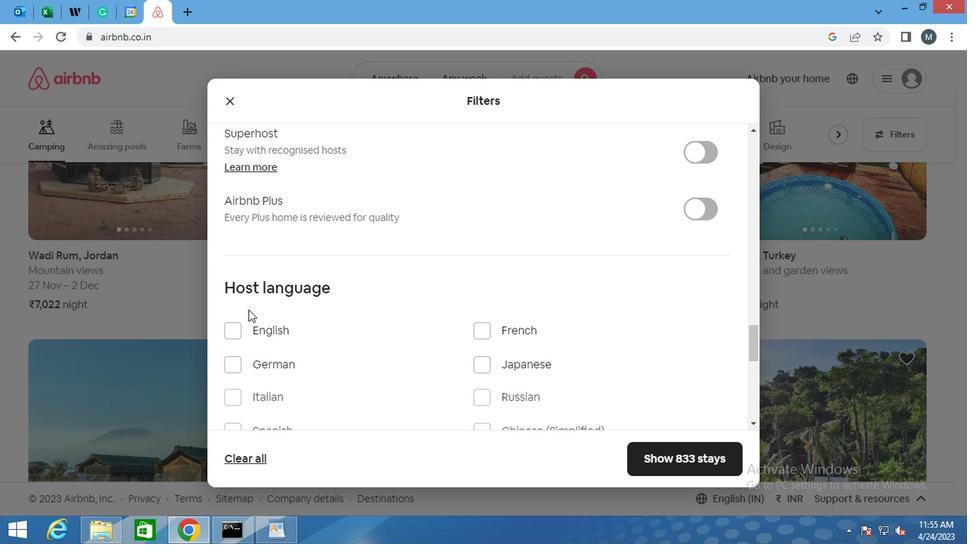 
Action: Mouse scrolled (245, 283) with delta (0, 0)
Screenshot: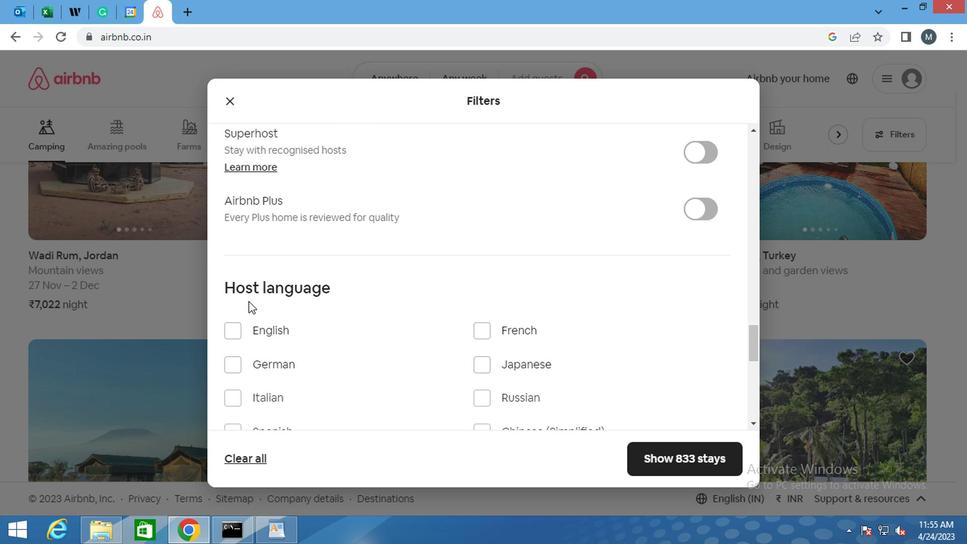 
Action: Mouse scrolled (245, 283) with delta (0, 0)
Screenshot: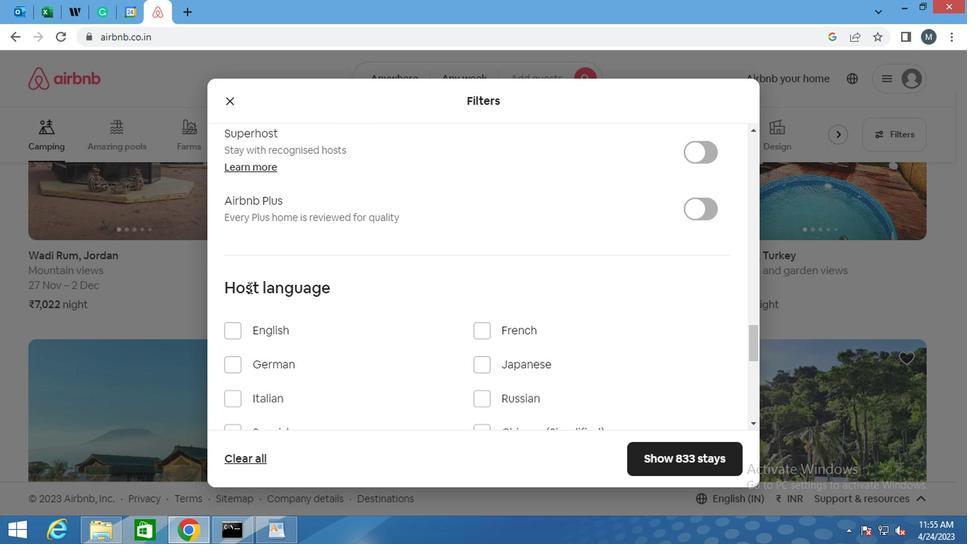 
Action: Mouse moved to (246, 290)
Screenshot: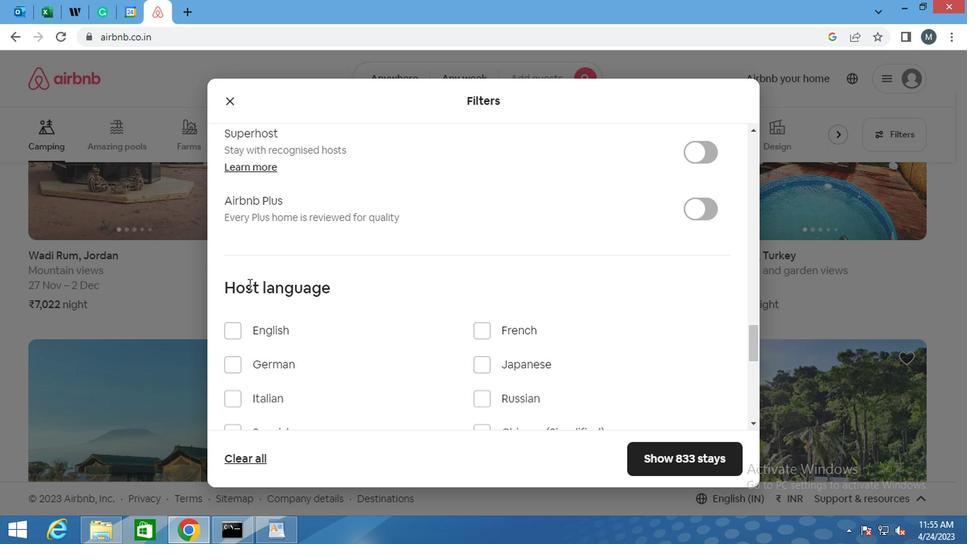 
Action: Mouse scrolled (246, 289) with delta (0, -1)
Screenshot: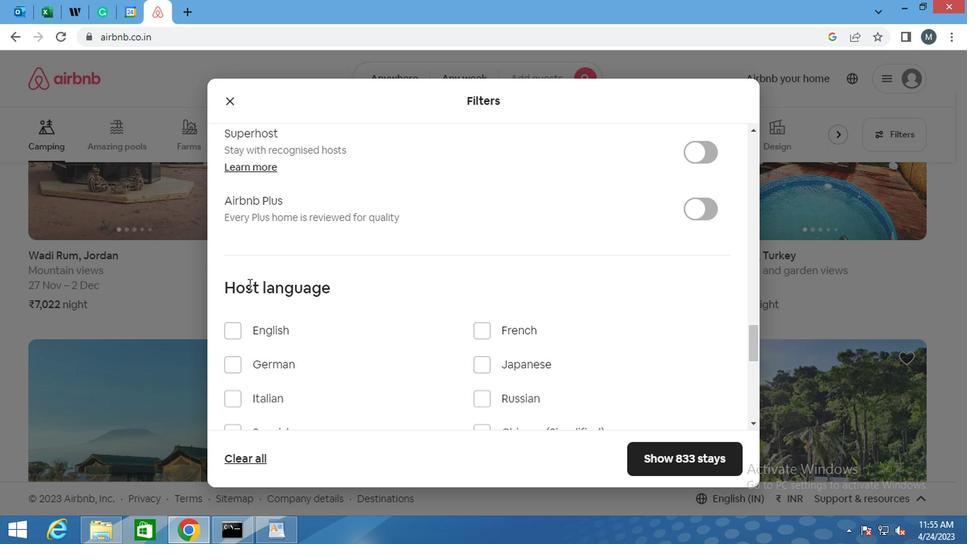 
Action: Mouse moved to (249, 296)
Screenshot: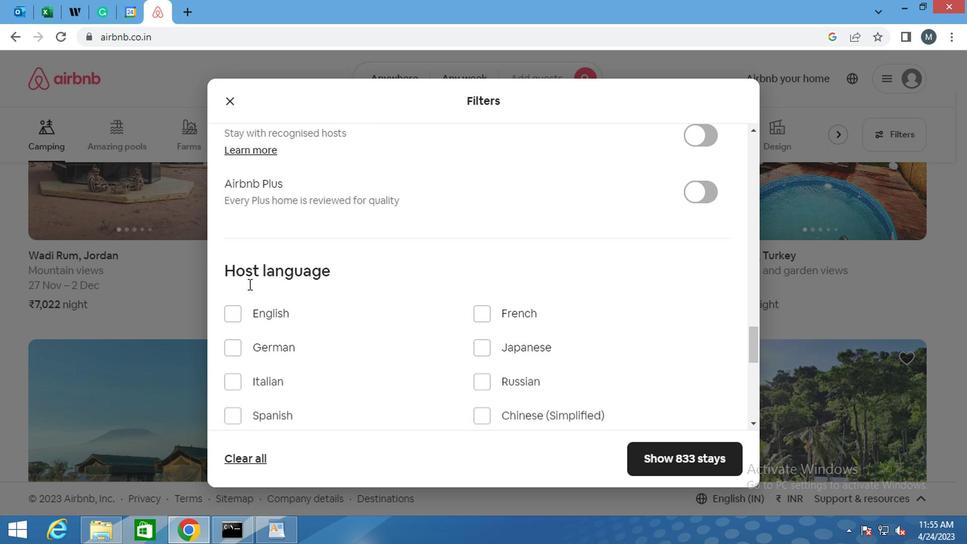 
Action: Mouse scrolled (249, 296) with delta (0, 0)
Screenshot: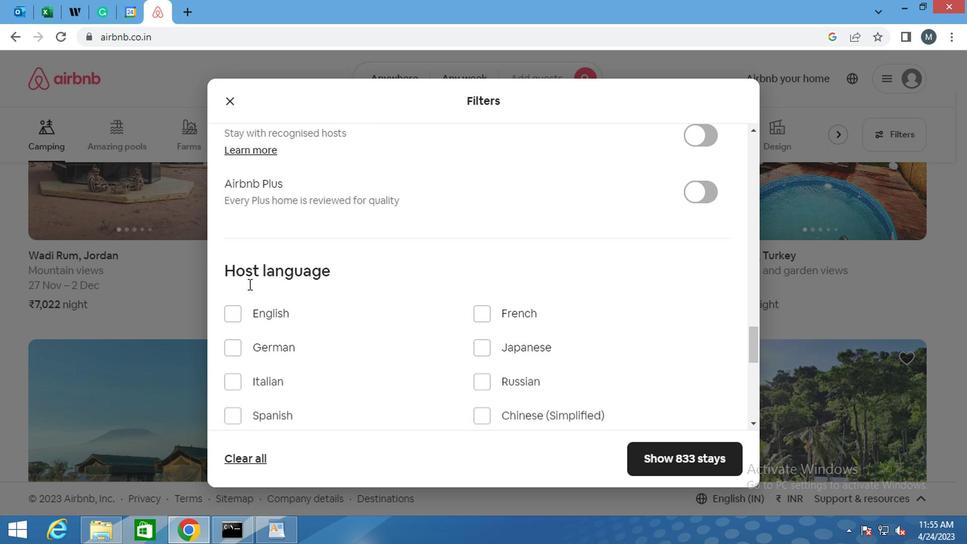 
Action: Mouse moved to (219, 292)
Screenshot: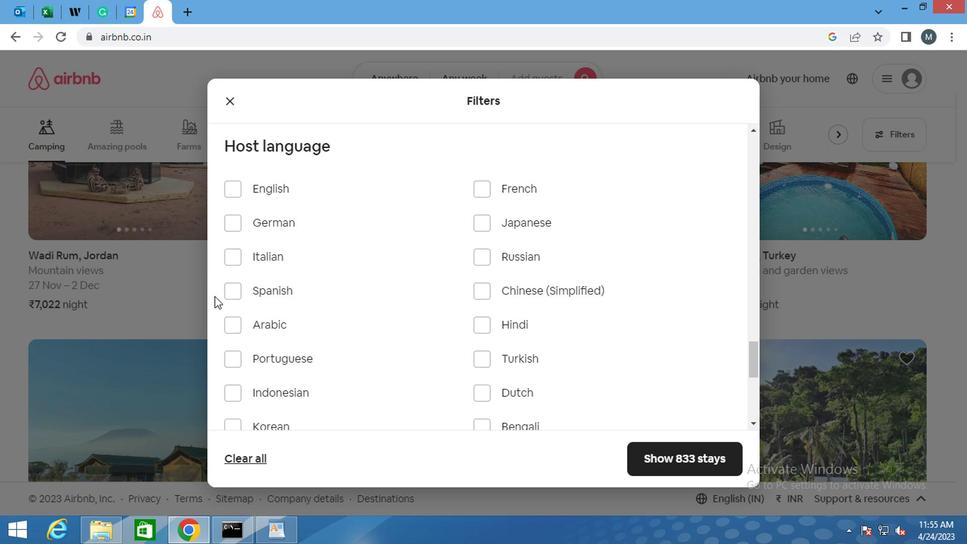 
Action: Mouse pressed left at (219, 292)
Screenshot: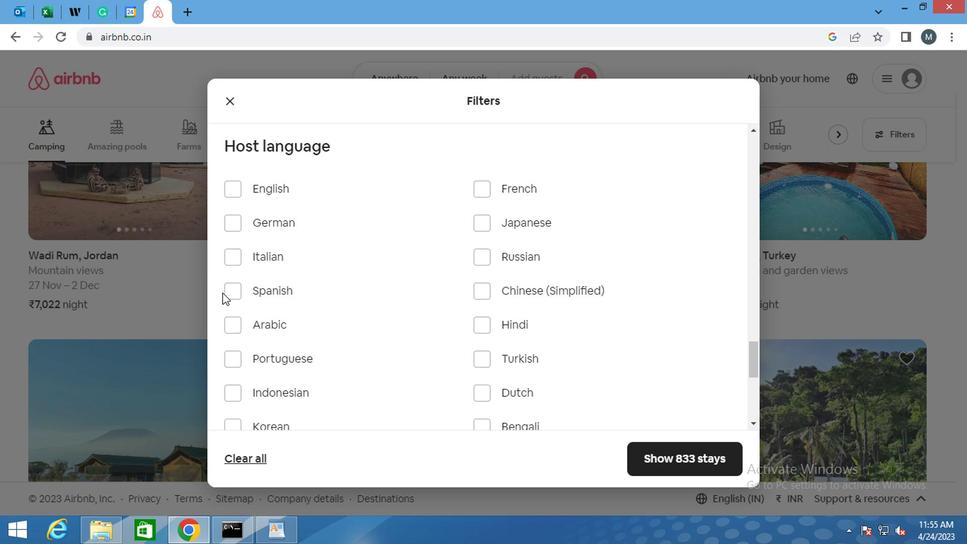 
Action: Mouse moved to (225, 287)
Screenshot: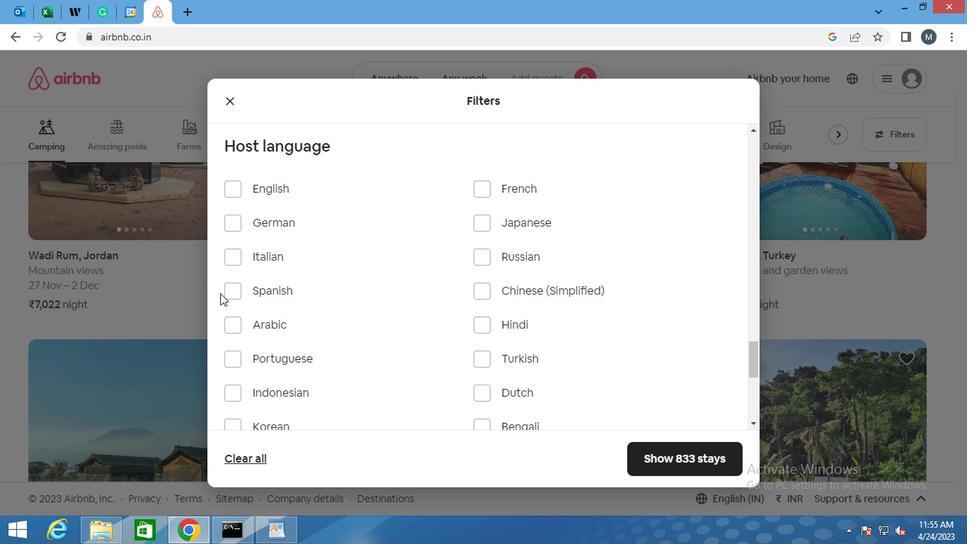 
Action: Mouse pressed left at (225, 287)
Screenshot: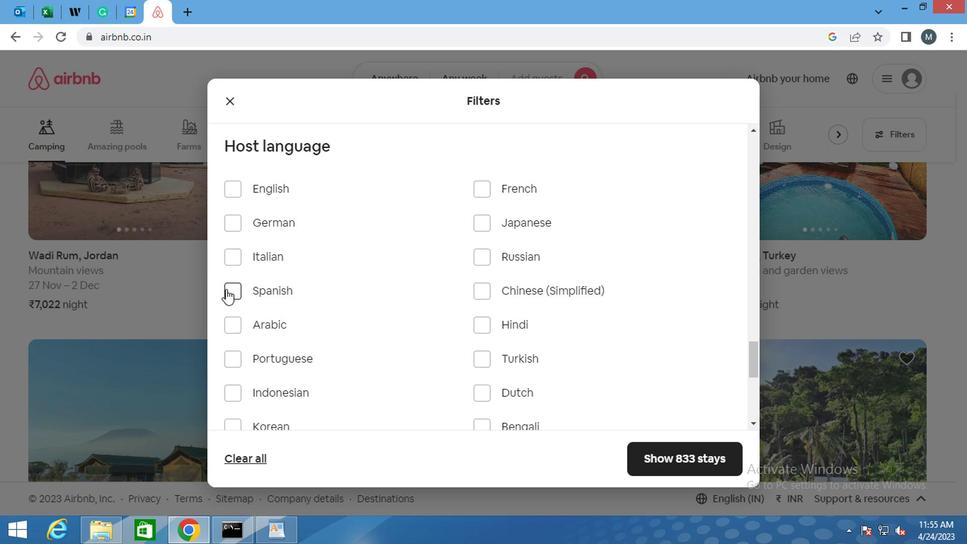 
Action: Mouse moved to (281, 275)
Screenshot: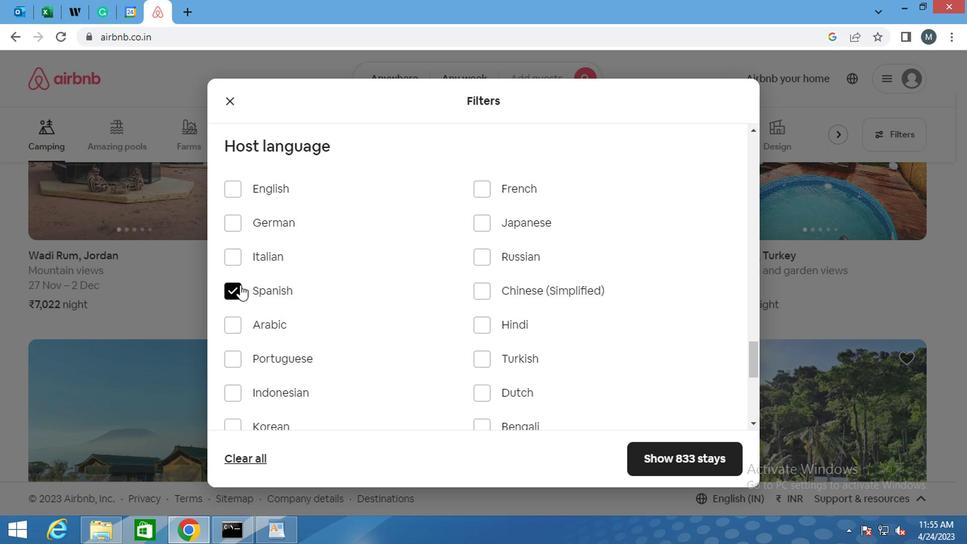 
Action: Mouse scrolled (281, 275) with delta (0, 0)
Screenshot: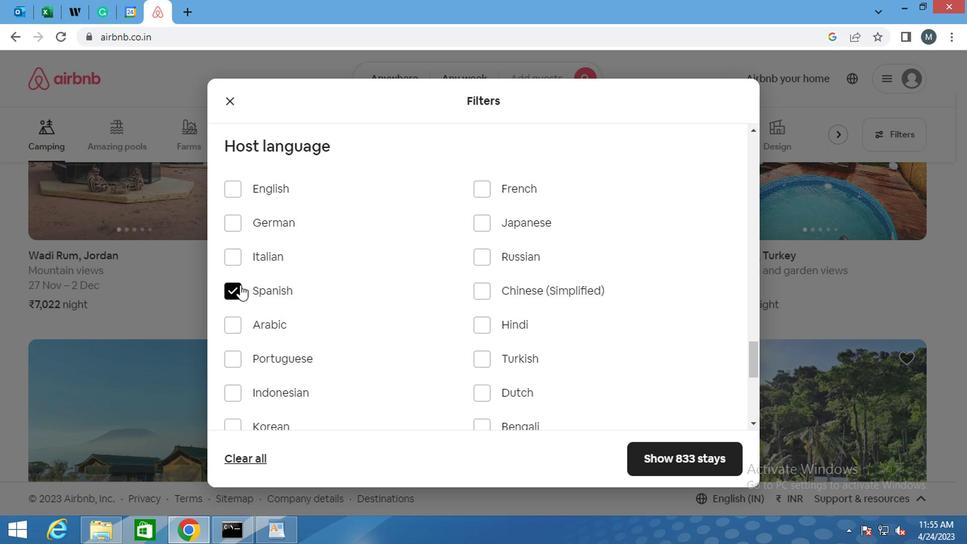 
Action: Mouse moved to (284, 281)
Screenshot: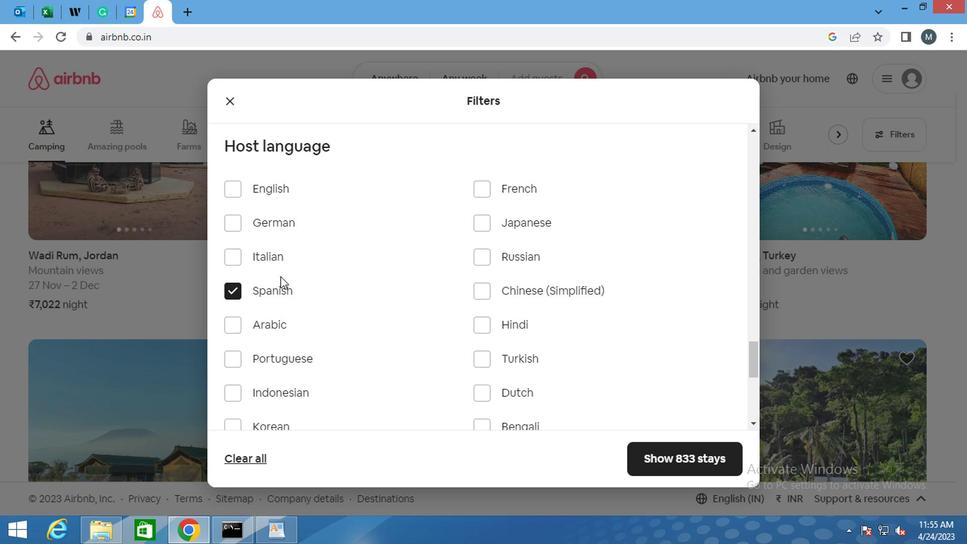 
Action: Mouse scrolled (284, 280) with delta (0, 0)
Screenshot: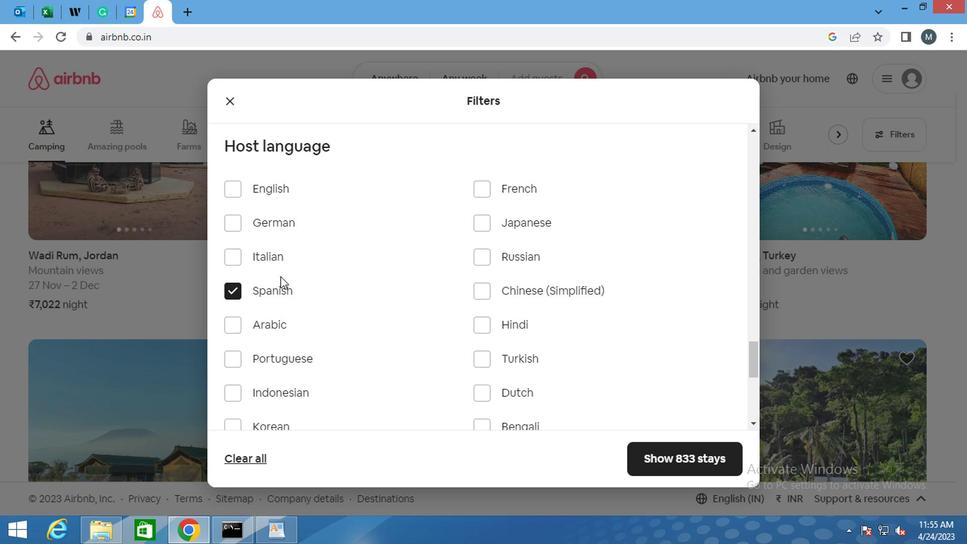 
Action: Mouse moved to (285, 291)
Screenshot: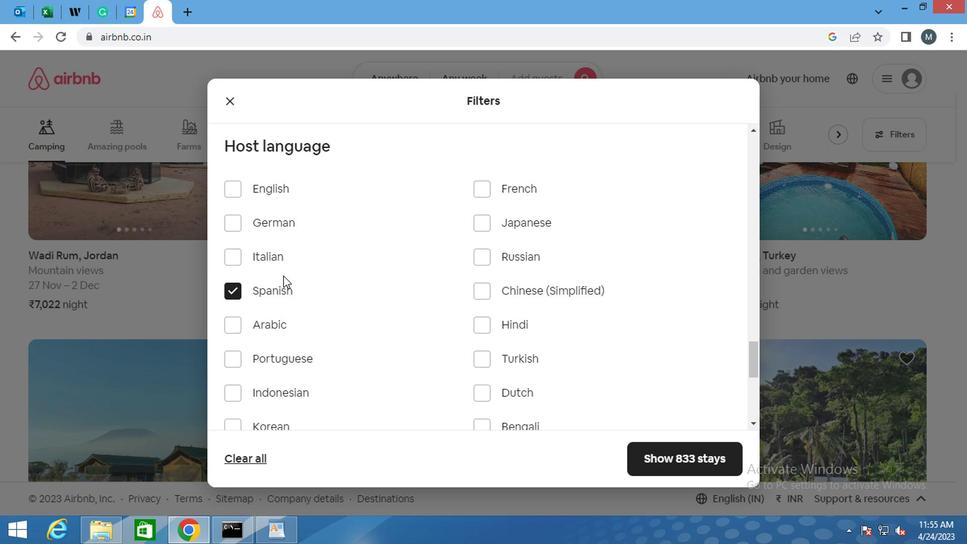 
Action: Mouse scrolled (285, 290) with delta (0, 0)
Screenshot: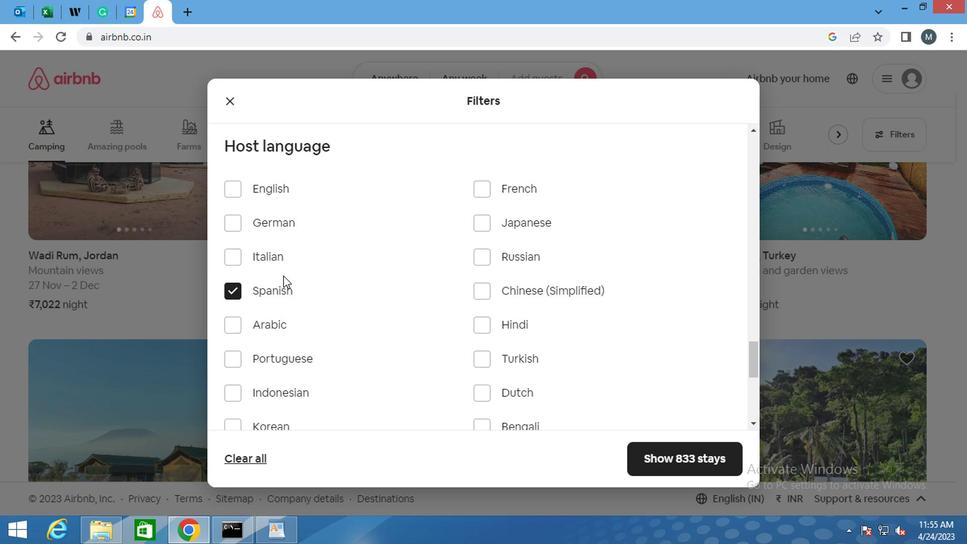 
Action: Mouse moved to (672, 456)
Screenshot: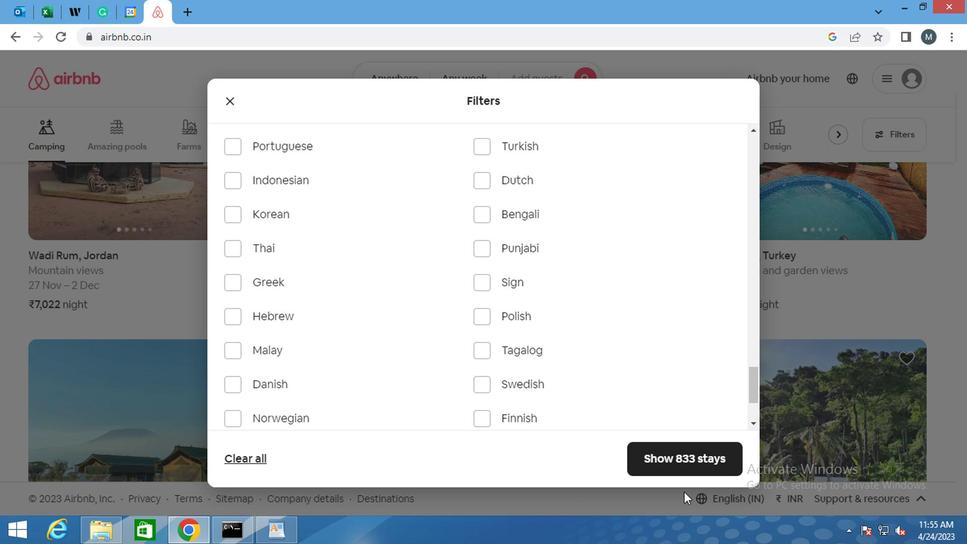 
Action: Mouse pressed left at (672, 456)
Screenshot: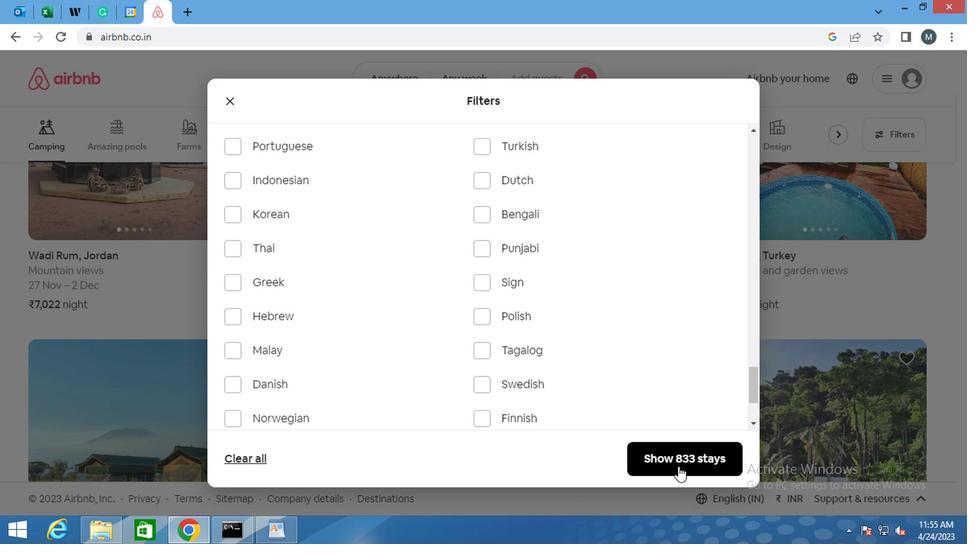 
Action: Mouse moved to (672, 456)
Screenshot: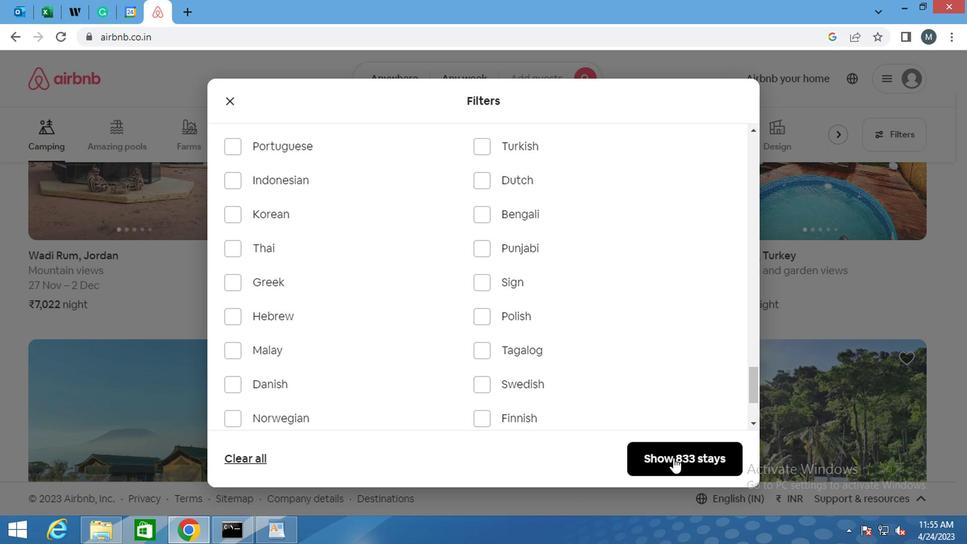 
Action: Key pressed <Key.f8>
Screenshot: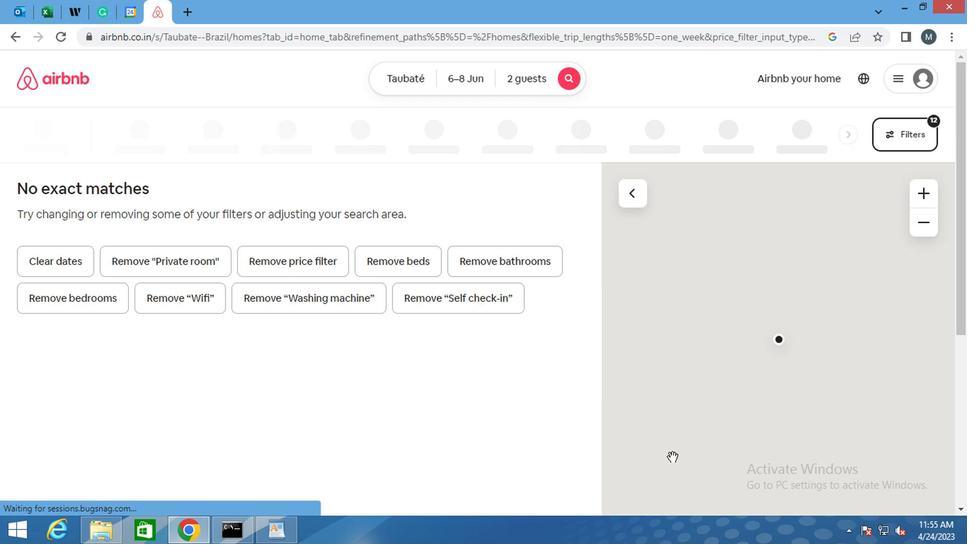 
